Task: Find an Airbnb in Jaboticabal, Brazil for 7 guests from 10th to 15th July, with a price range of ₹10,000 to ₹15,000, self check-in, Wifi, Free parking, TV, and English-speaking host.
Action: Mouse moved to (583, 109)
Screenshot: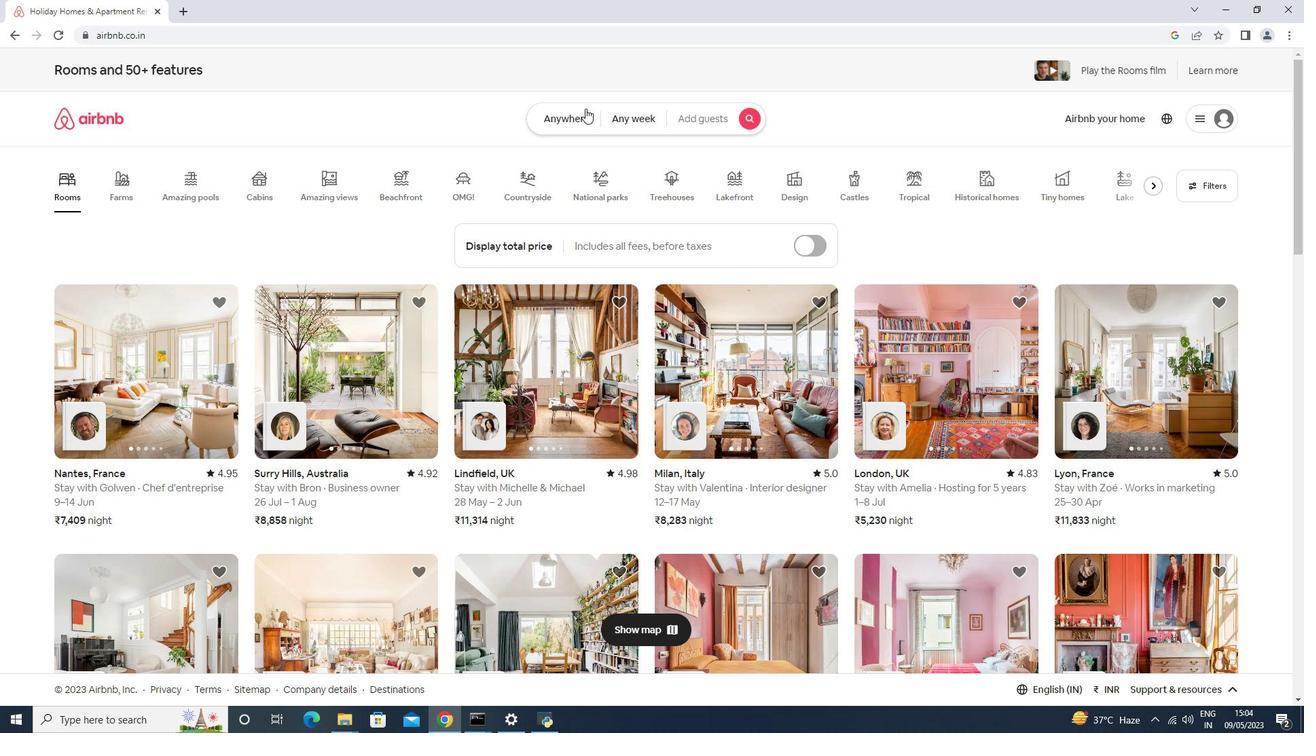 
Action: Mouse pressed left at (583, 109)
Screenshot: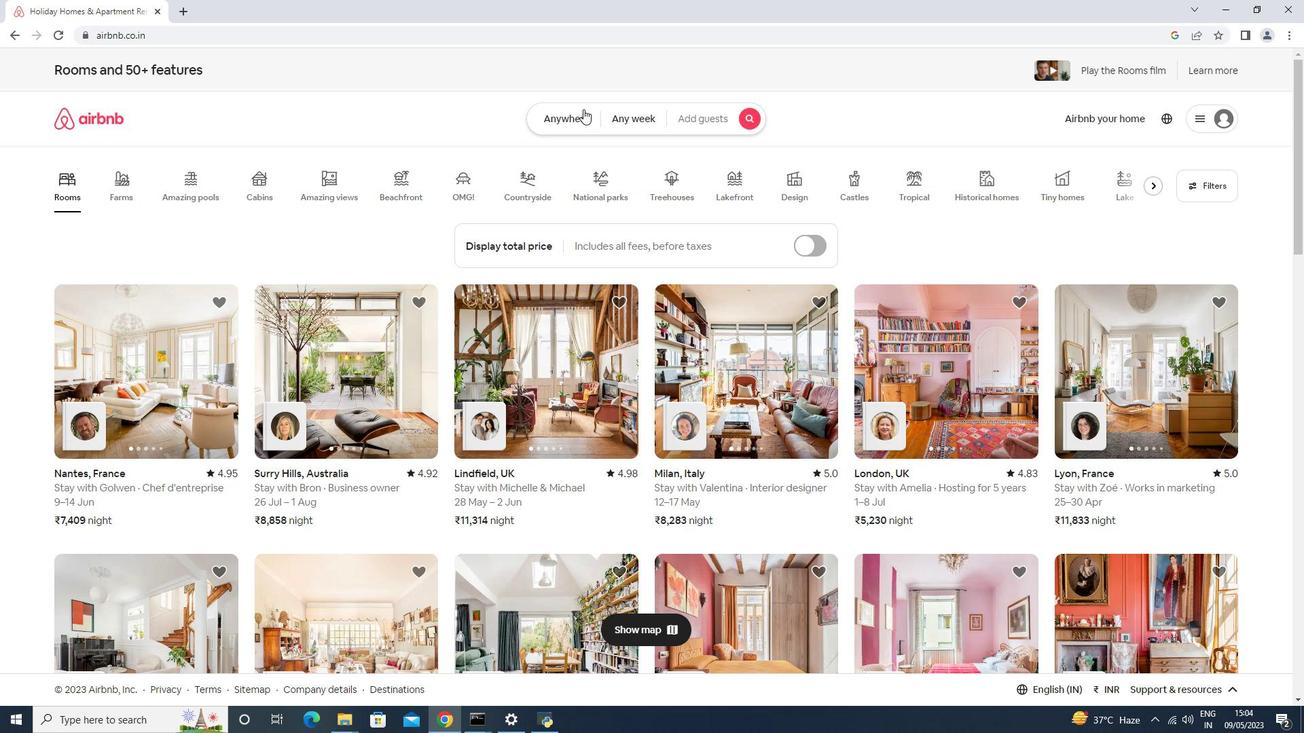 
Action: Mouse moved to (486, 179)
Screenshot: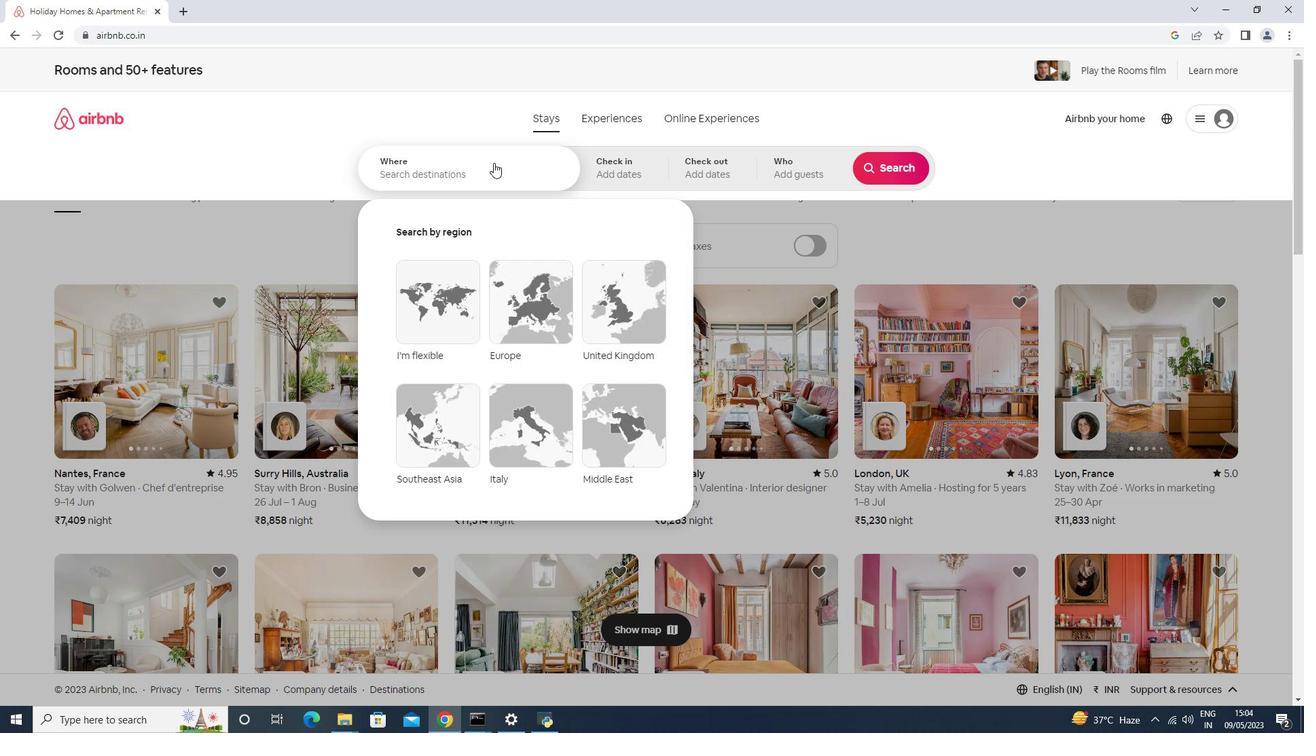 
Action: Mouse pressed left at (486, 179)
Screenshot: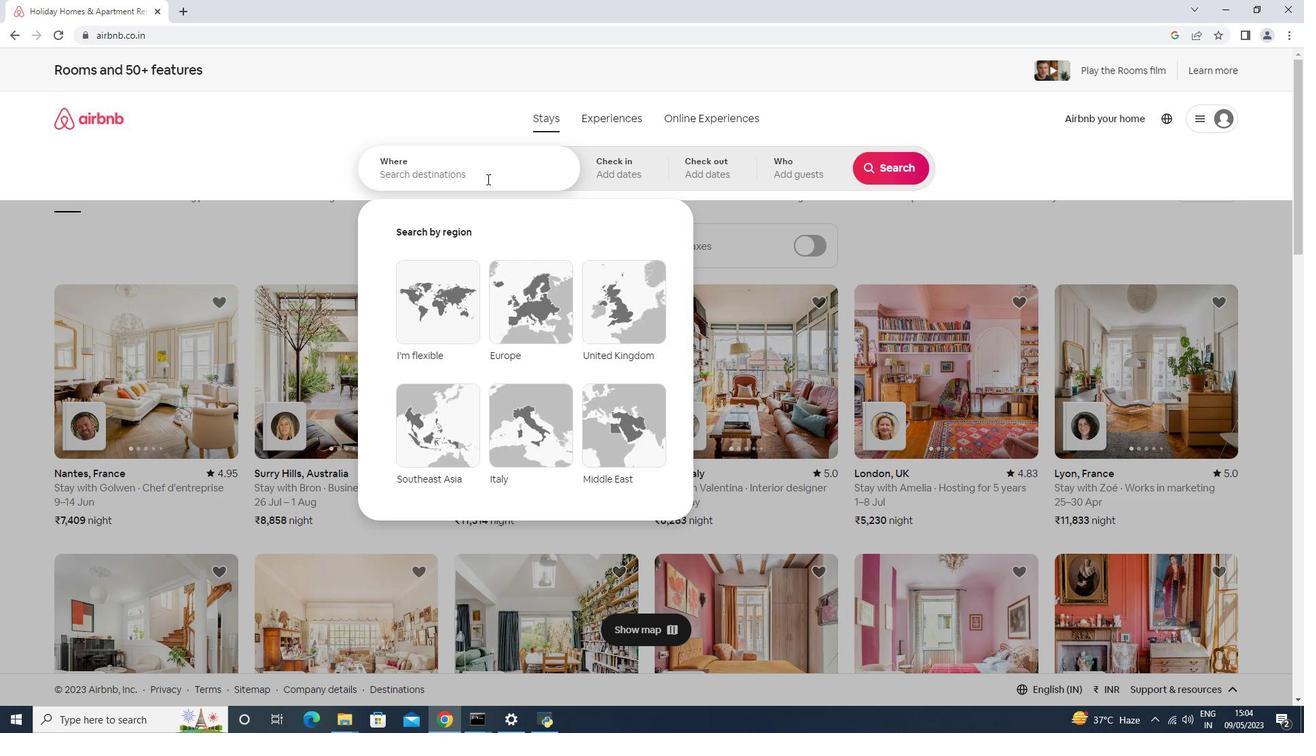 
Action: Key pressed <Key.shift>Jabotical,<Key.space><Key.shift>Brazil<Key.enter>
Screenshot: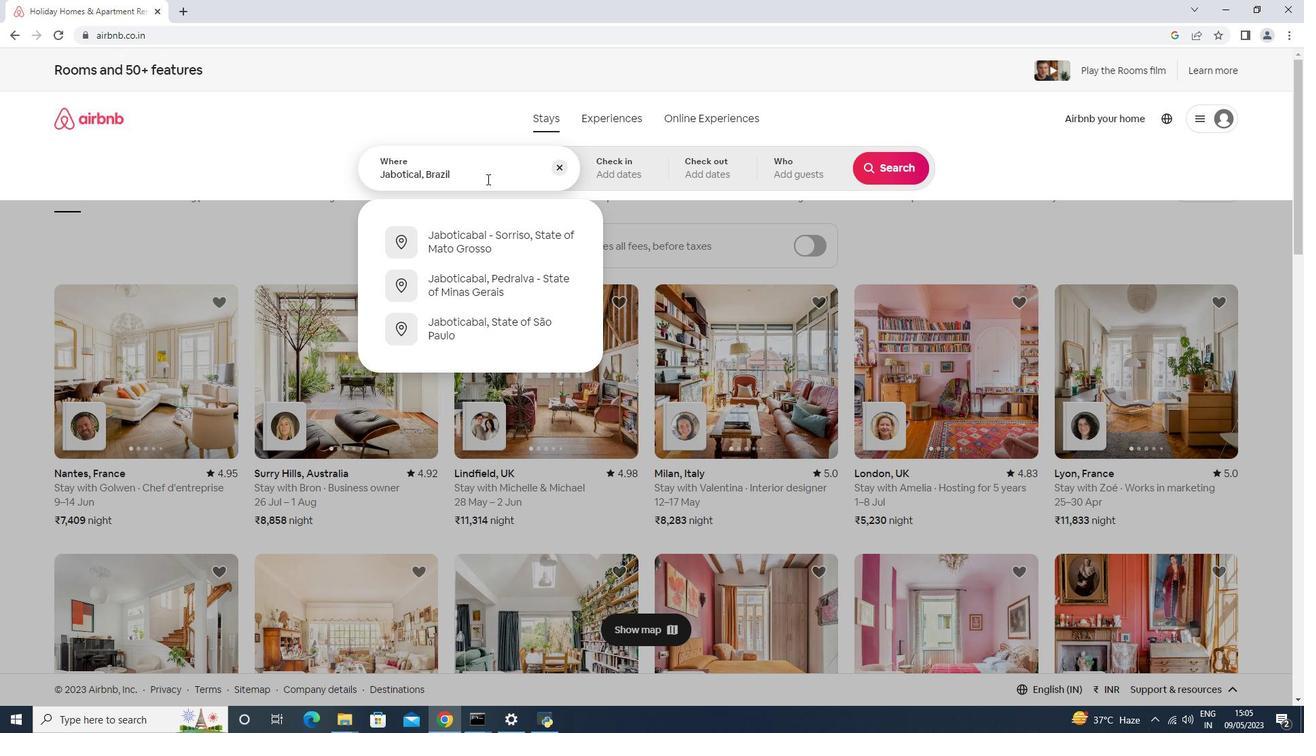 
Action: Mouse moved to (884, 272)
Screenshot: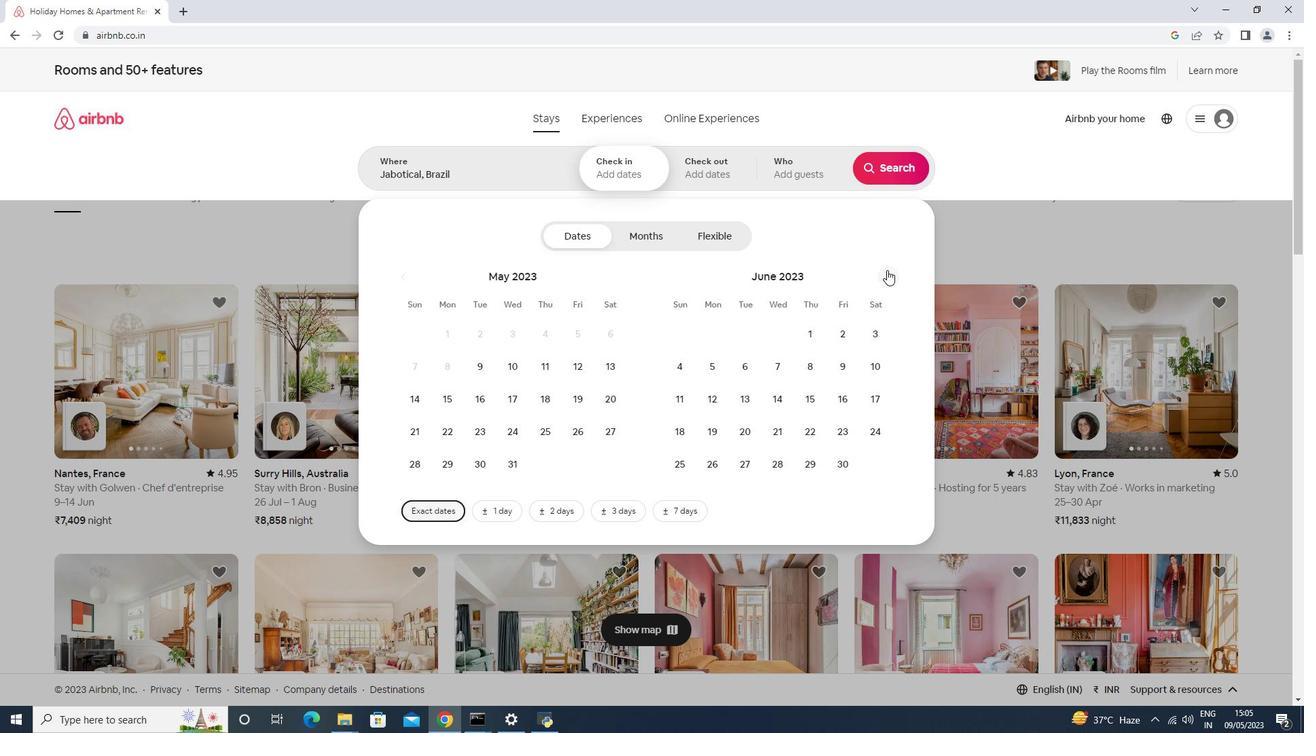 
Action: Mouse pressed left at (884, 272)
Screenshot: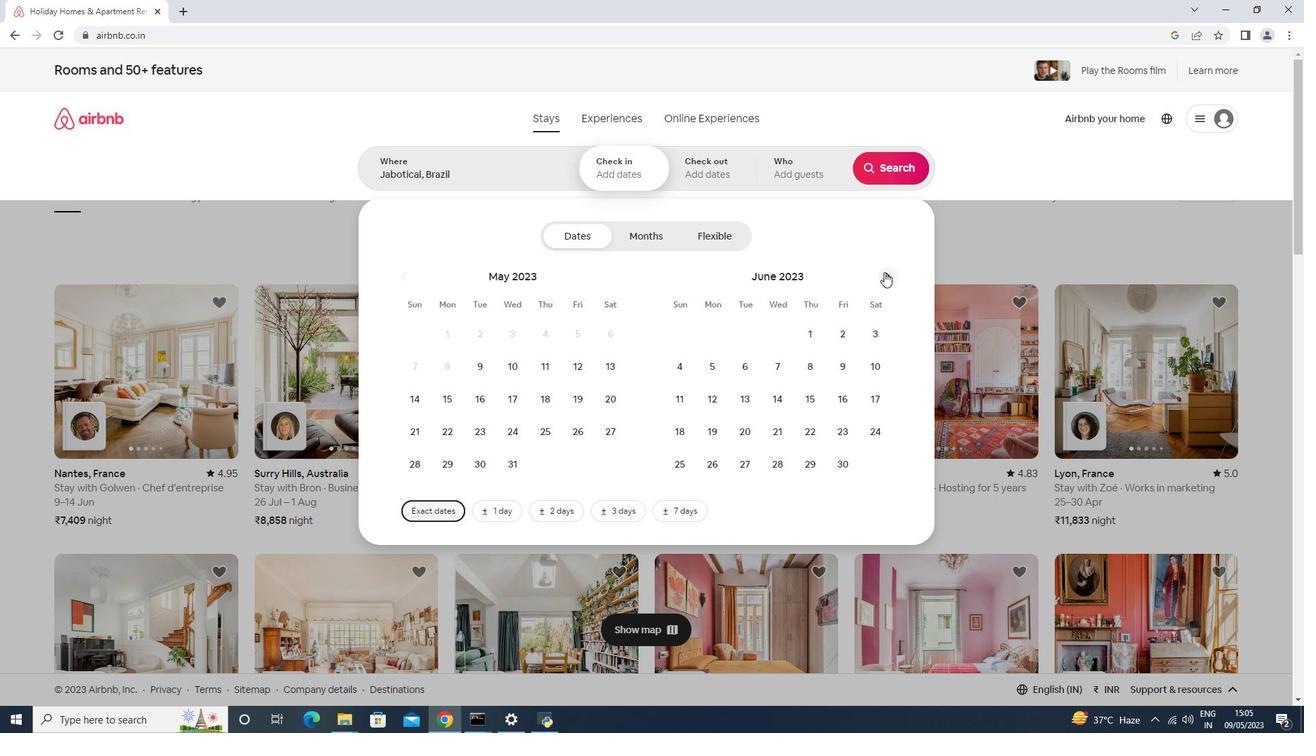 
Action: Mouse moved to (713, 394)
Screenshot: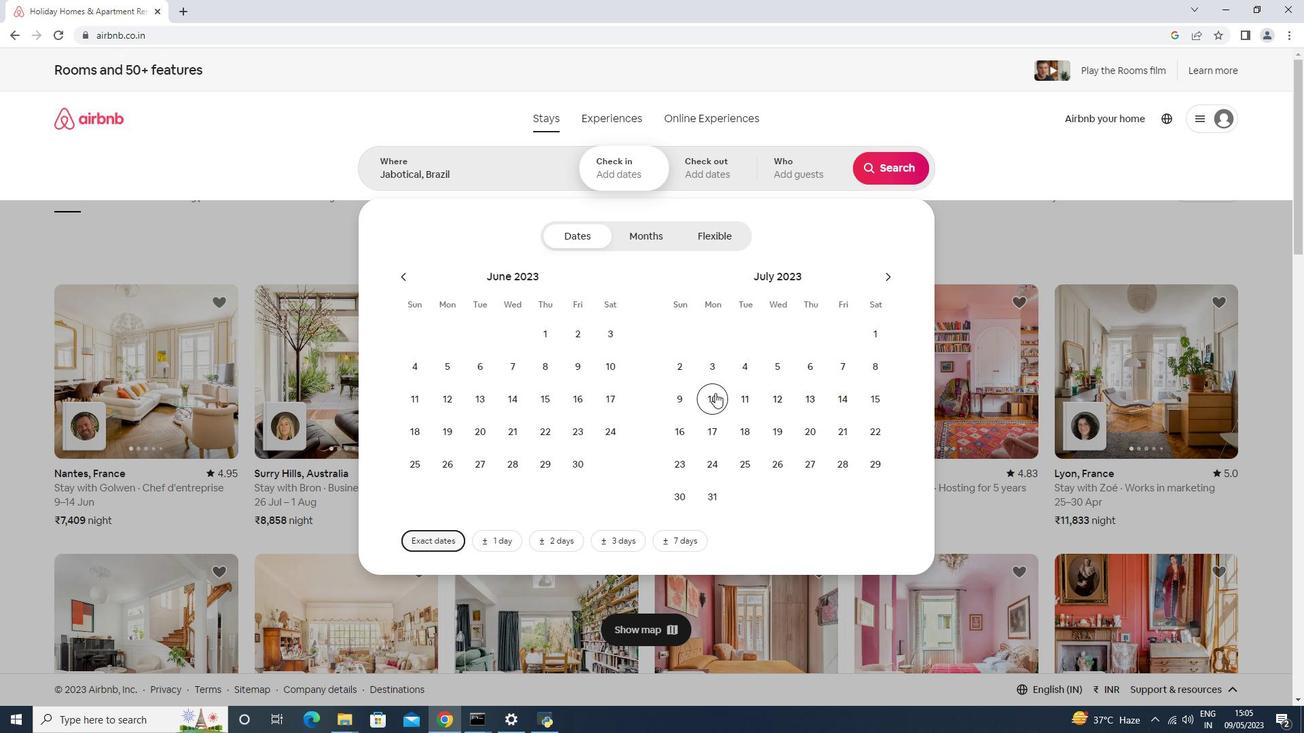 
Action: Mouse pressed left at (713, 394)
Screenshot: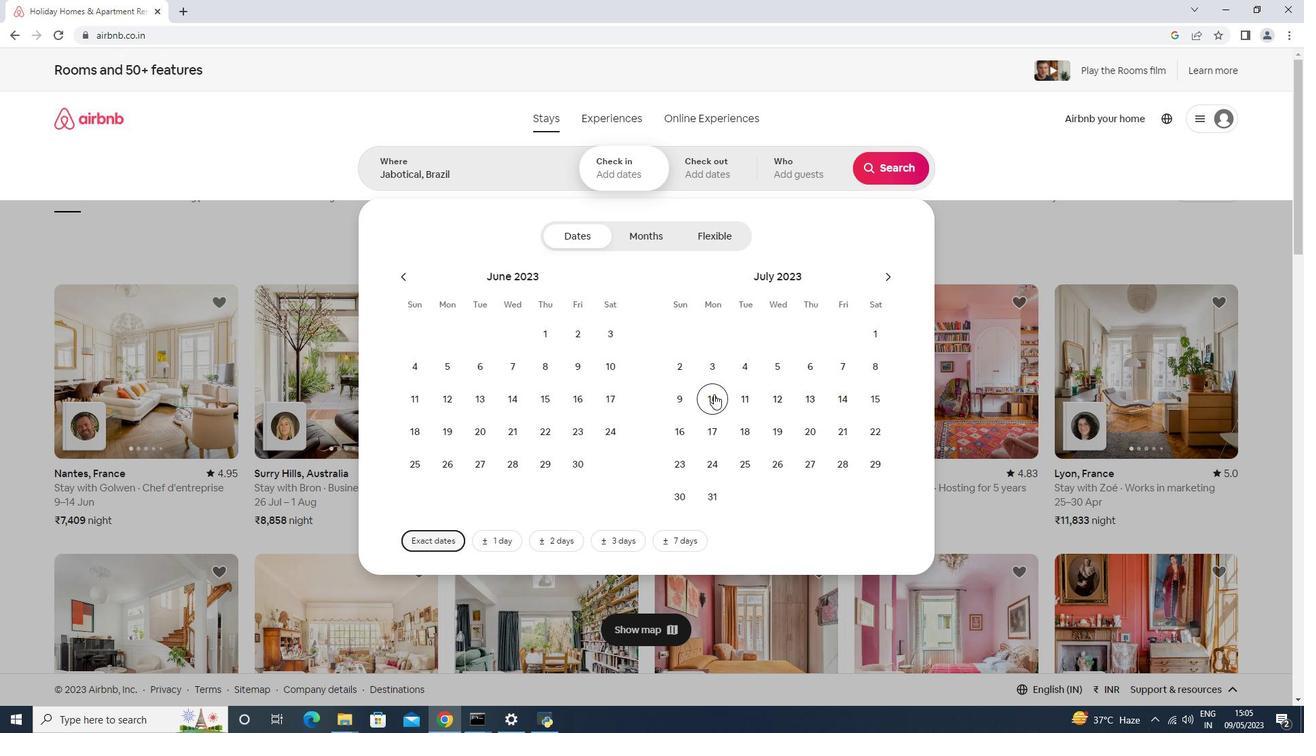 
Action: Mouse moved to (869, 404)
Screenshot: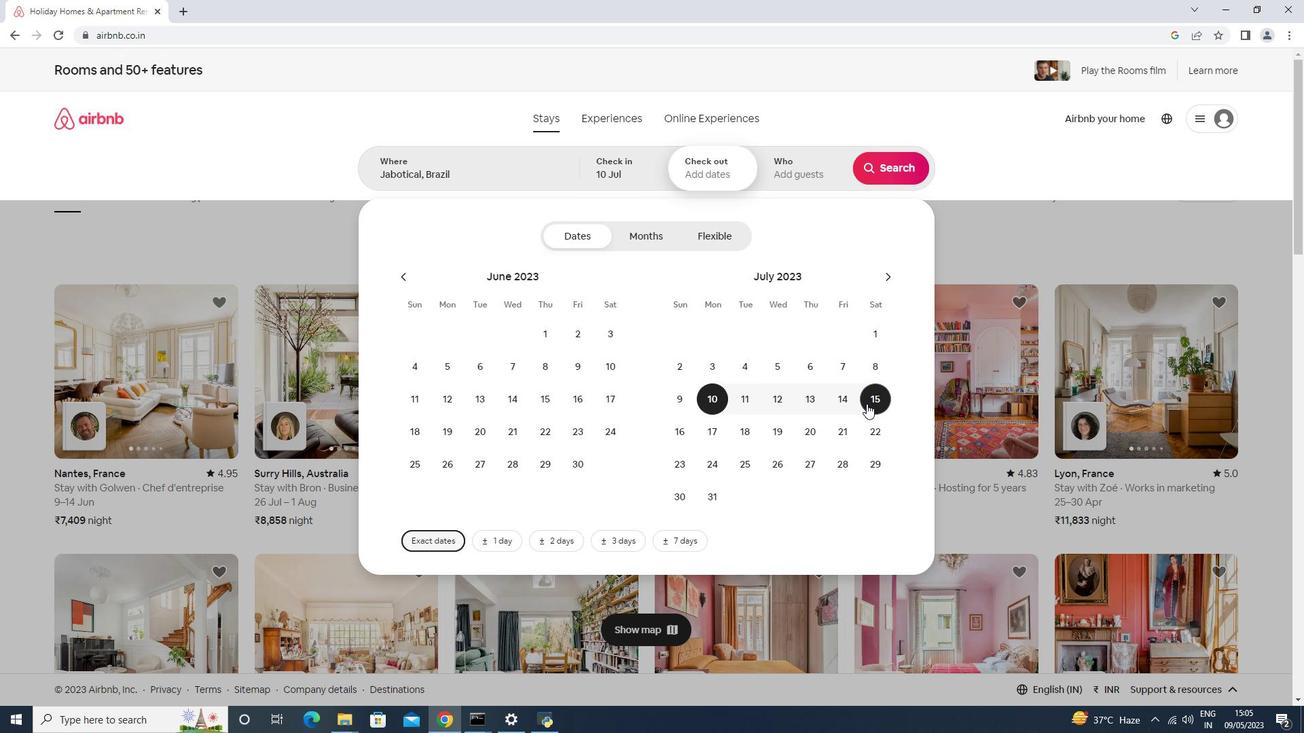 
Action: Mouse pressed left at (869, 404)
Screenshot: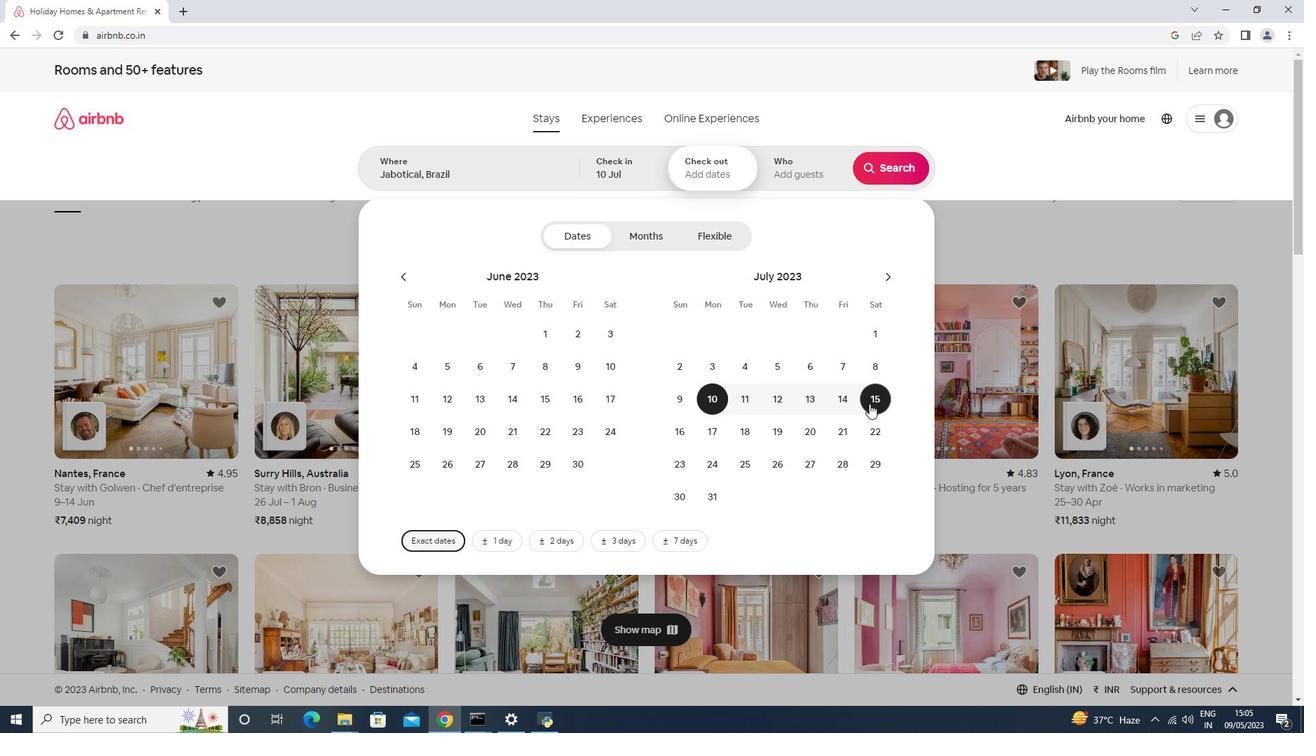 
Action: Mouse moved to (810, 184)
Screenshot: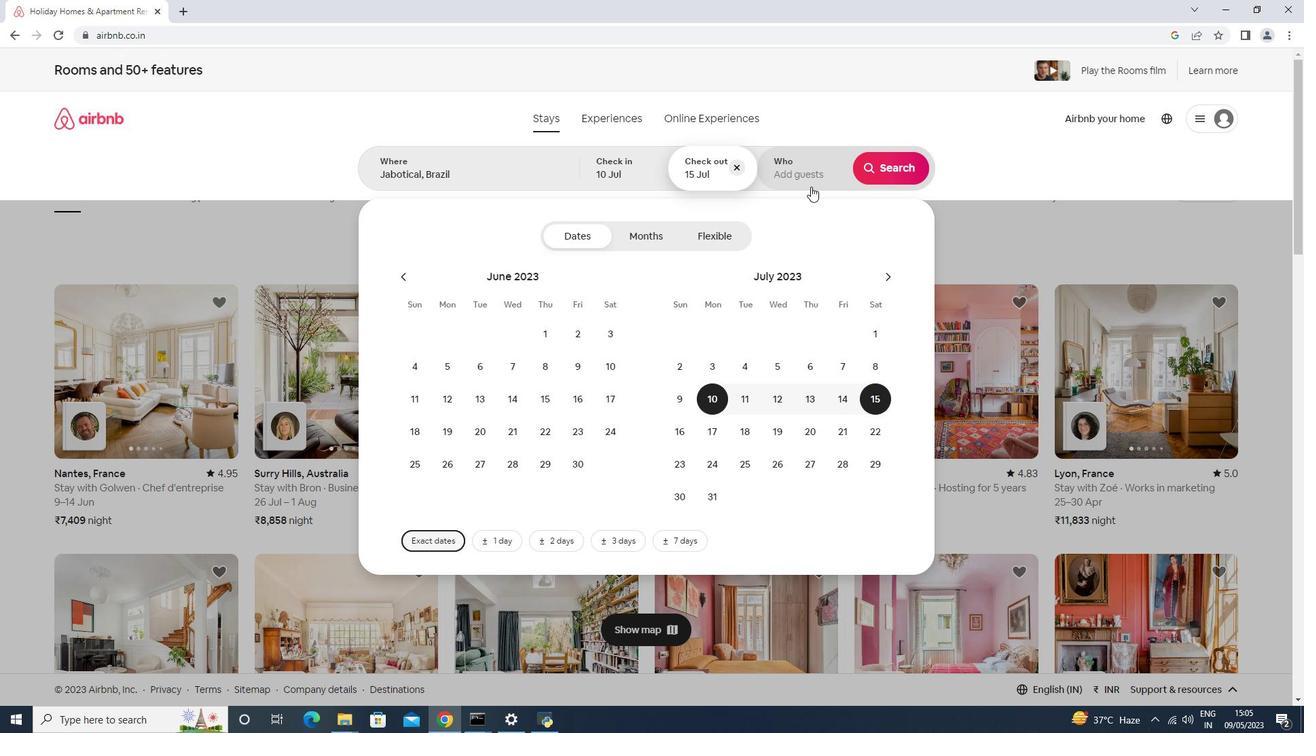 
Action: Mouse pressed left at (810, 184)
Screenshot: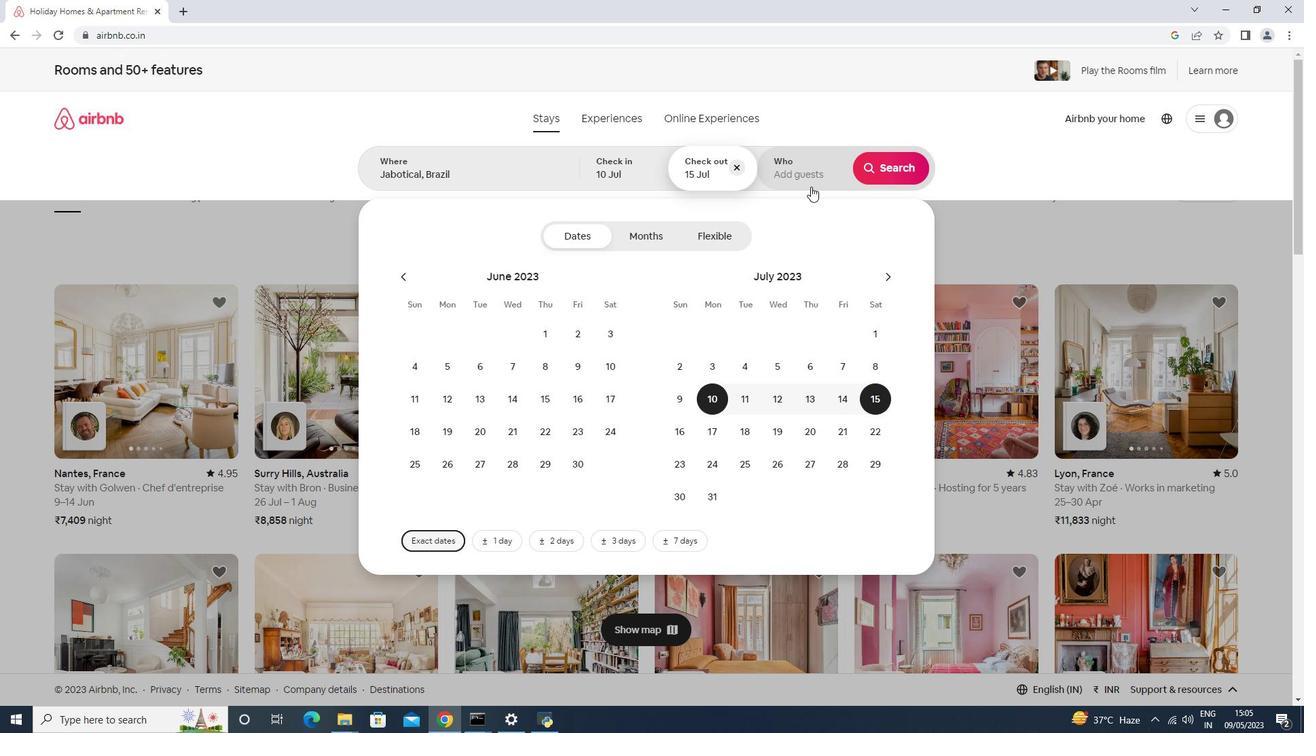 
Action: Mouse moved to (895, 237)
Screenshot: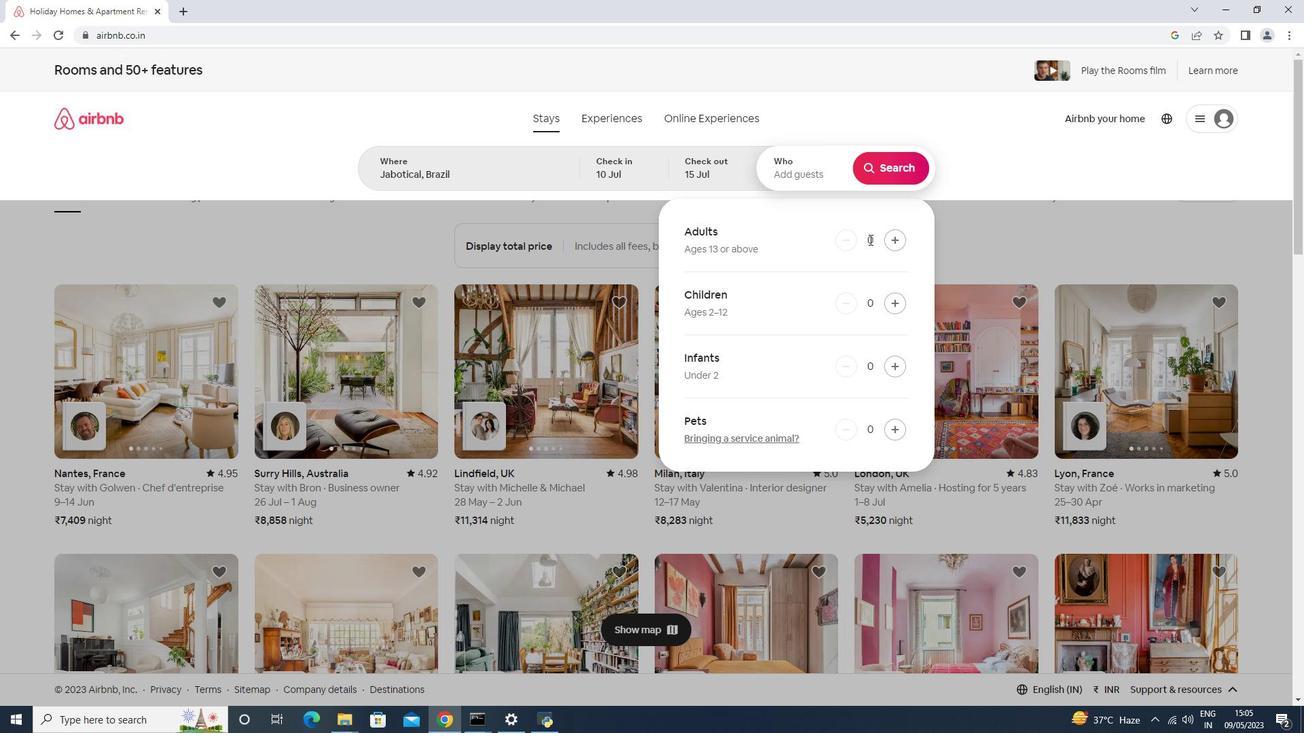 
Action: Mouse pressed left at (901, 237)
Screenshot: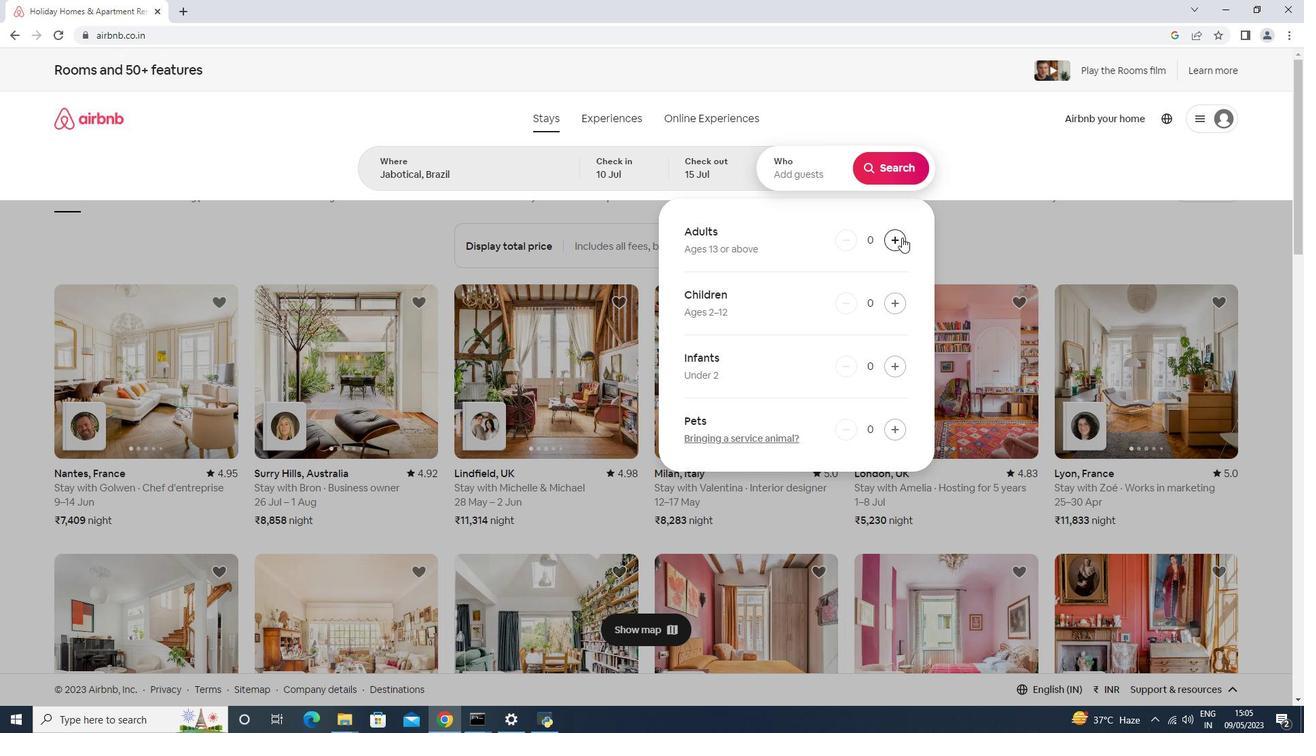 
Action: Mouse pressed left at (901, 237)
Screenshot: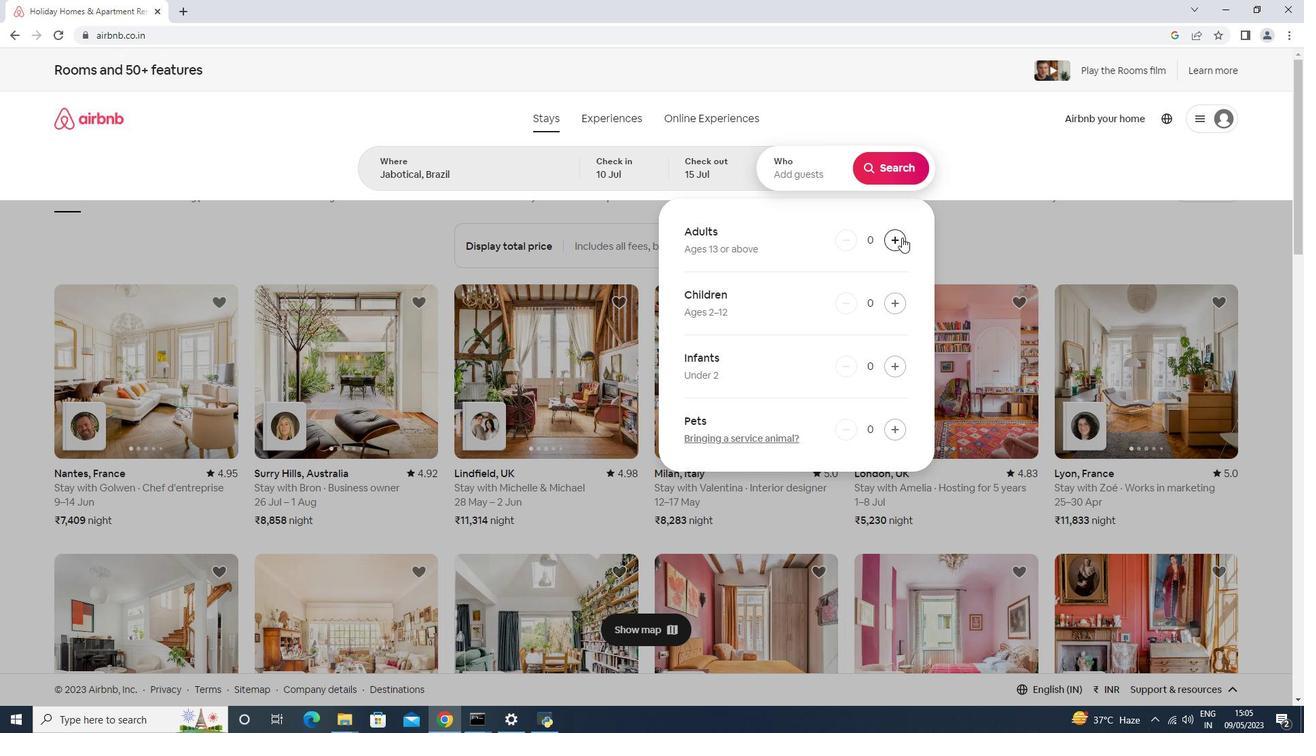 
Action: Mouse pressed left at (901, 237)
Screenshot: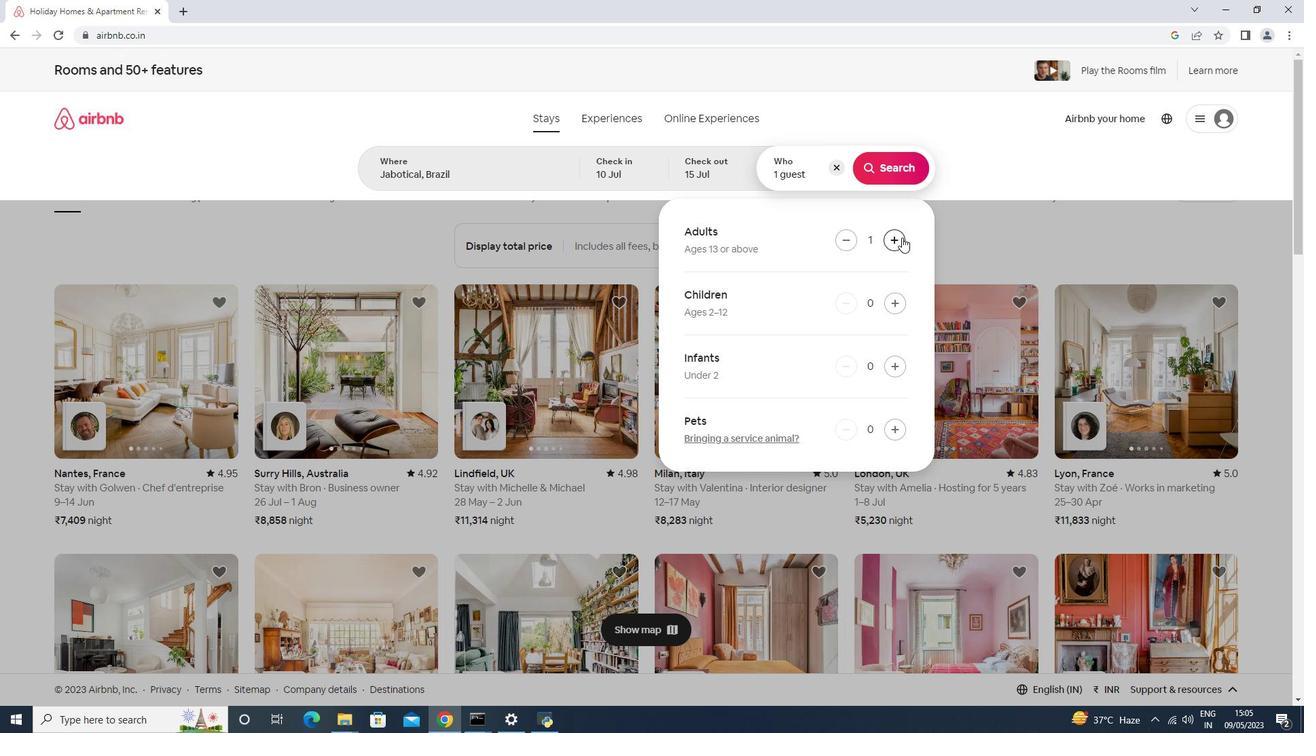 
Action: Mouse pressed left at (901, 237)
Screenshot: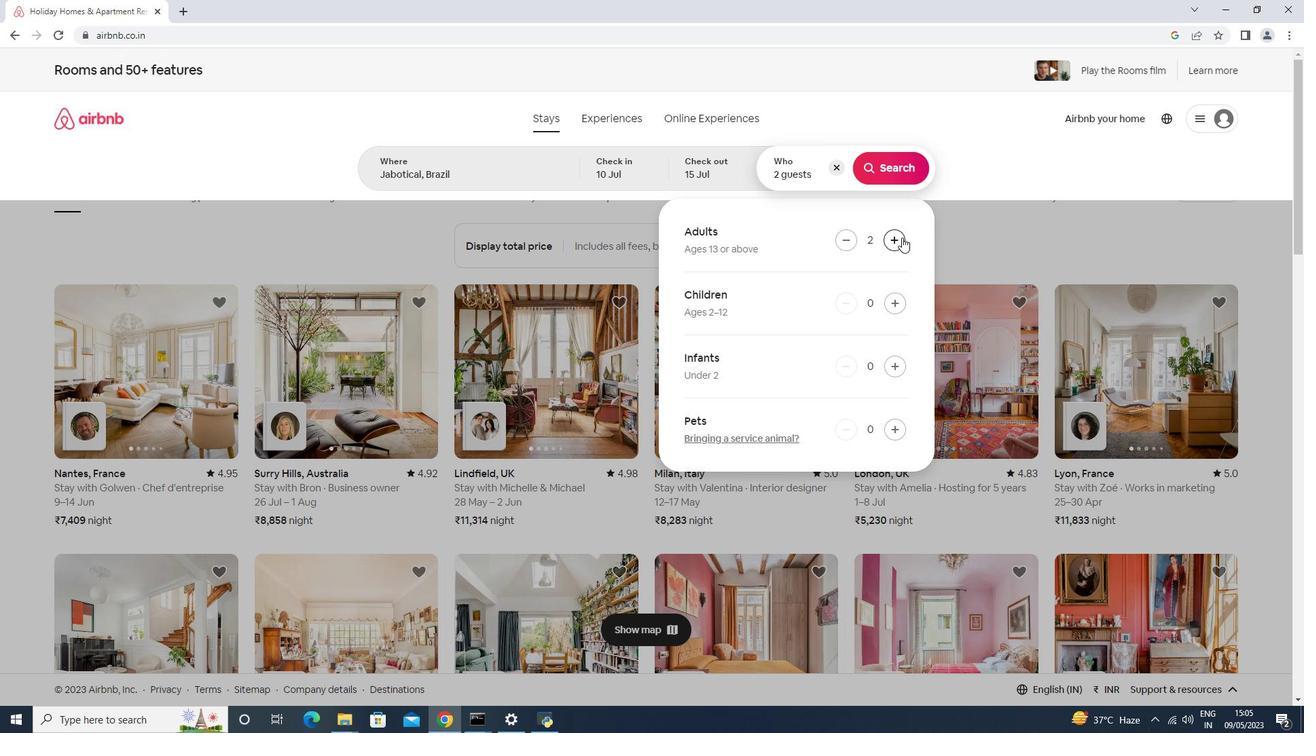 
Action: Mouse pressed left at (901, 237)
Screenshot: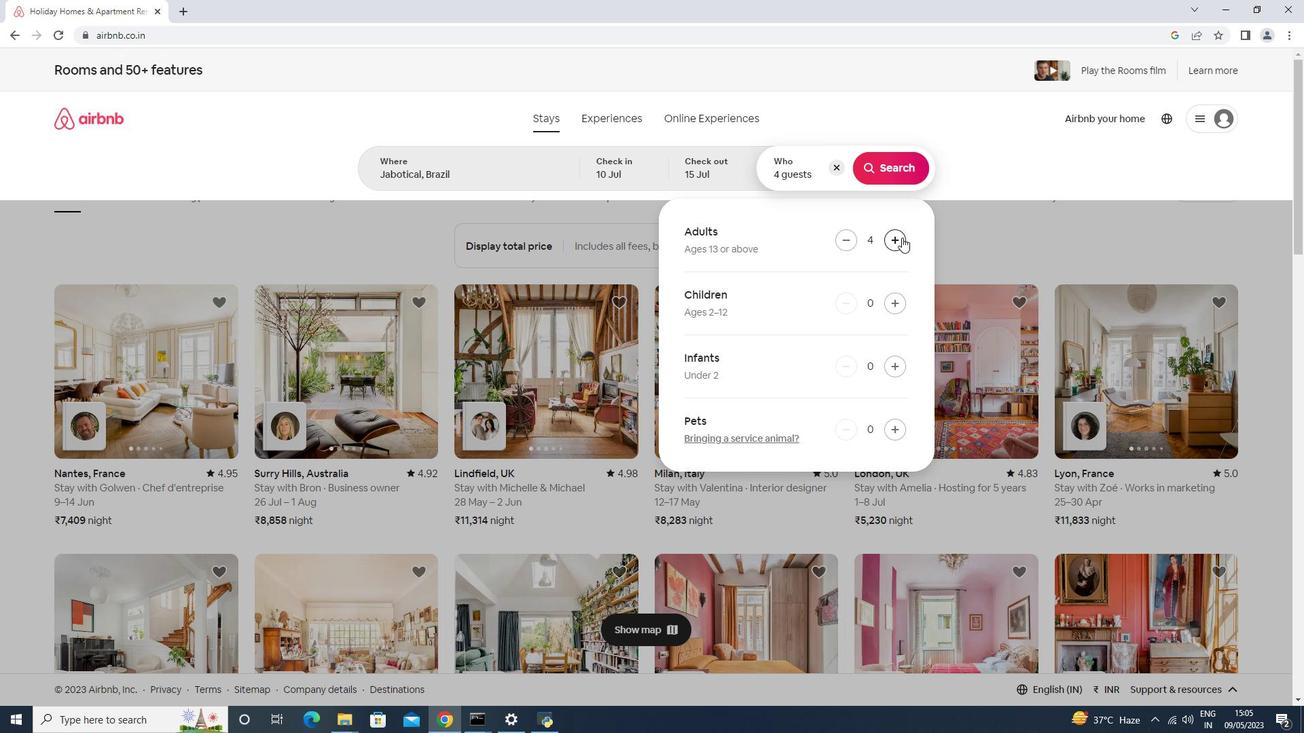 
Action: Mouse pressed left at (901, 237)
Screenshot: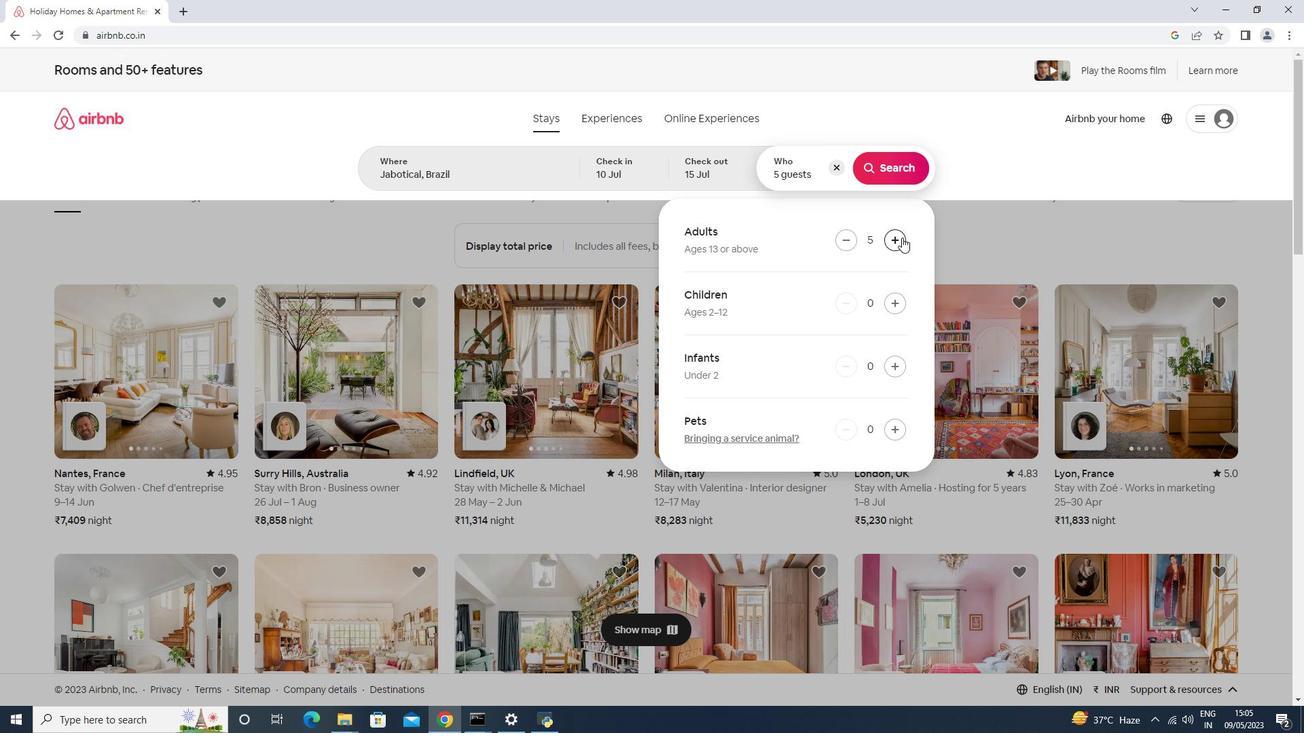 
Action: Mouse pressed left at (901, 237)
Screenshot: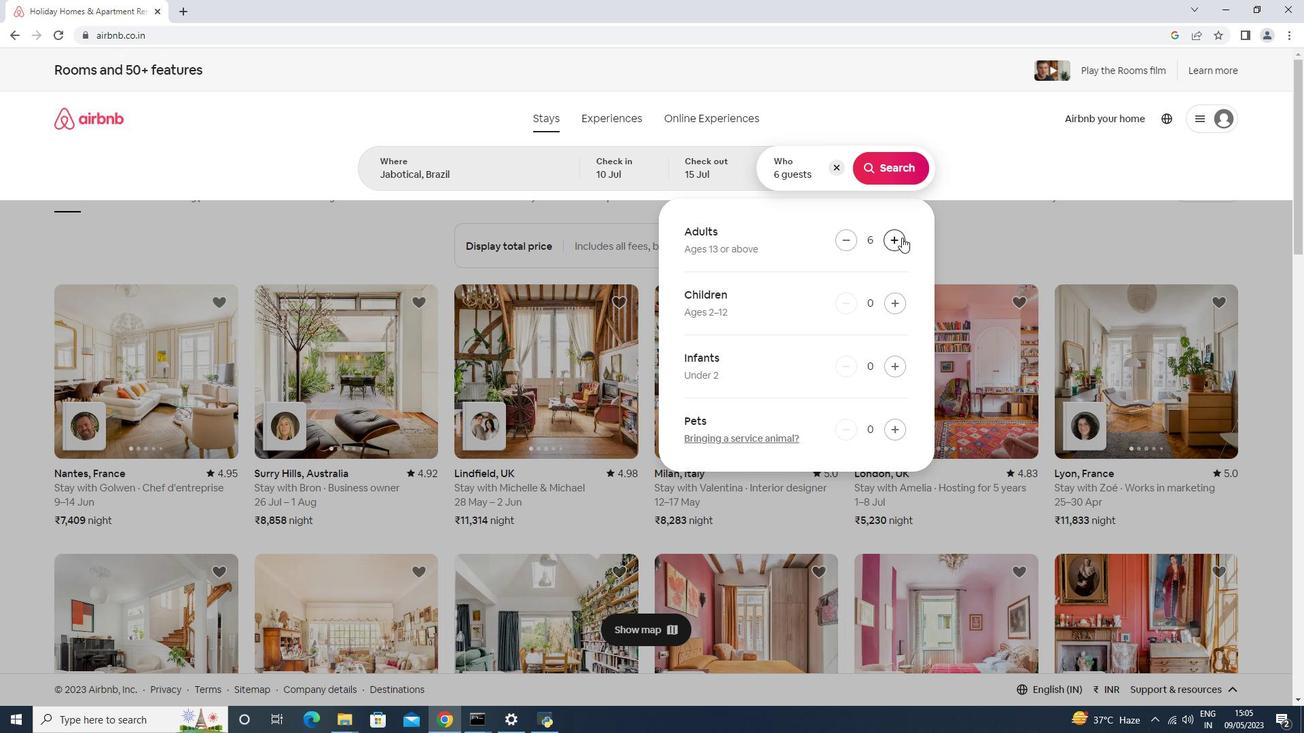 
Action: Mouse moved to (894, 152)
Screenshot: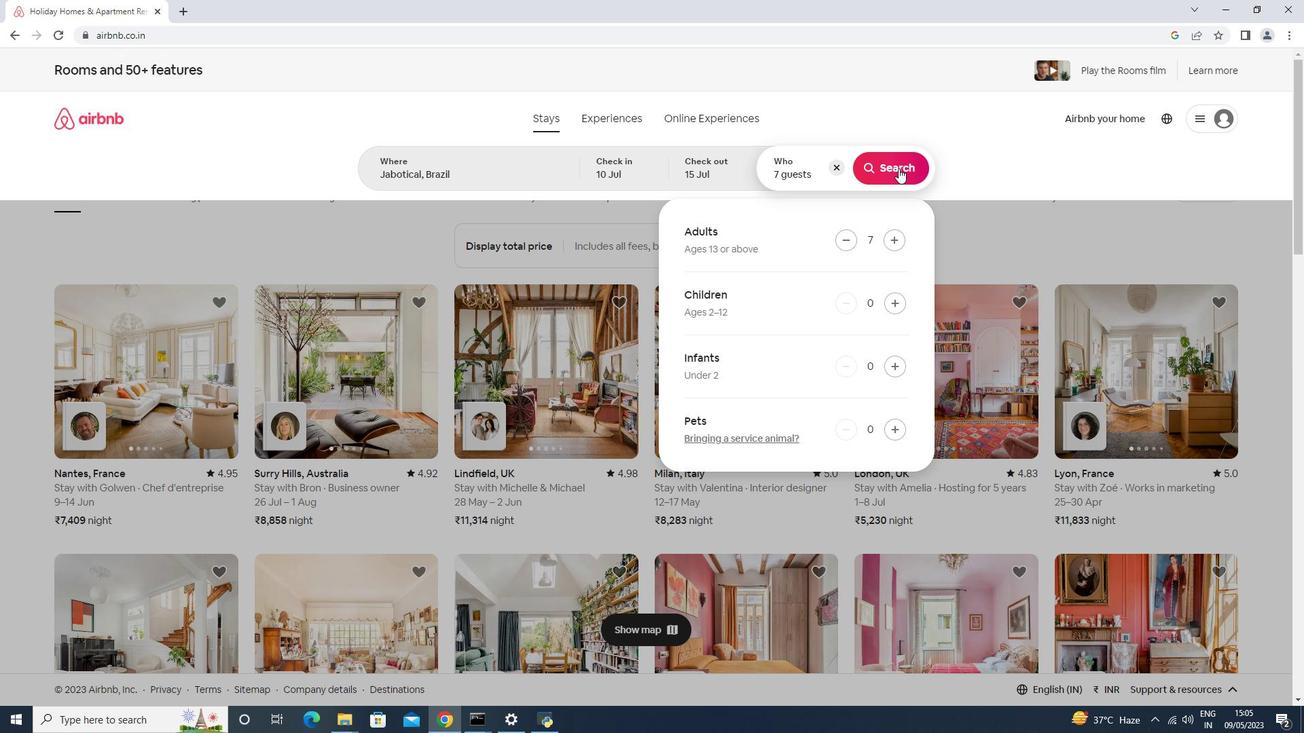 
Action: Mouse pressed left at (894, 152)
Screenshot: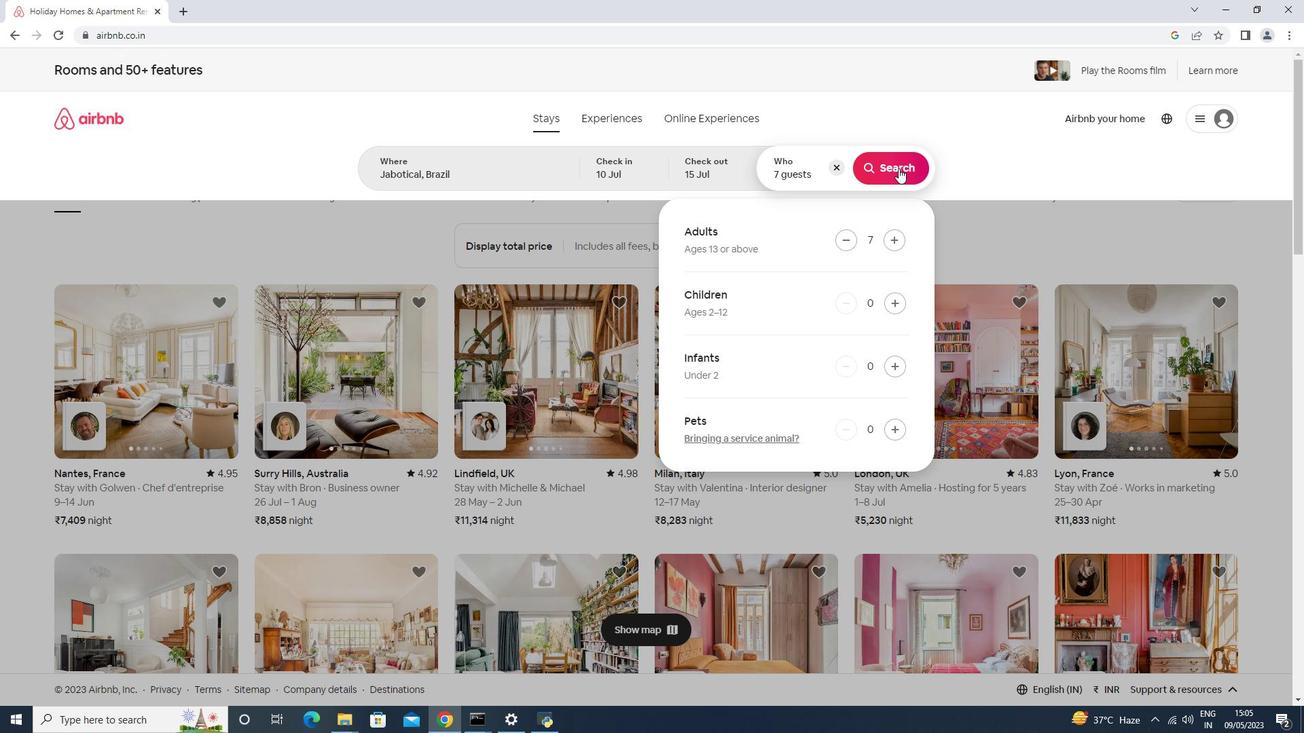
Action: Mouse moved to (563, 457)
Screenshot: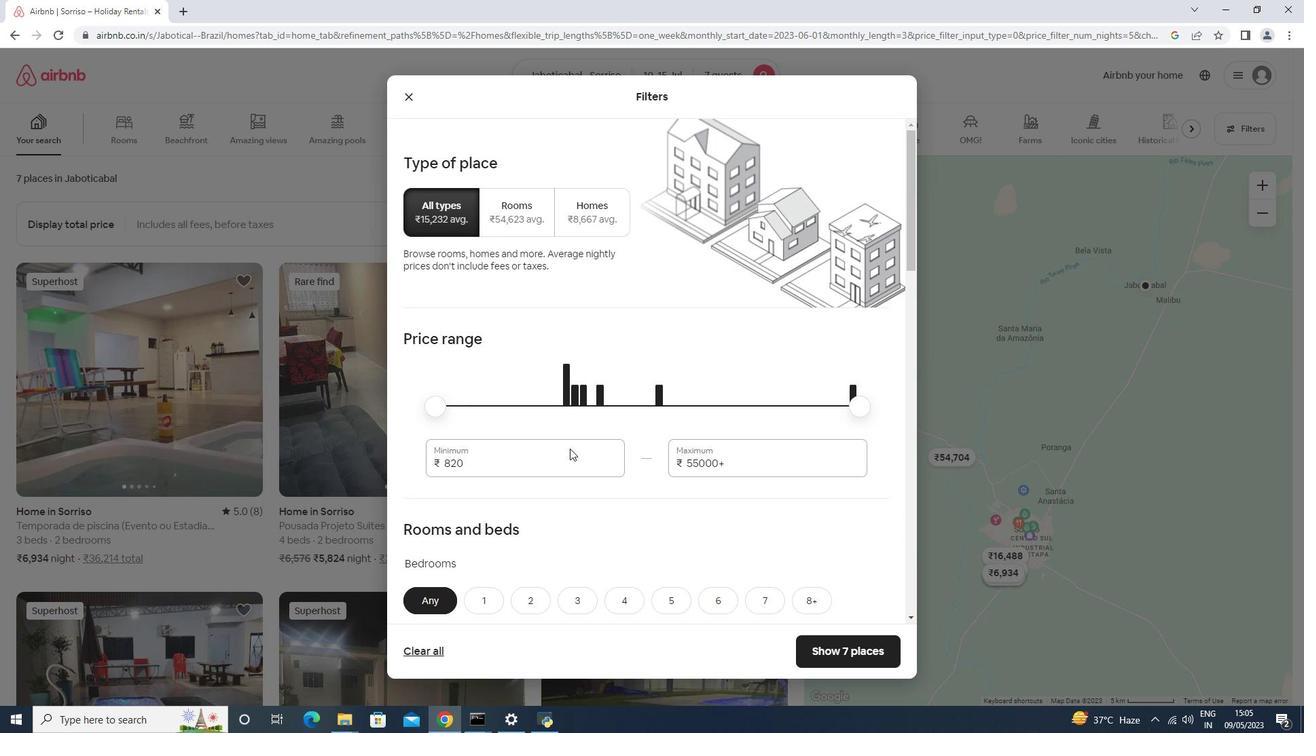 
Action: Mouse pressed left at (563, 457)
Screenshot: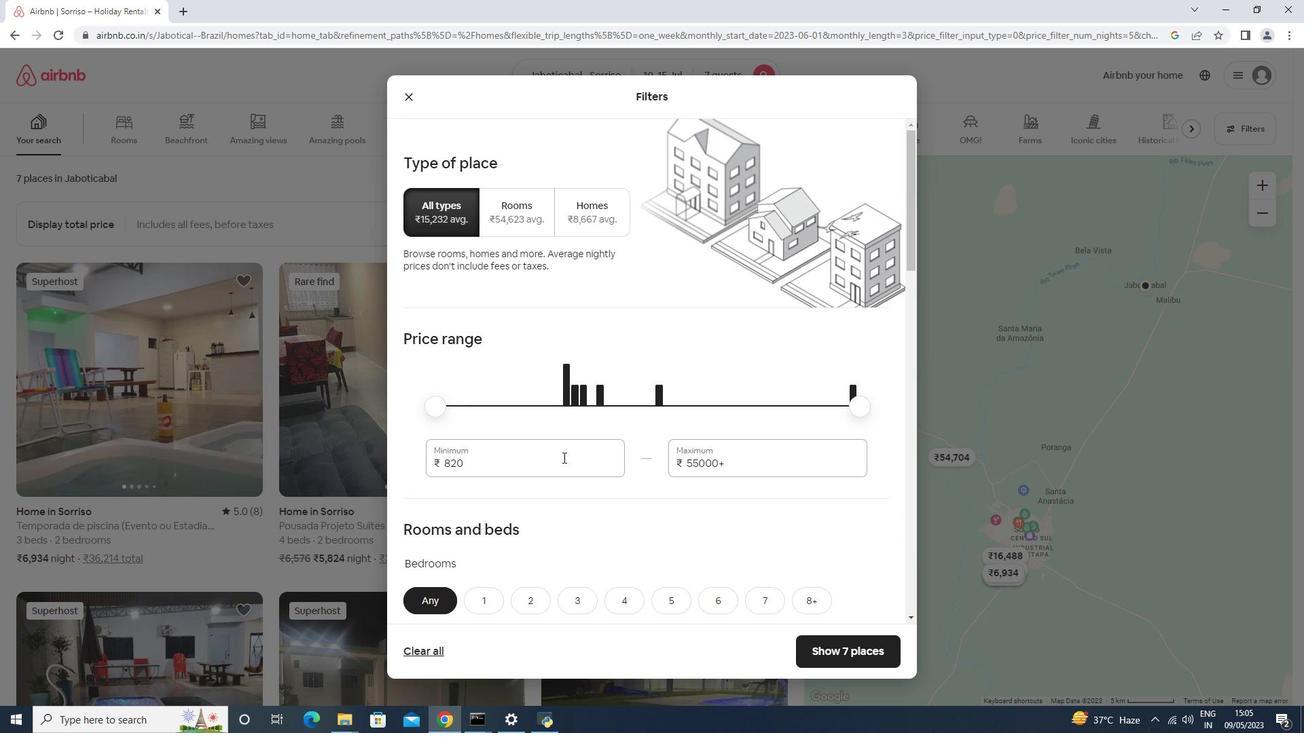 
Action: Key pressed <Key.backspace><Key.backspace><Key.backspace><Key.backspace>10000<Key.tab>15000
Screenshot: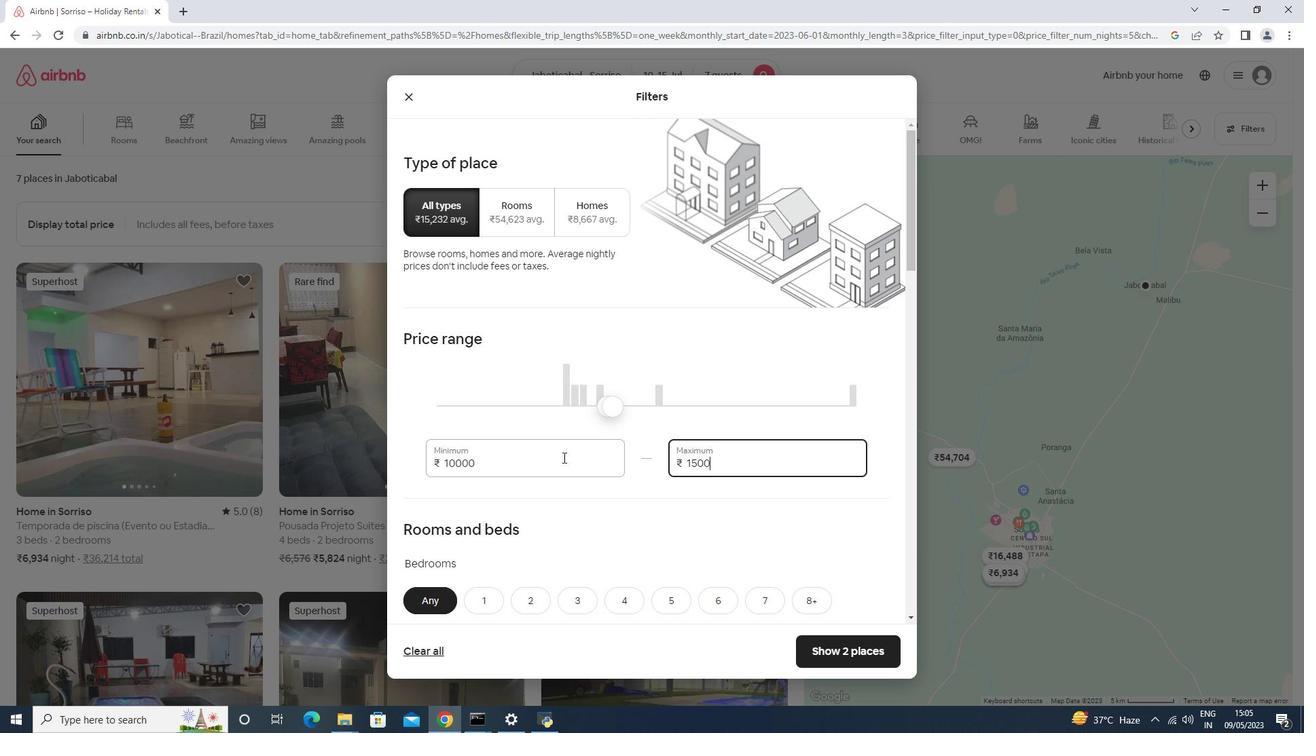 
Action: Mouse scrolled (563, 457) with delta (0, 0)
Screenshot: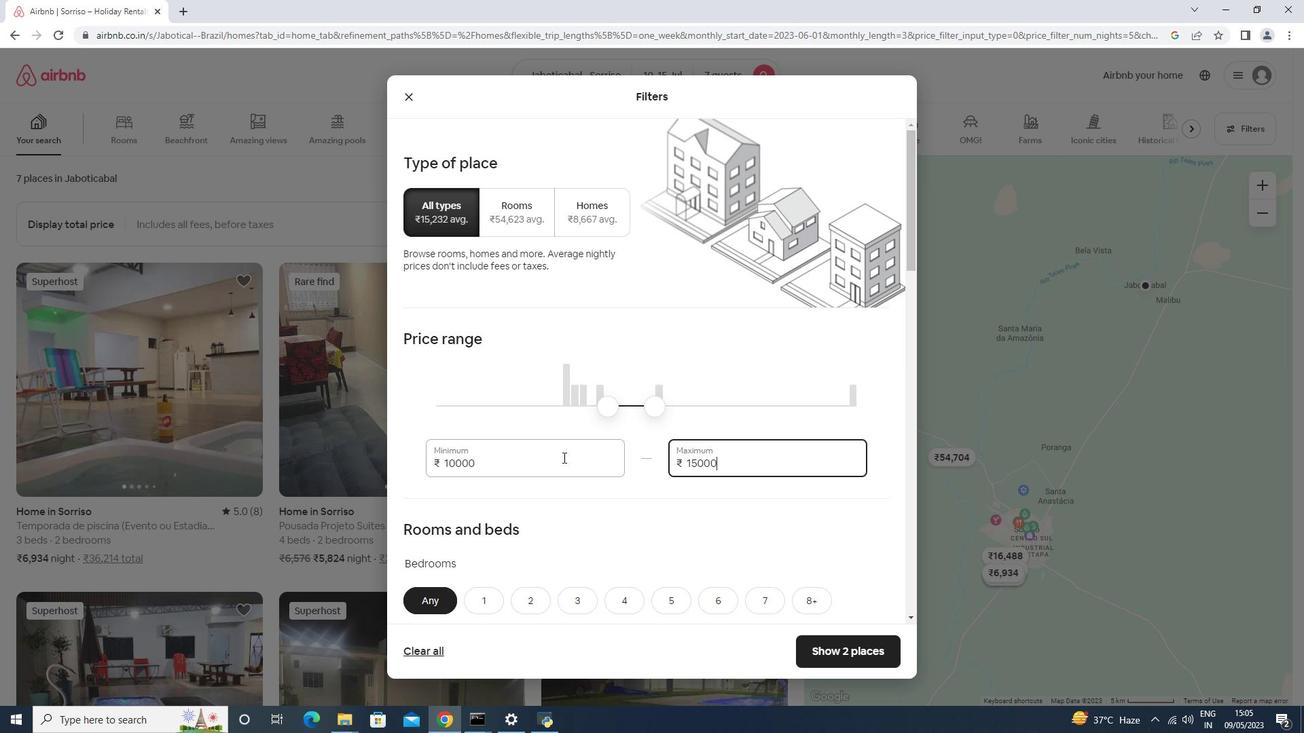 
Action: Mouse scrolled (563, 457) with delta (0, 0)
Screenshot: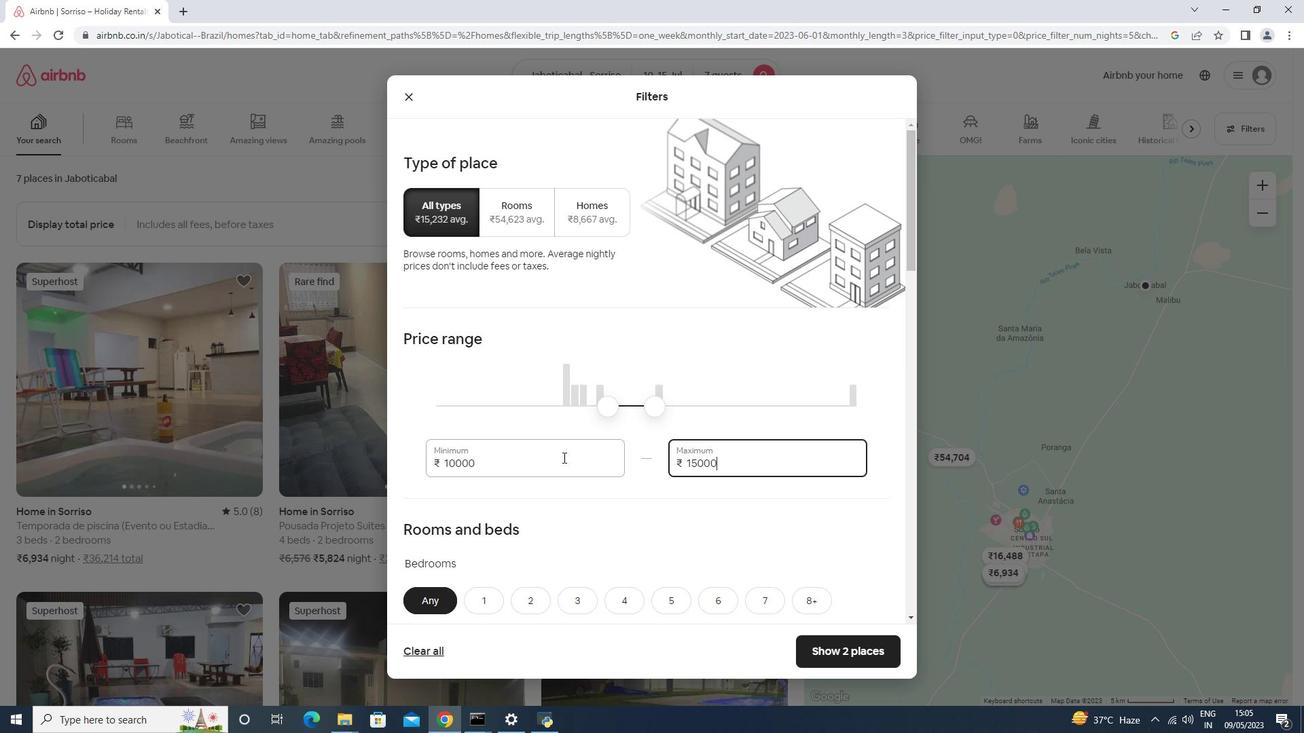 
Action: Mouse scrolled (563, 457) with delta (0, 0)
Screenshot: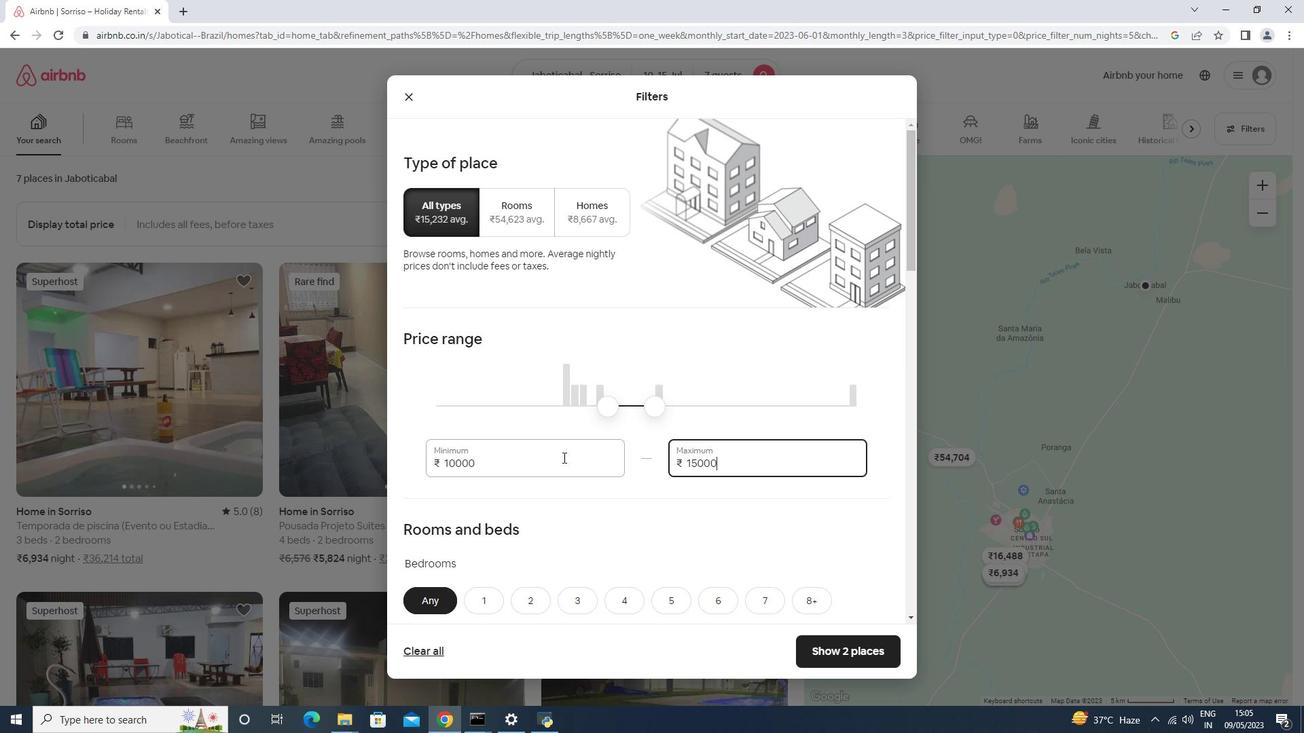 
Action: Mouse scrolled (563, 457) with delta (0, 0)
Screenshot: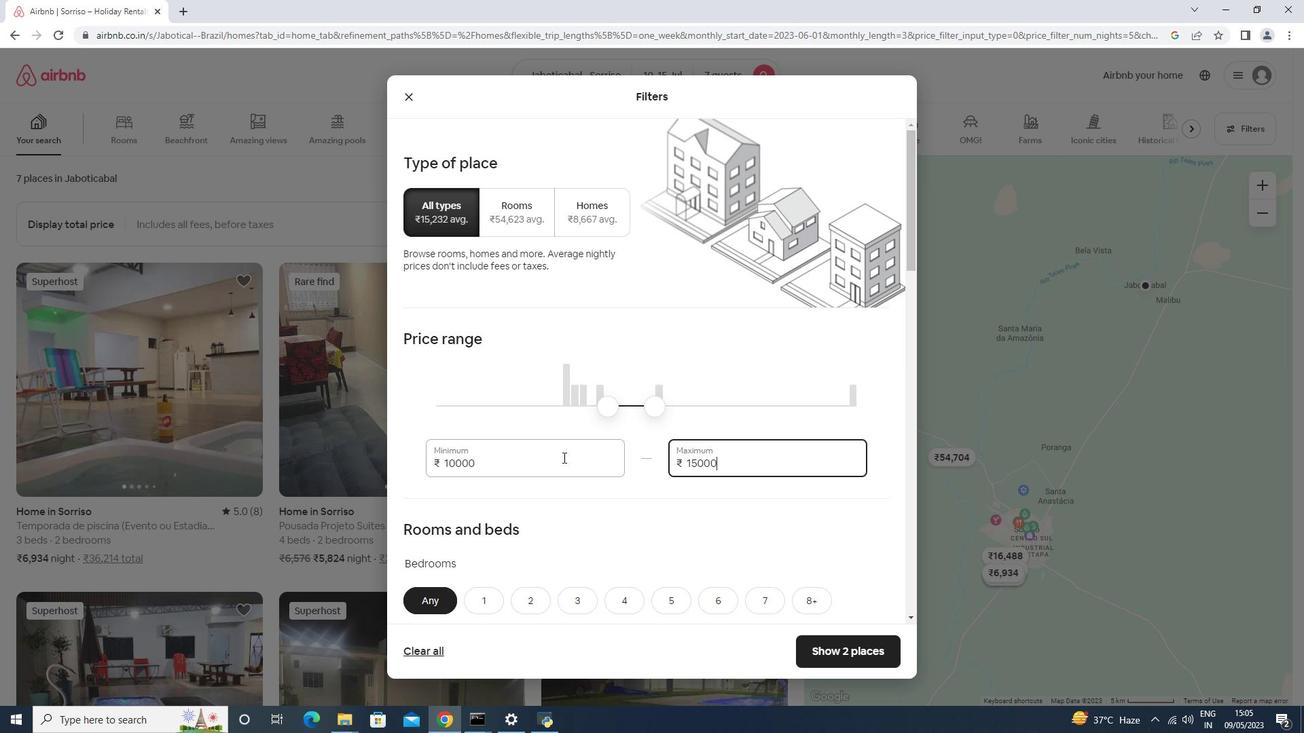 
Action: Mouse moved to (618, 332)
Screenshot: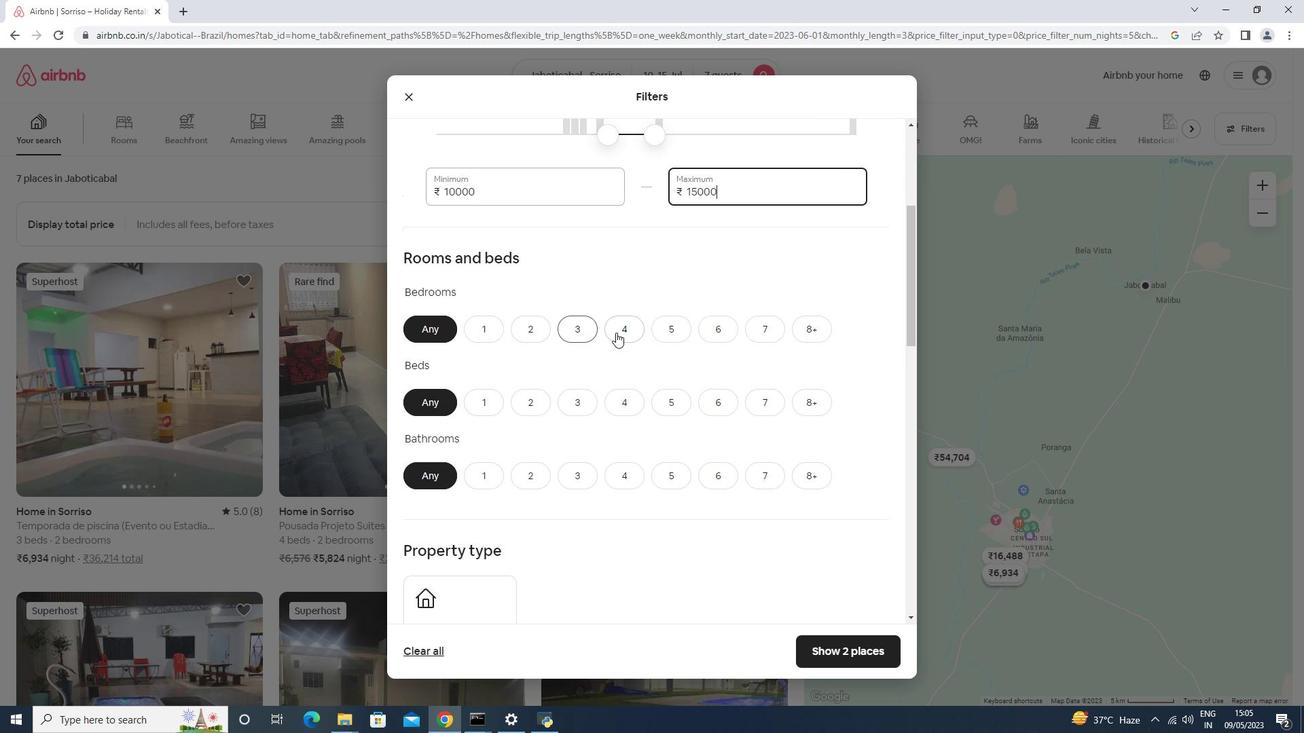 
Action: Mouse pressed left at (618, 332)
Screenshot: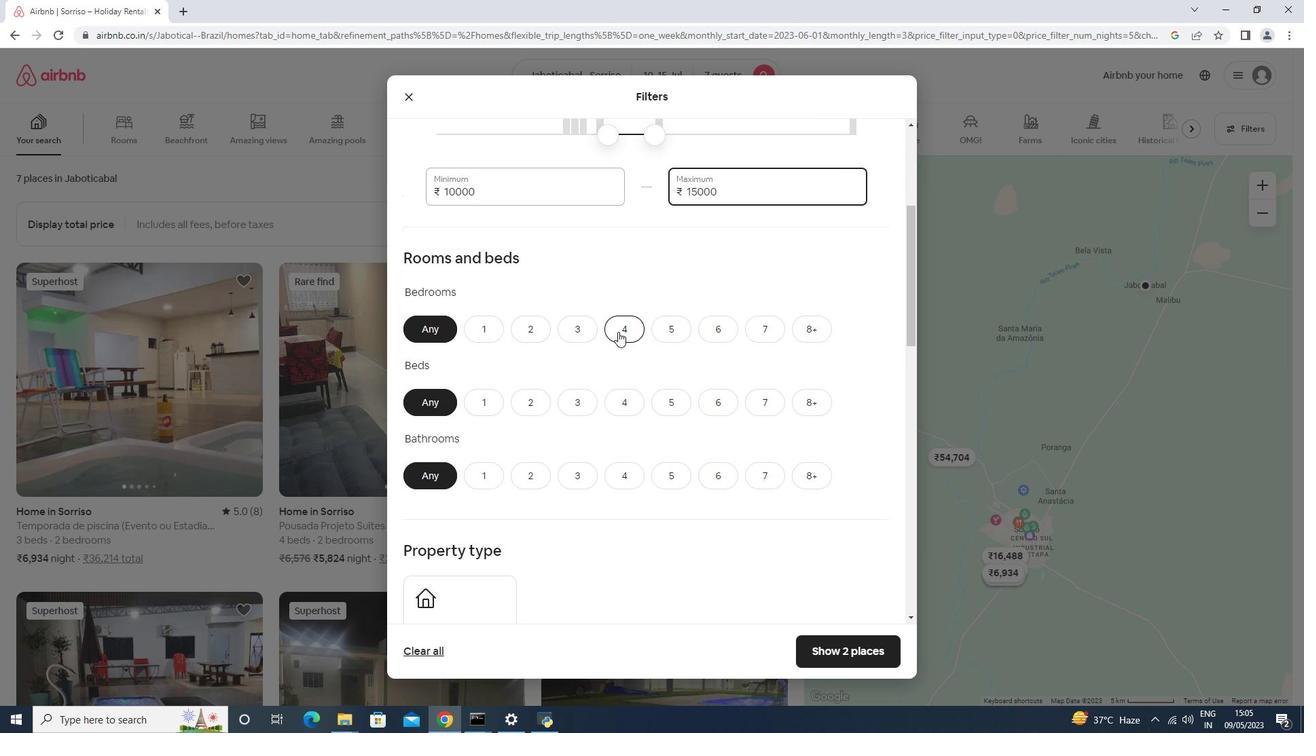 
Action: Mouse moved to (760, 404)
Screenshot: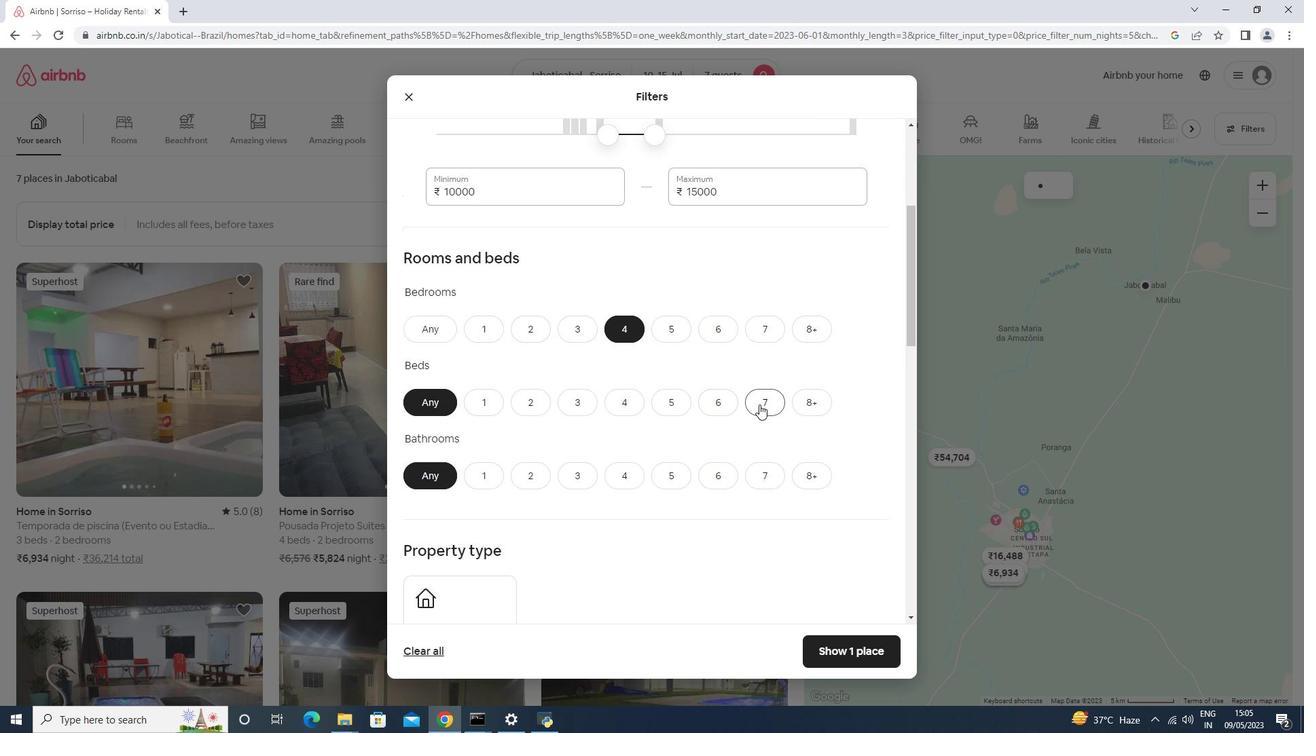 
Action: Mouse pressed left at (760, 404)
Screenshot: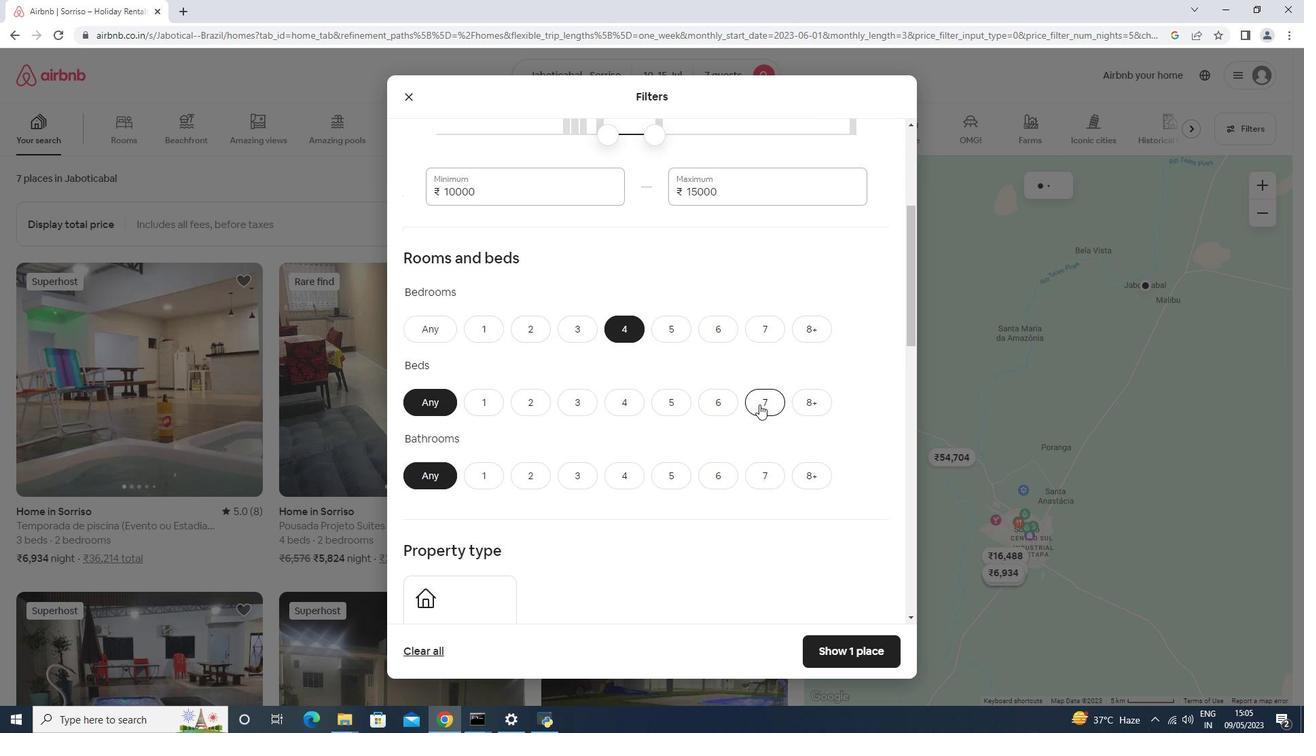 
Action: Mouse moved to (613, 475)
Screenshot: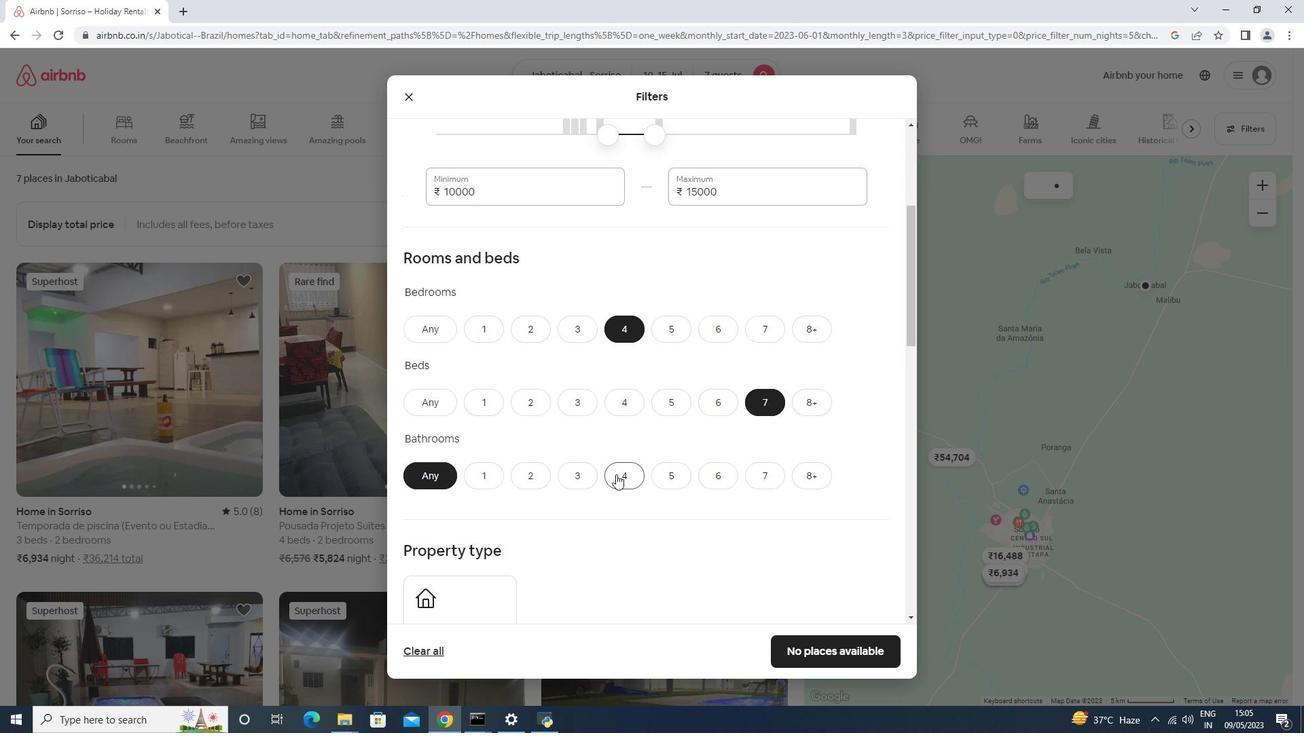 
Action: Mouse pressed left at (613, 475)
Screenshot: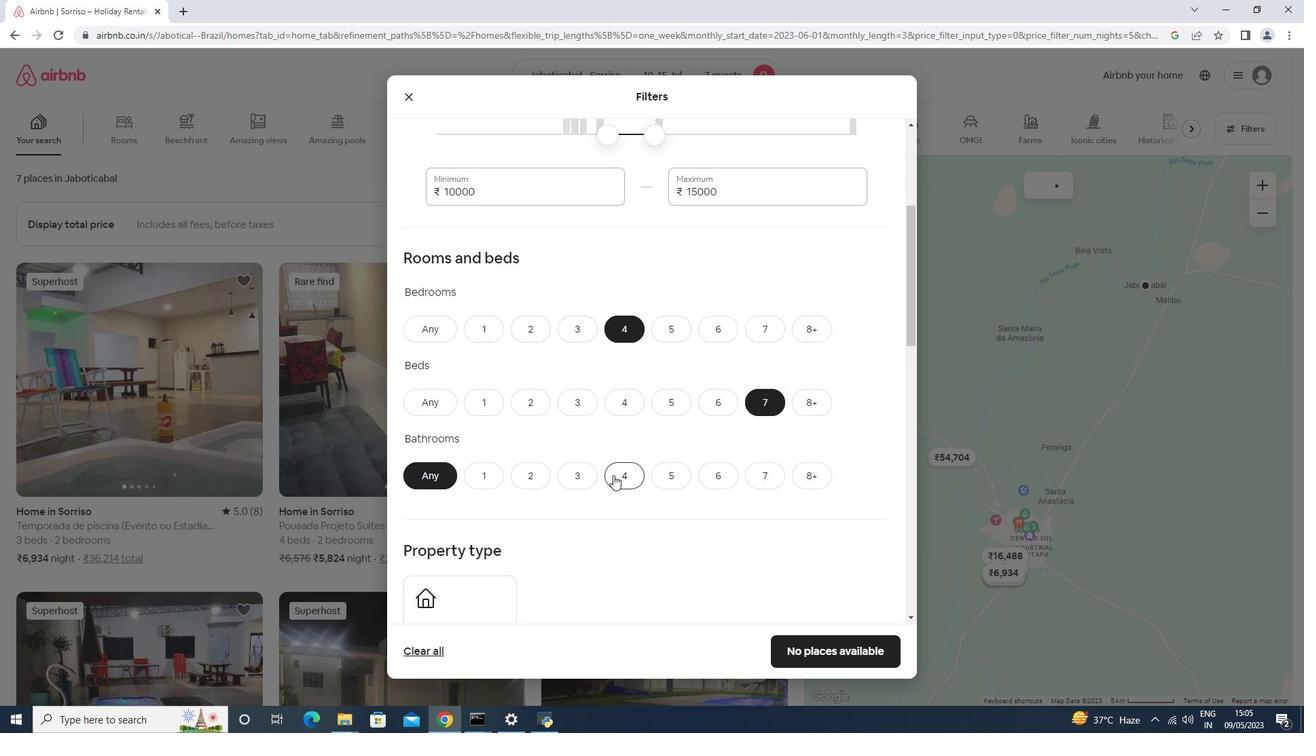 
Action: Mouse moved to (613, 475)
Screenshot: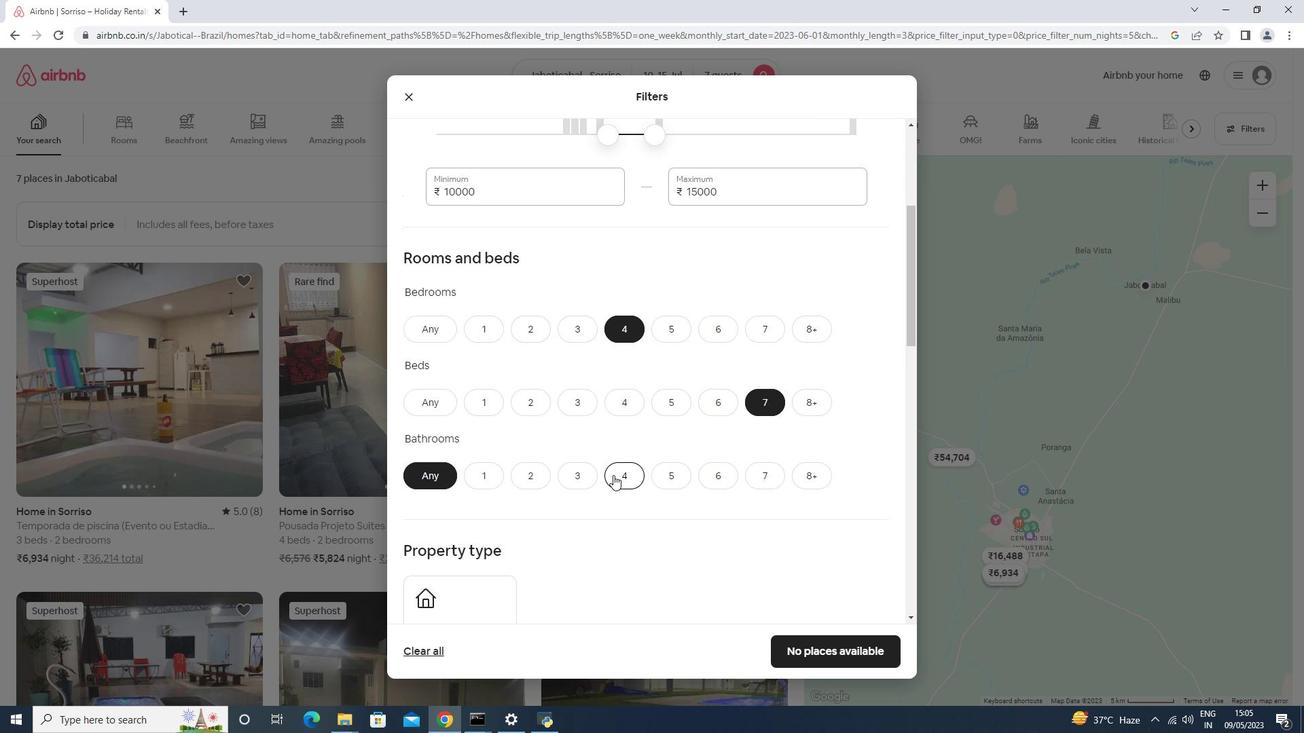 
Action: Mouse scrolled (613, 474) with delta (0, 0)
Screenshot: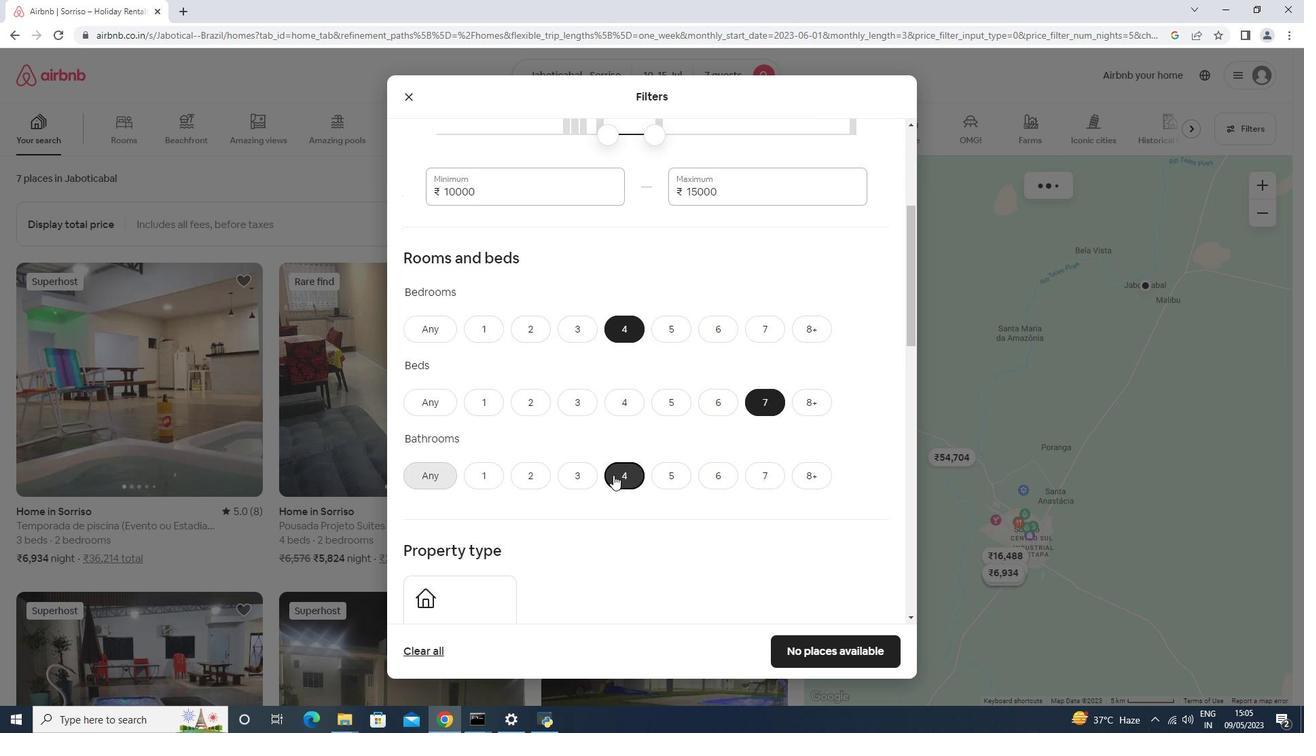 
Action: Mouse scrolled (613, 474) with delta (0, 0)
Screenshot: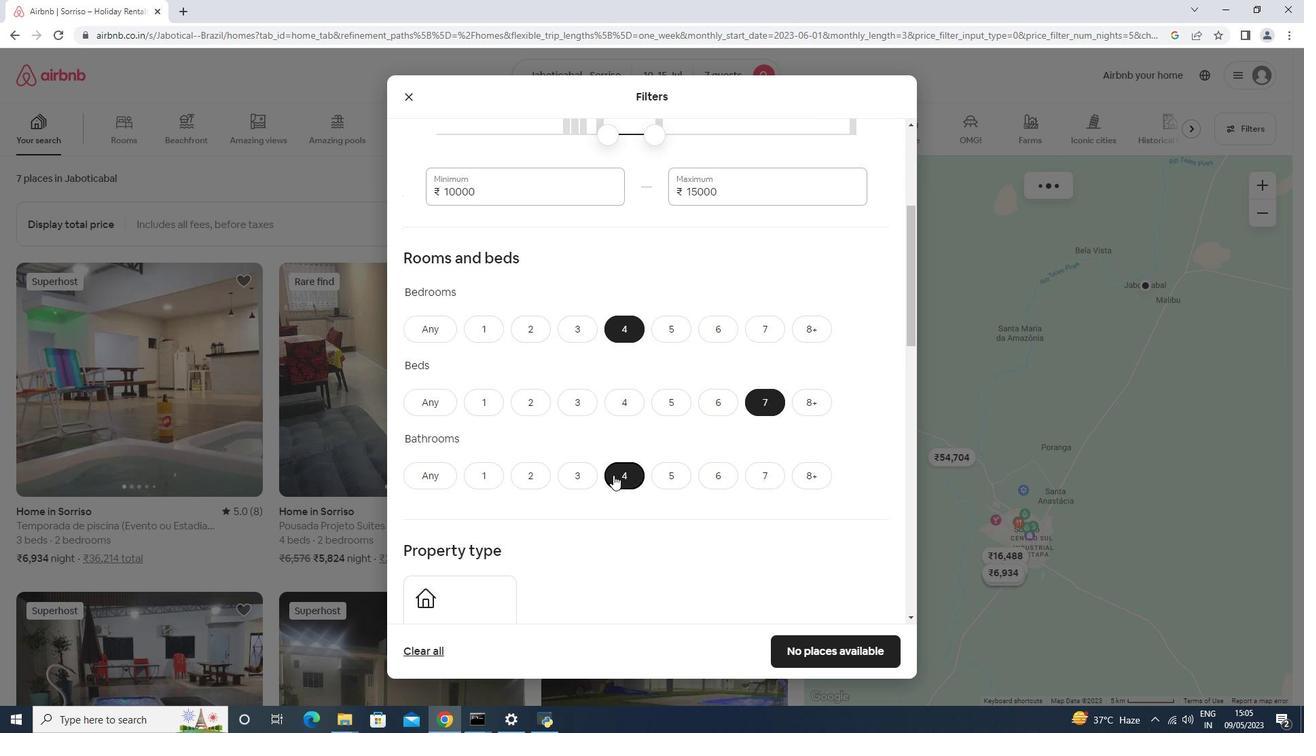 
Action: Mouse scrolled (613, 474) with delta (0, 0)
Screenshot: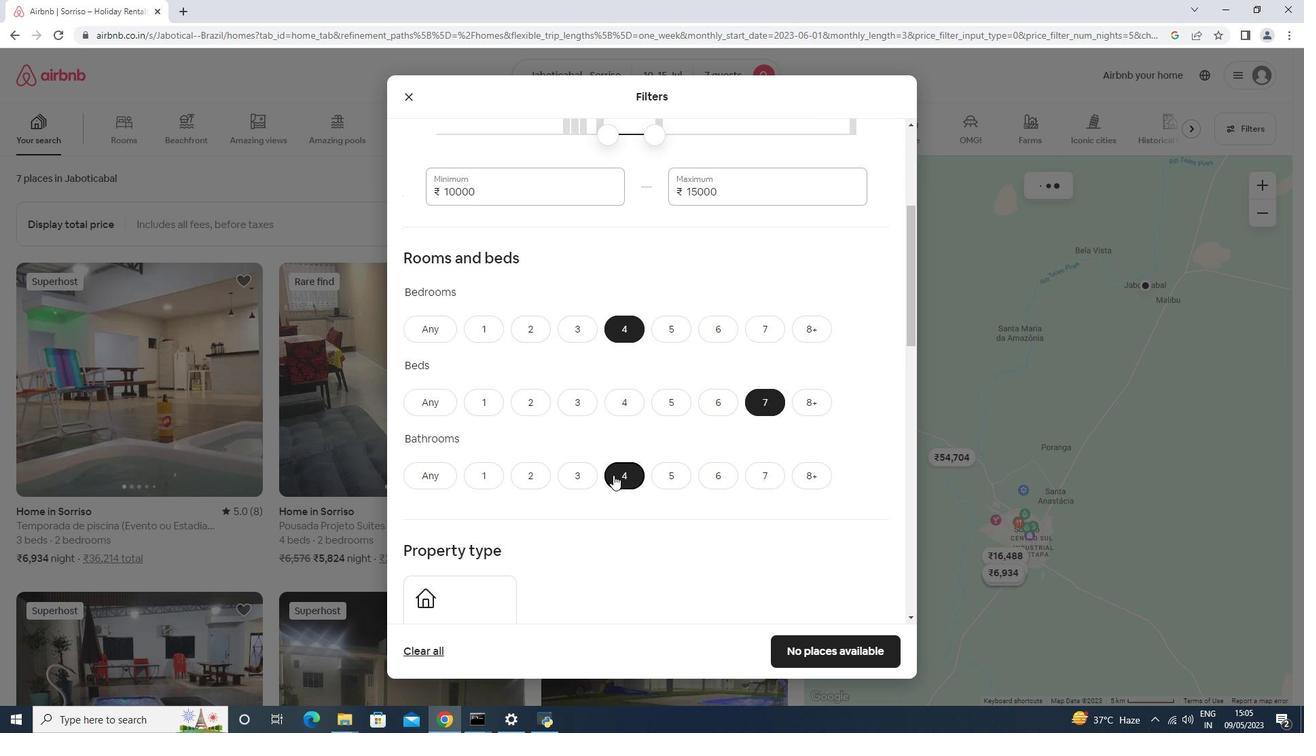
Action: Mouse moved to (491, 418)
Screenshot: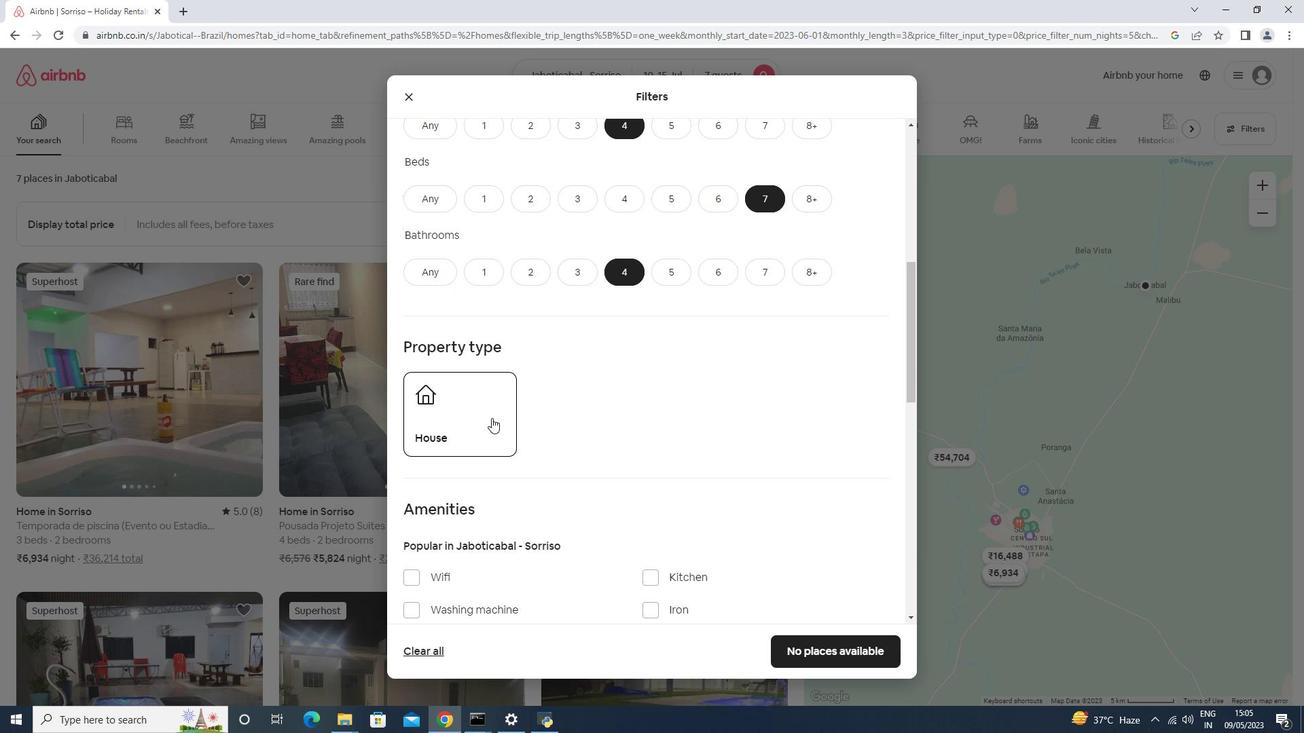 
Action: Mouse pressed left at (491, 418)
Screenshot: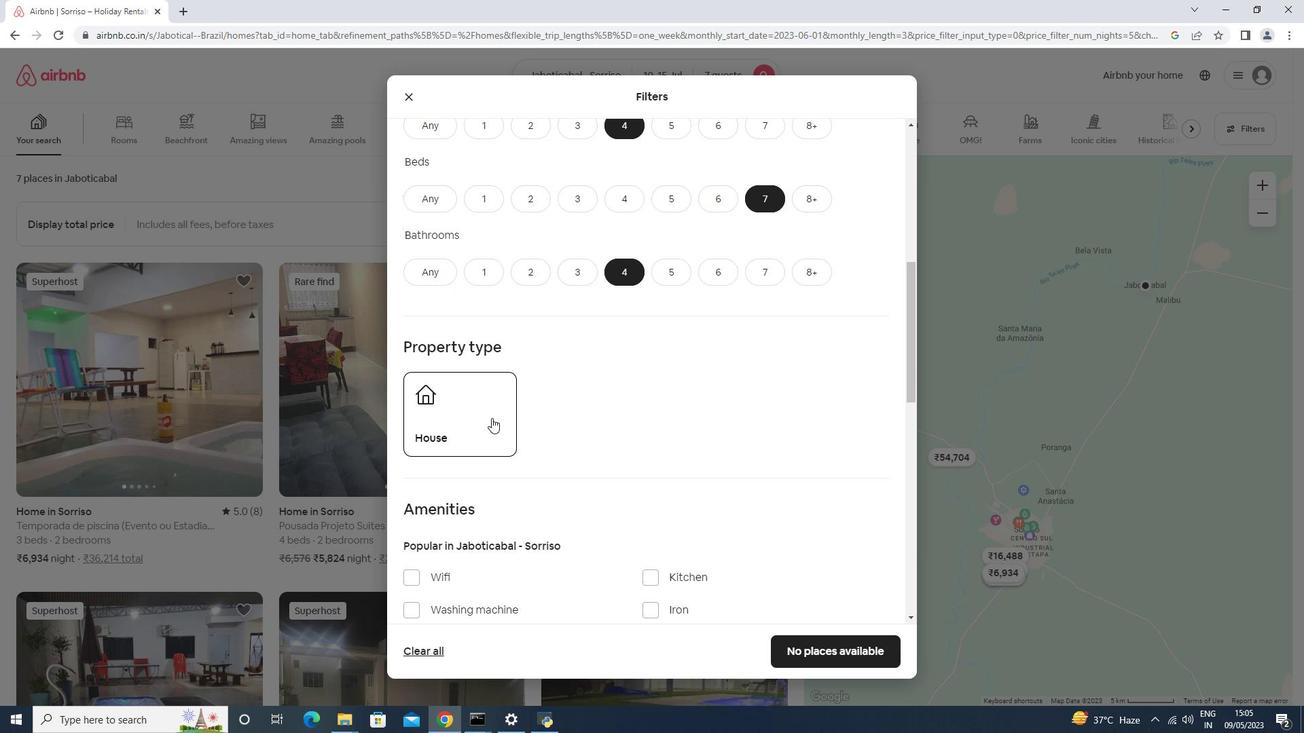 
Action: Mouse scrolled (491, 417) with delta (0, 0)
Screenshot: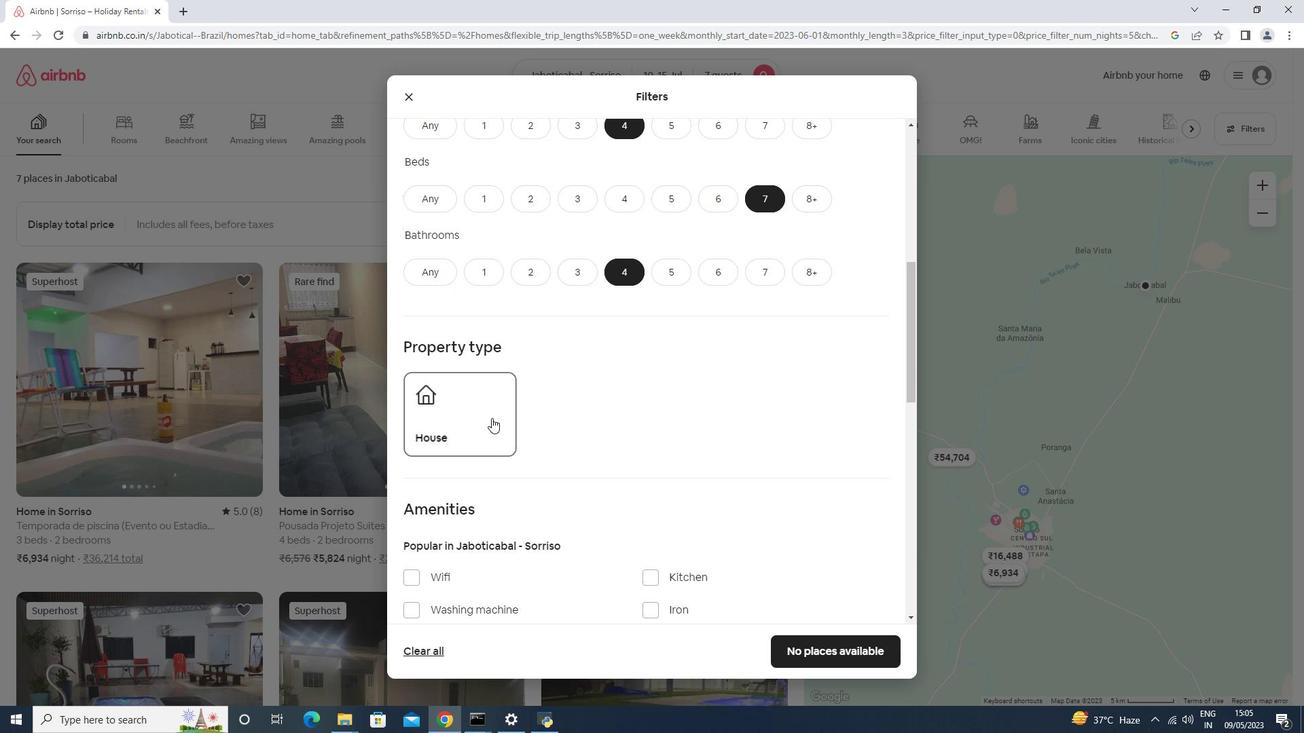 
Action: Mouse scrolled (491, 417) with delta (0, 0)
Screenshot: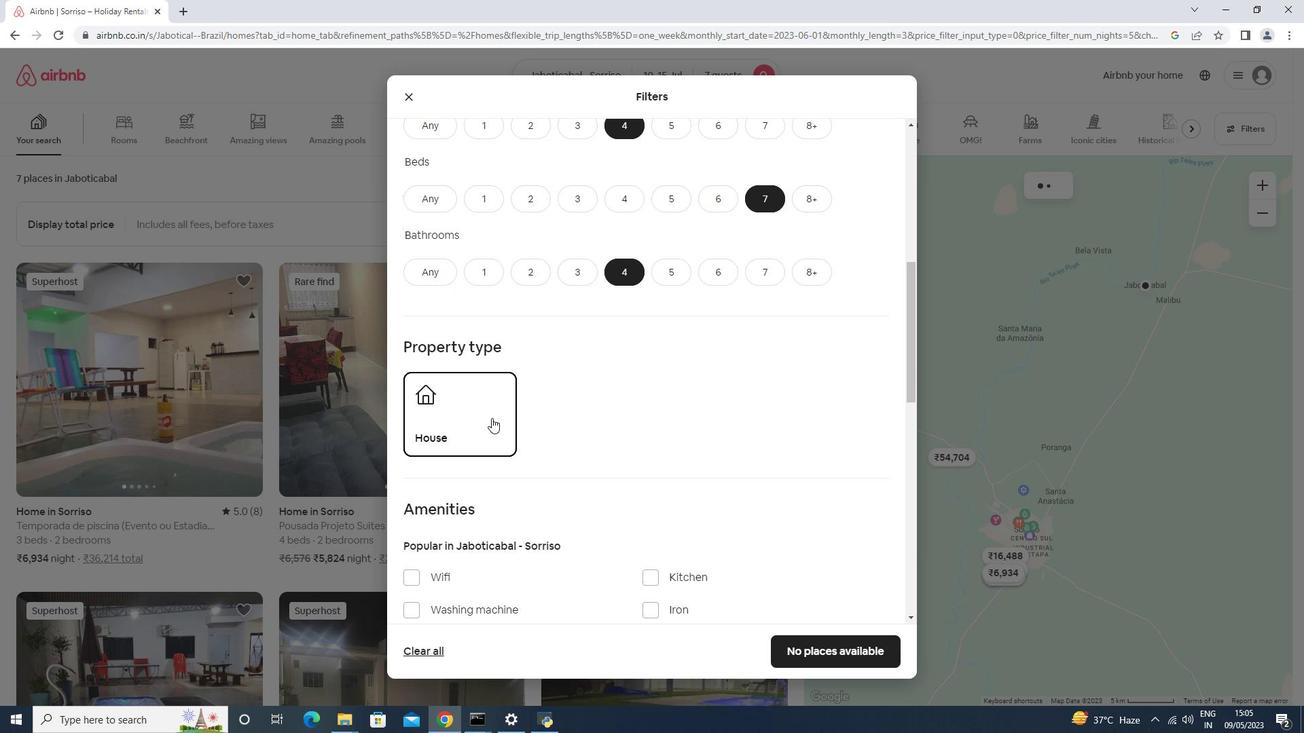 
Action: Mouse scrolled (491, 417) with delta (0, 0)
Screenshot: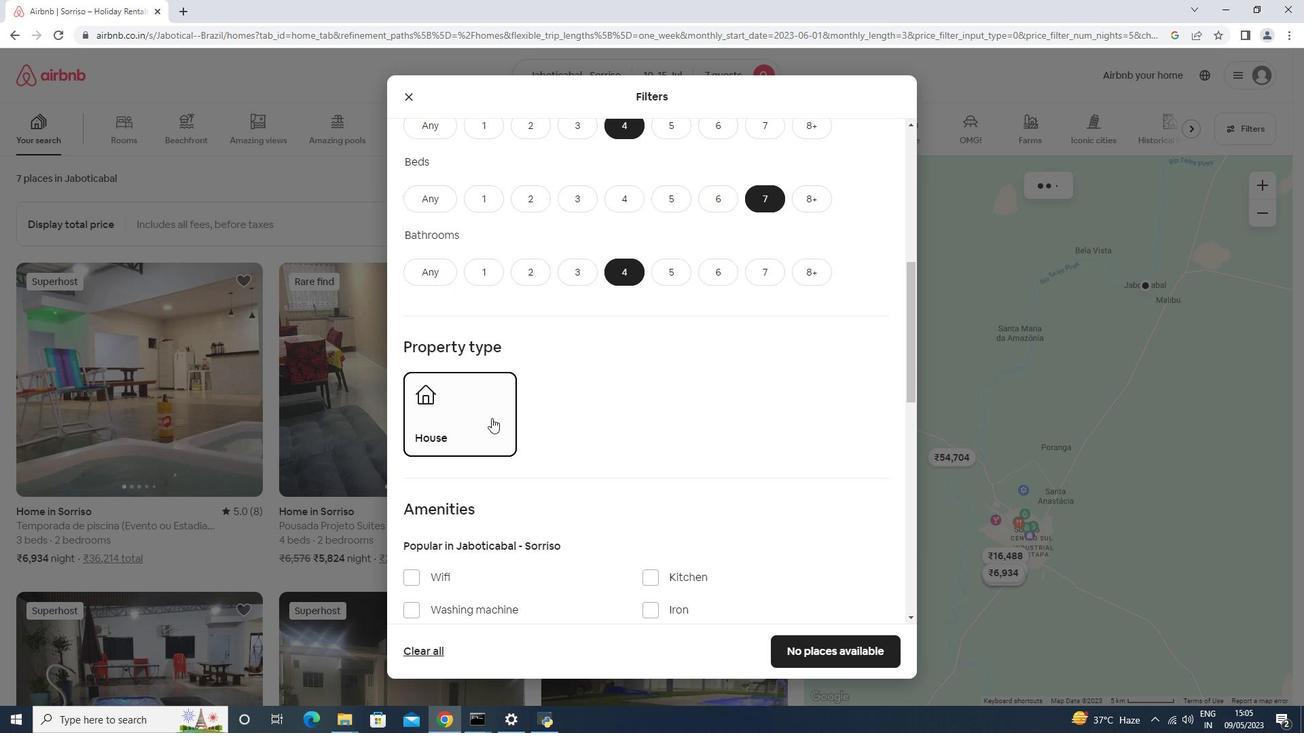 
Action: Mouse scrolled (491, 417) with delta (0, 0)
Screenshot: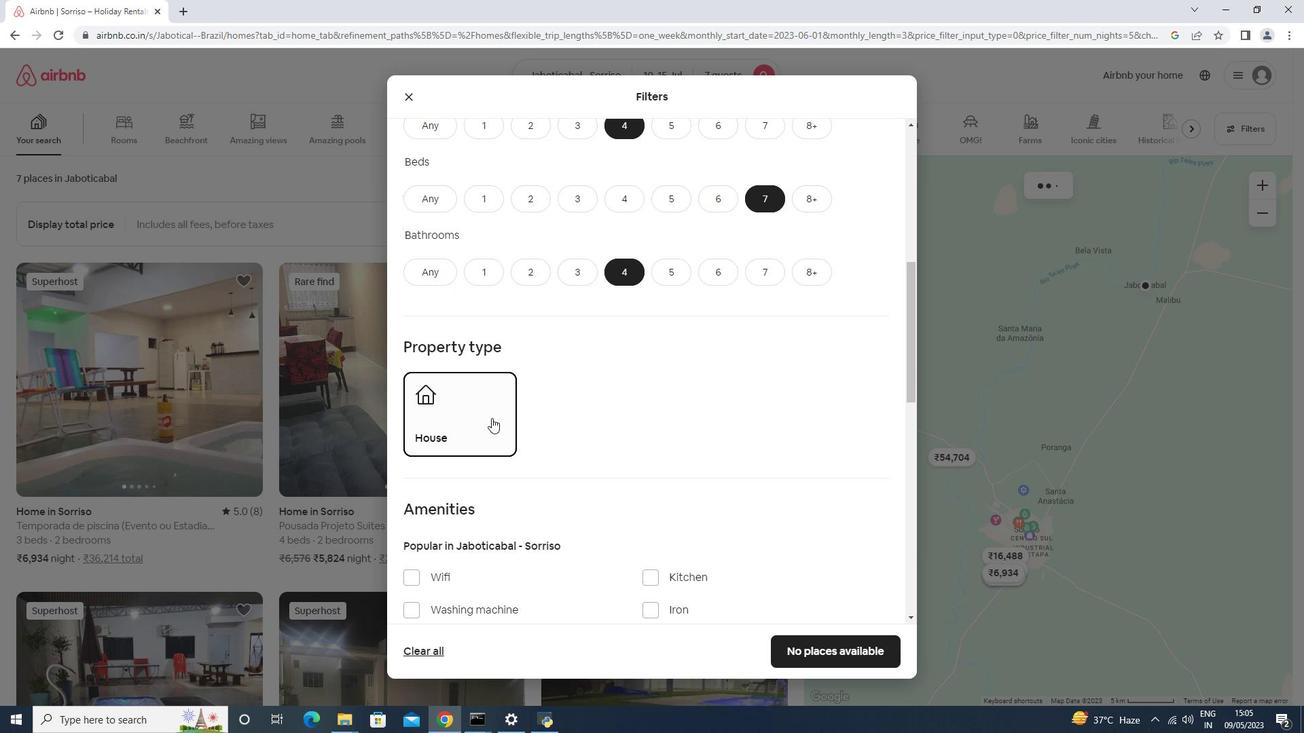 
Action: Mouse moved to (436, 388)
Screenshot: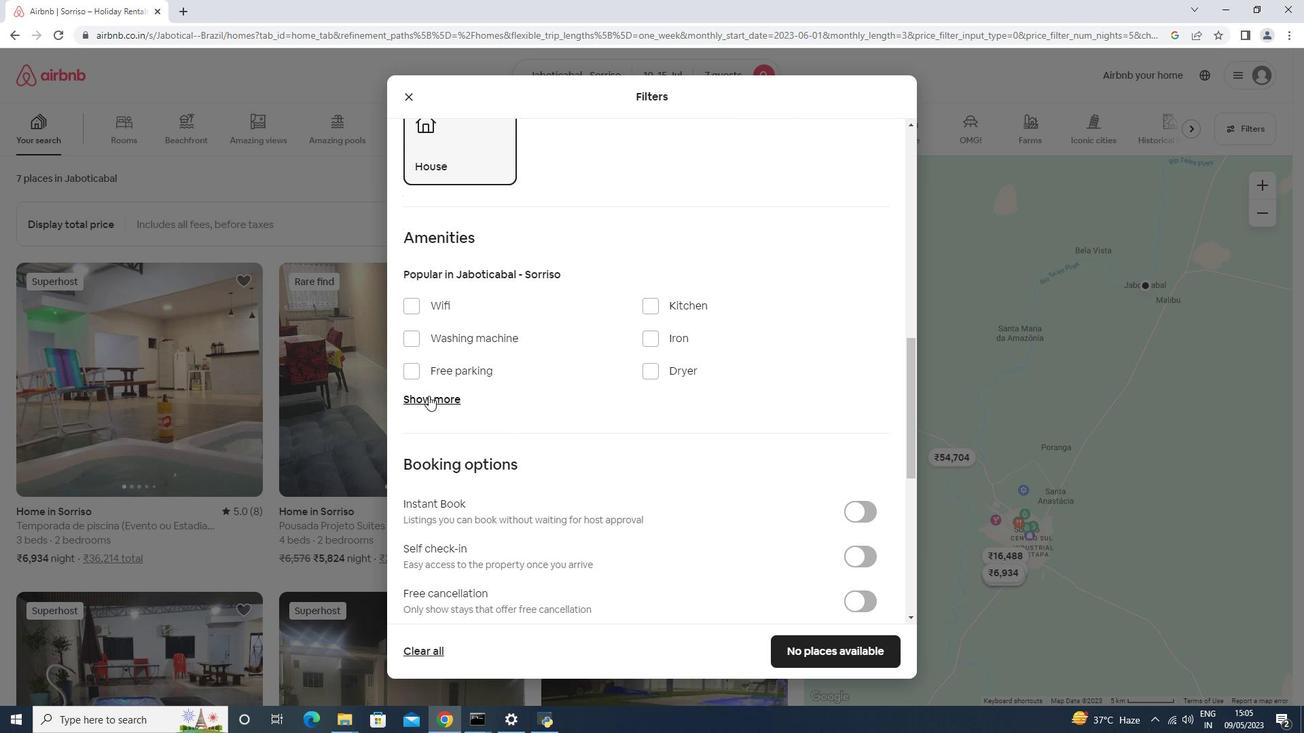 
Action: Mouse pressed left at (426, 398)
Screenshot: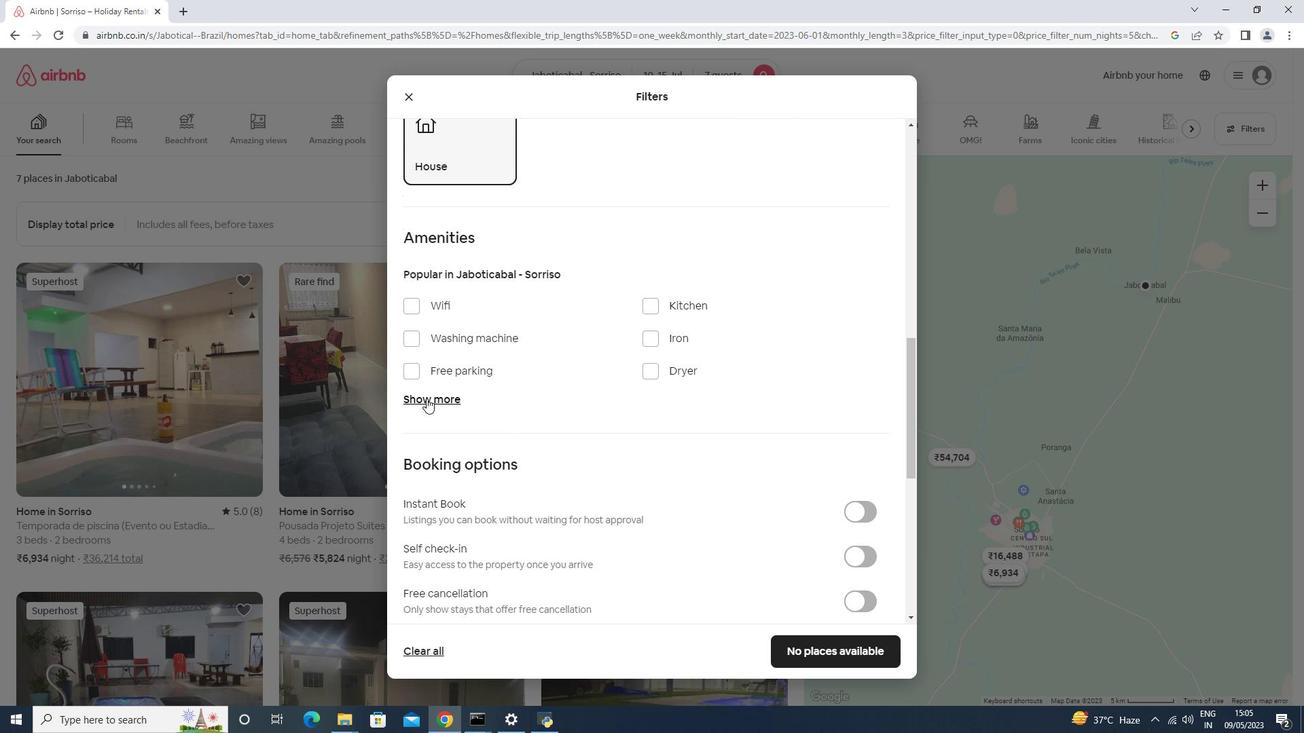 
Action: Mouse moved to (447, 374)
Screenshot: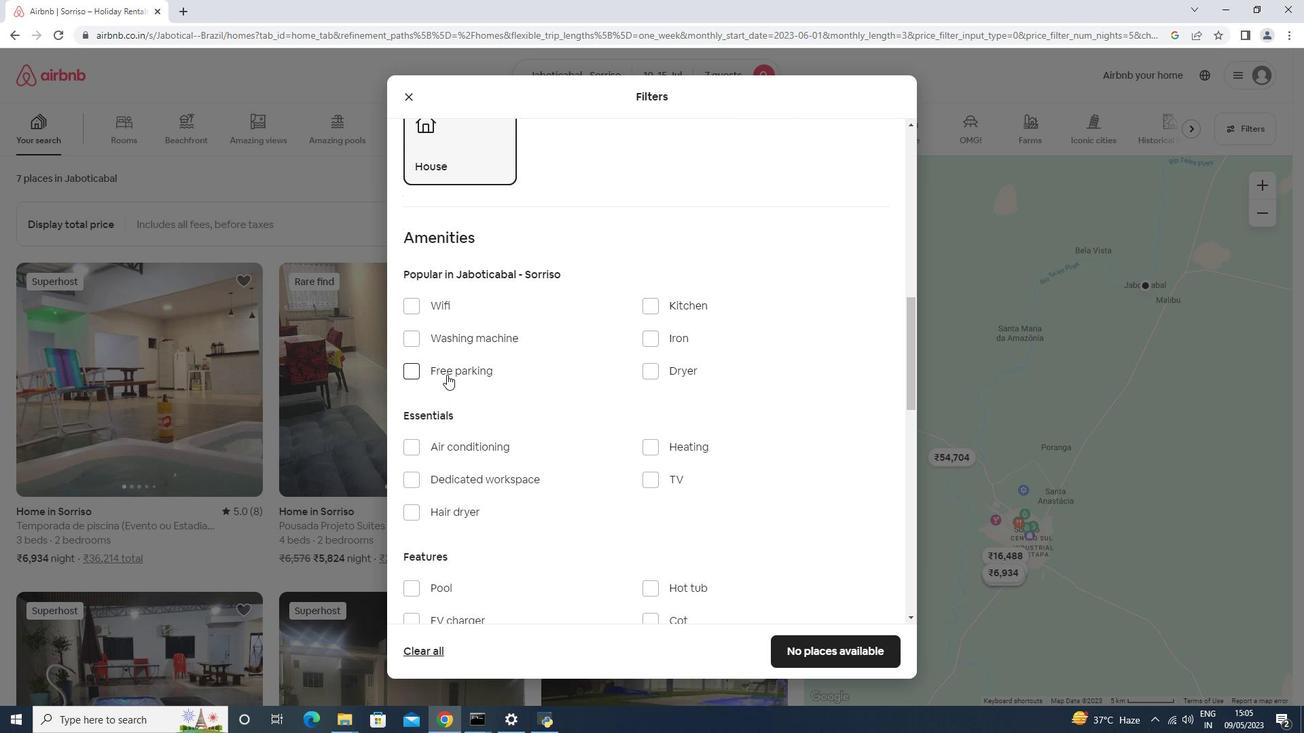 
Action: Mouse pressed left at (447, 374)
Screenshot: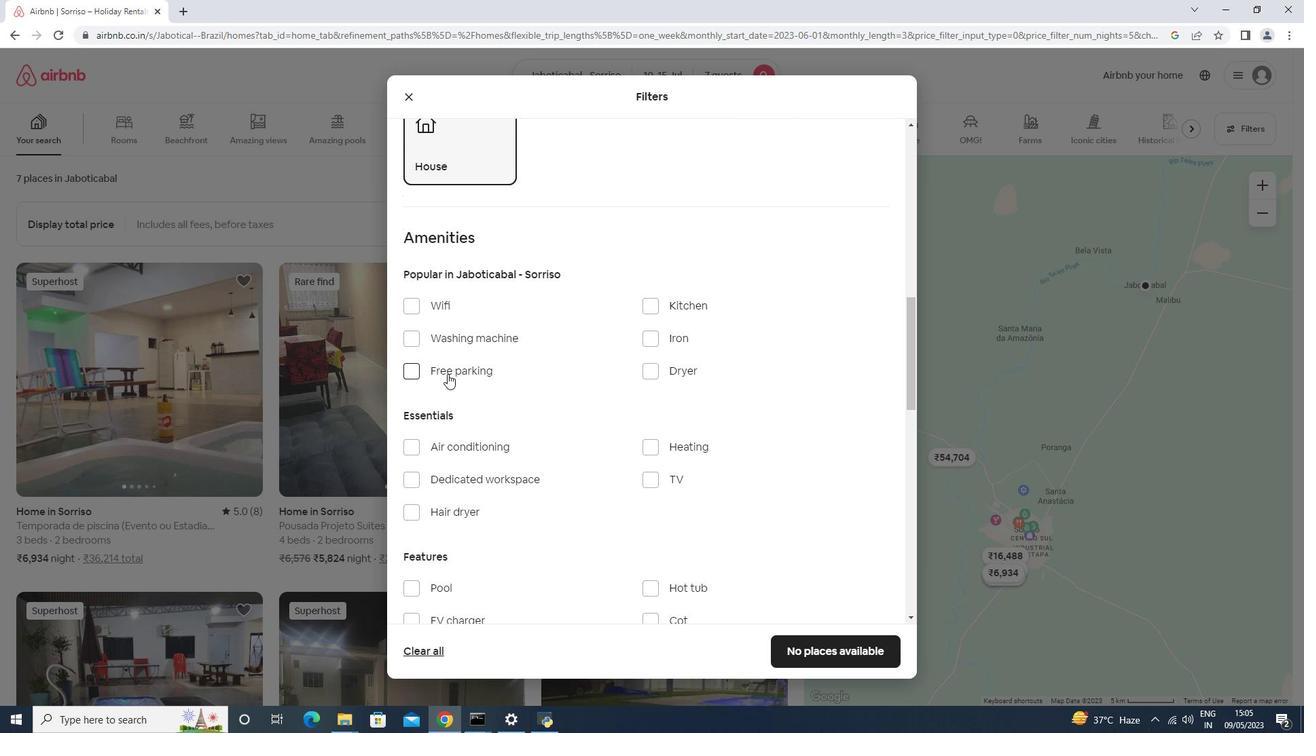 
Action: Mouse moved to (455, 292)
Screenshot: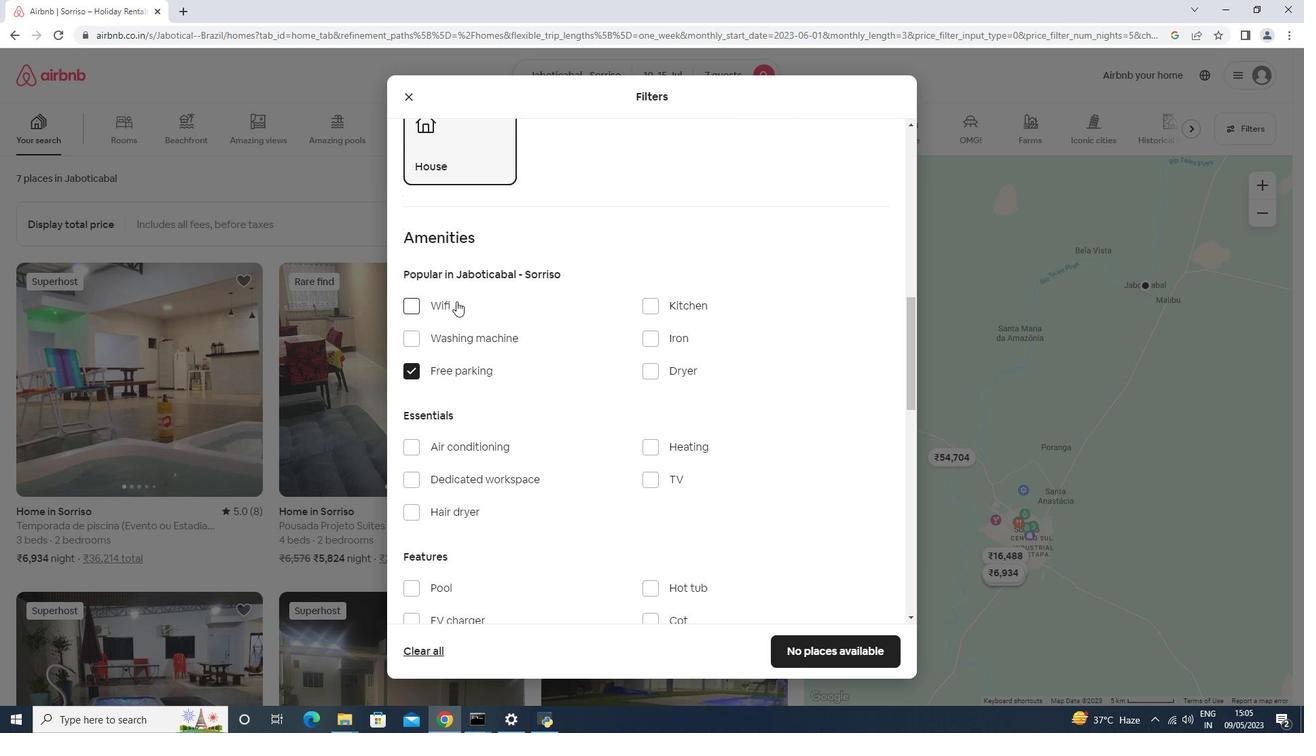 
Action: Mouse pressed left at (455, 292)
Screenshot: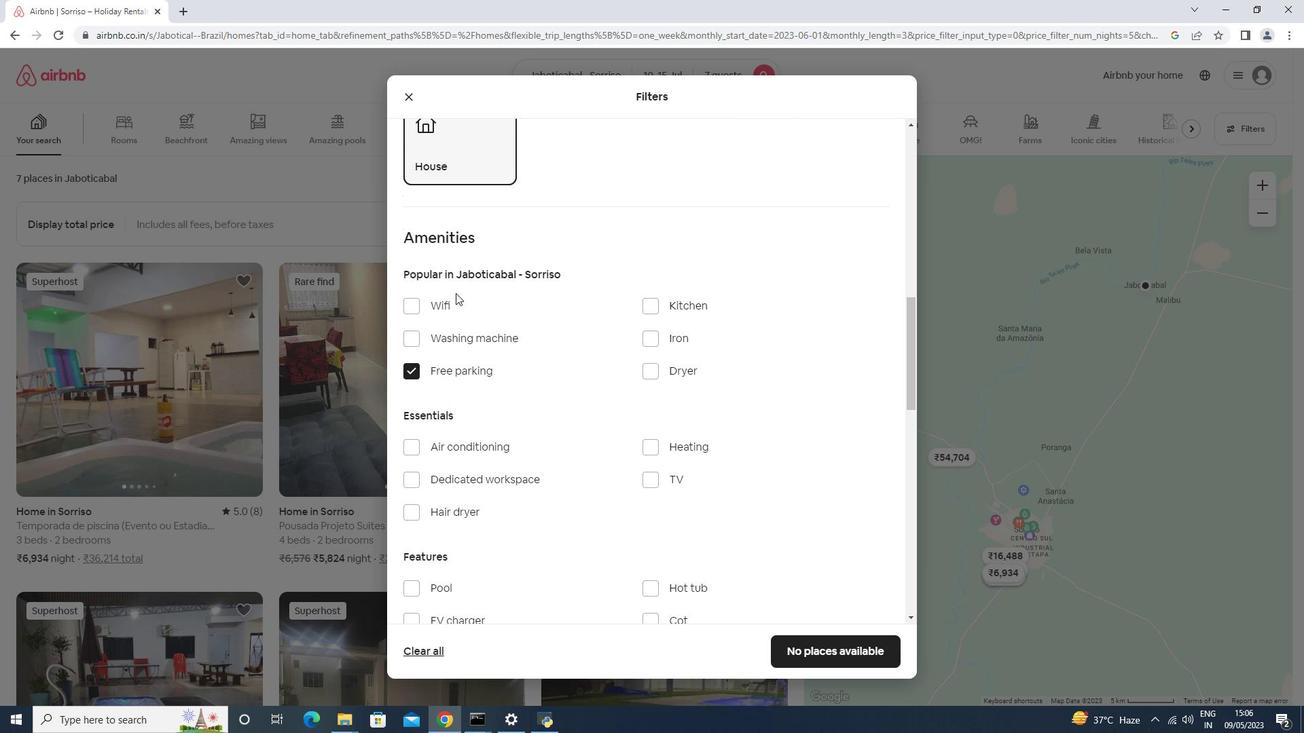 
Action: Mouse moved to (450, 302)
Screenshot: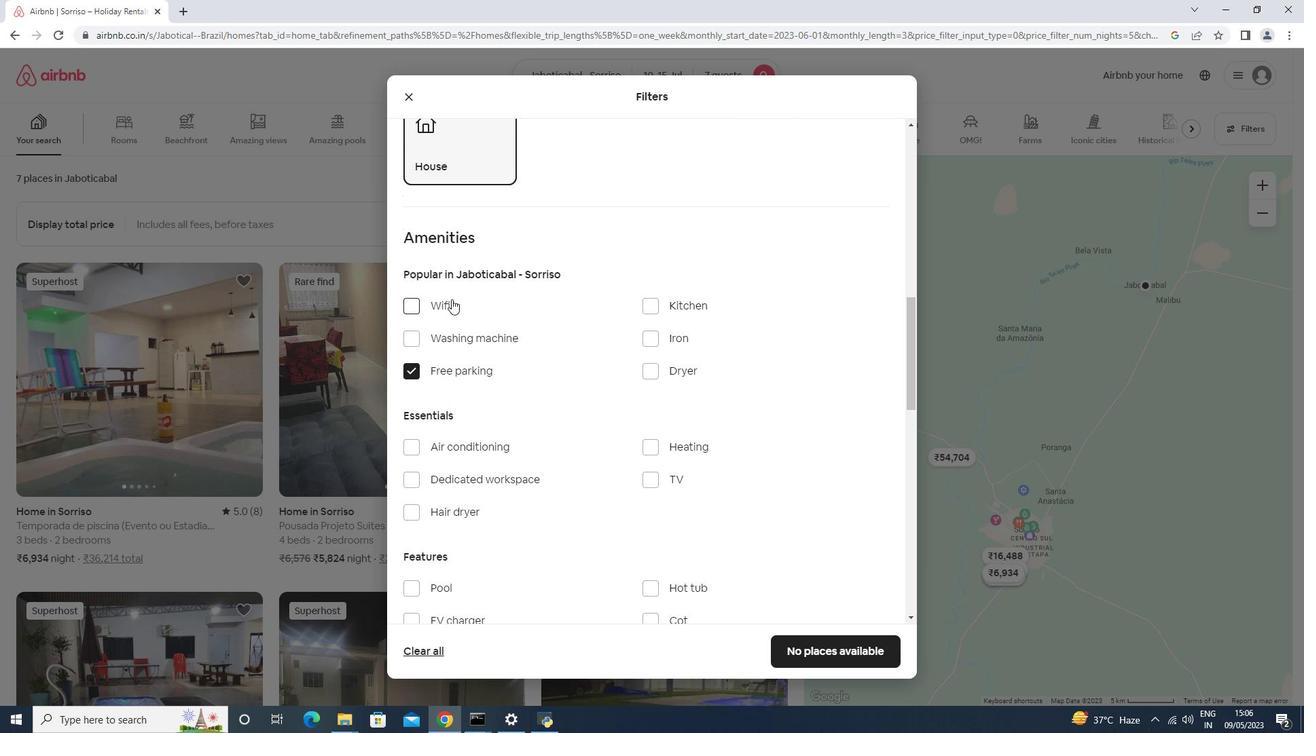 
Action: Mouse pressed left at (450, 302)
Screenshot: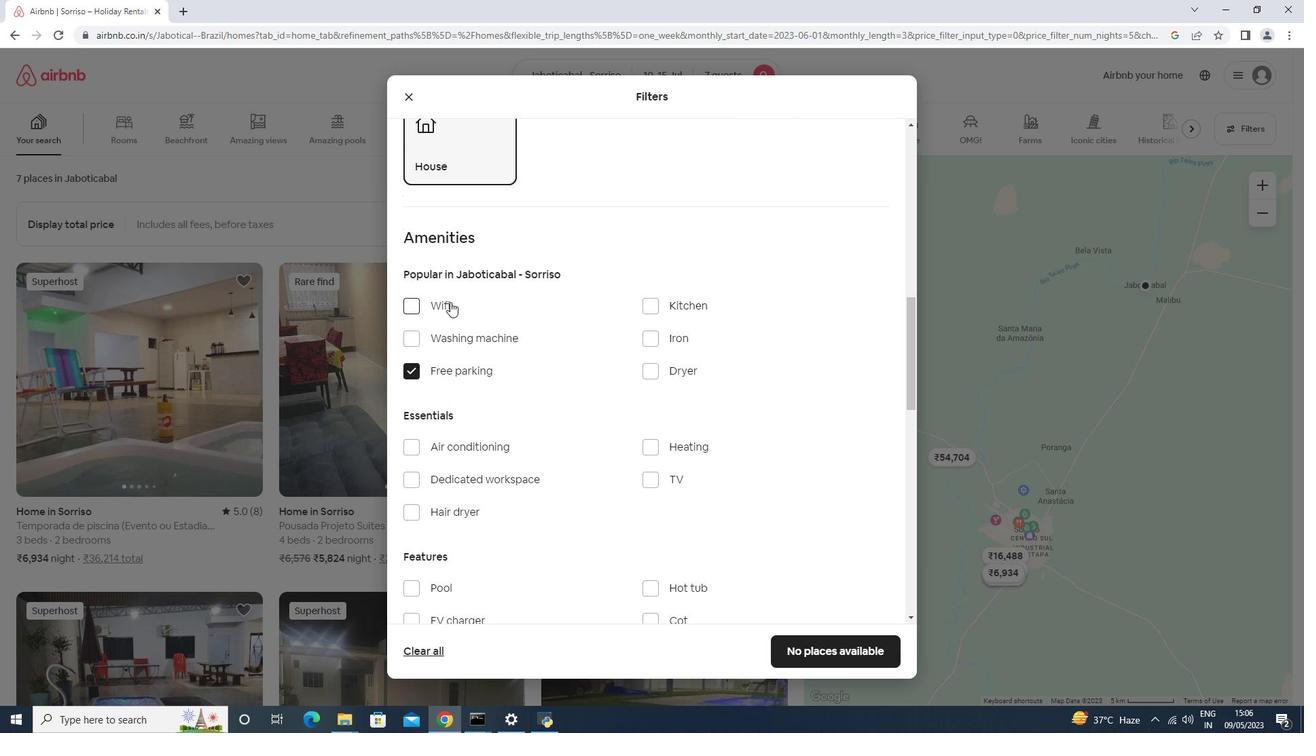 
Action: Mouse moved to (584, 419)
Screenshot: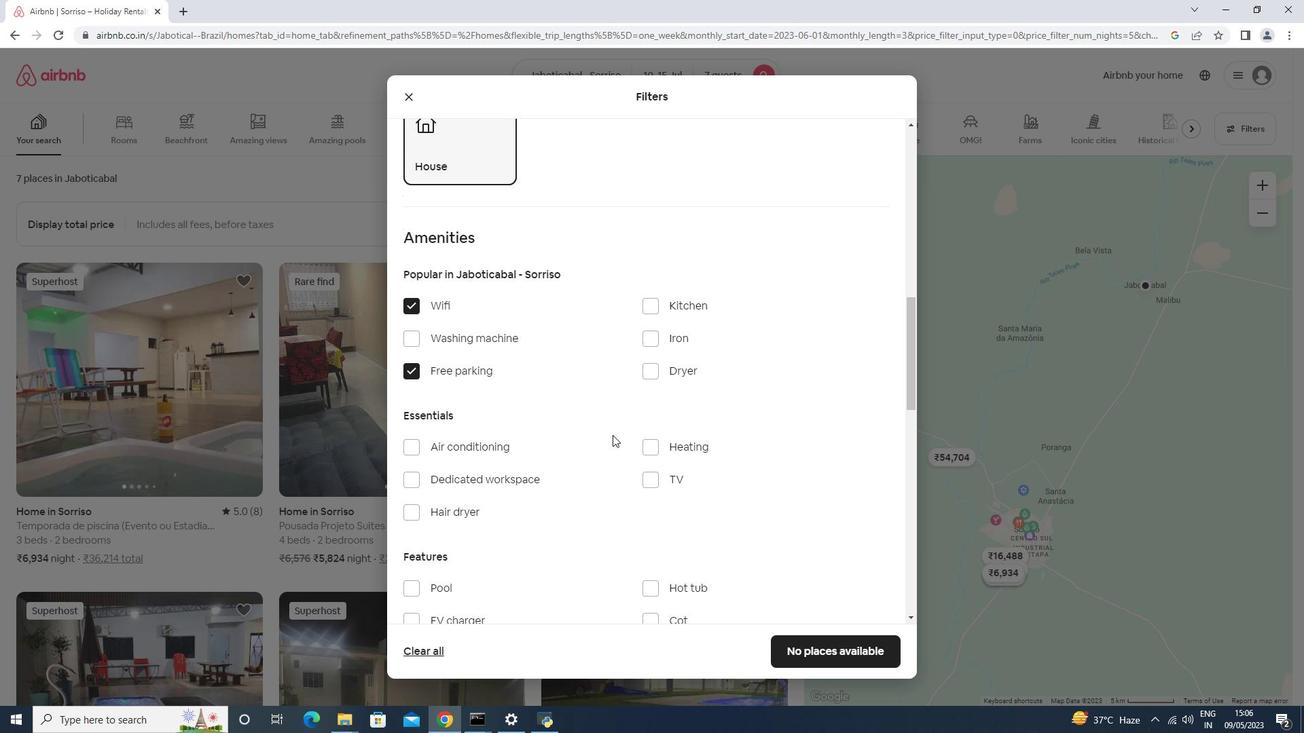 
Action: Mouse pressed left at (584, 419)
Screenshot: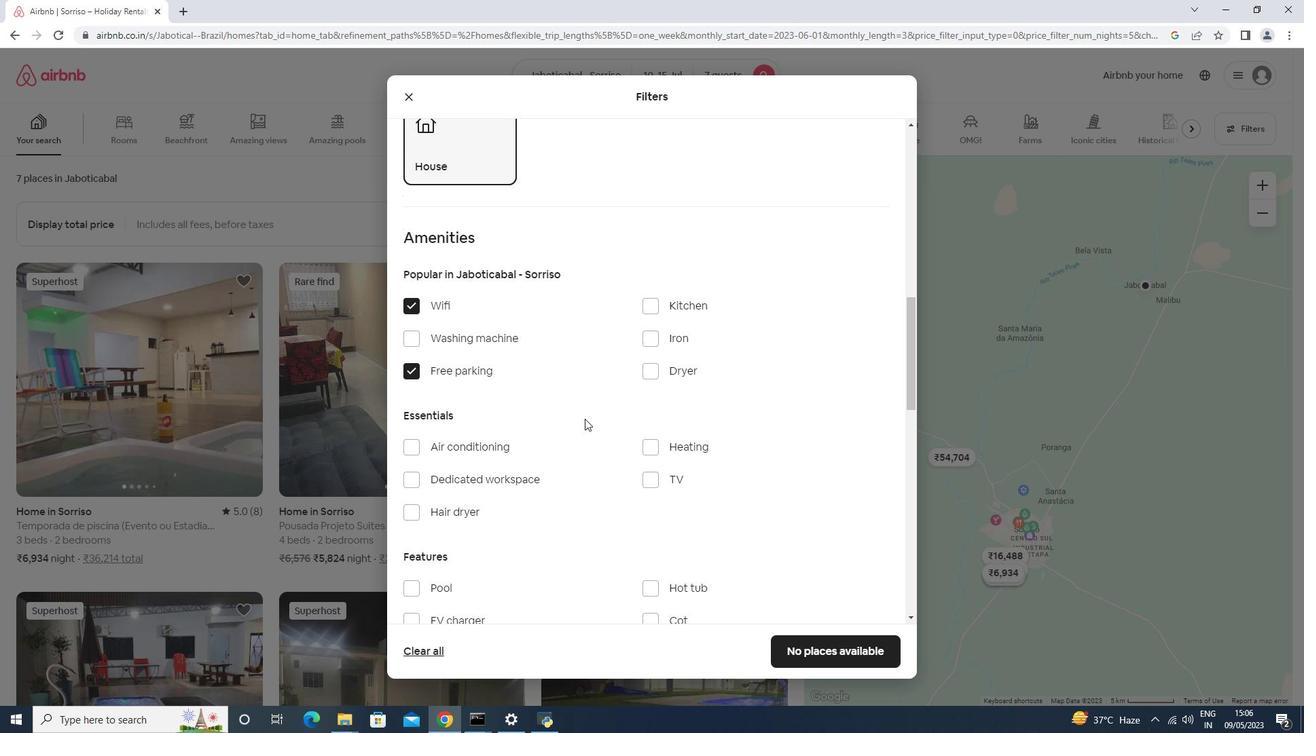
Action: Mouse moved to (669, 487)
Screenshot: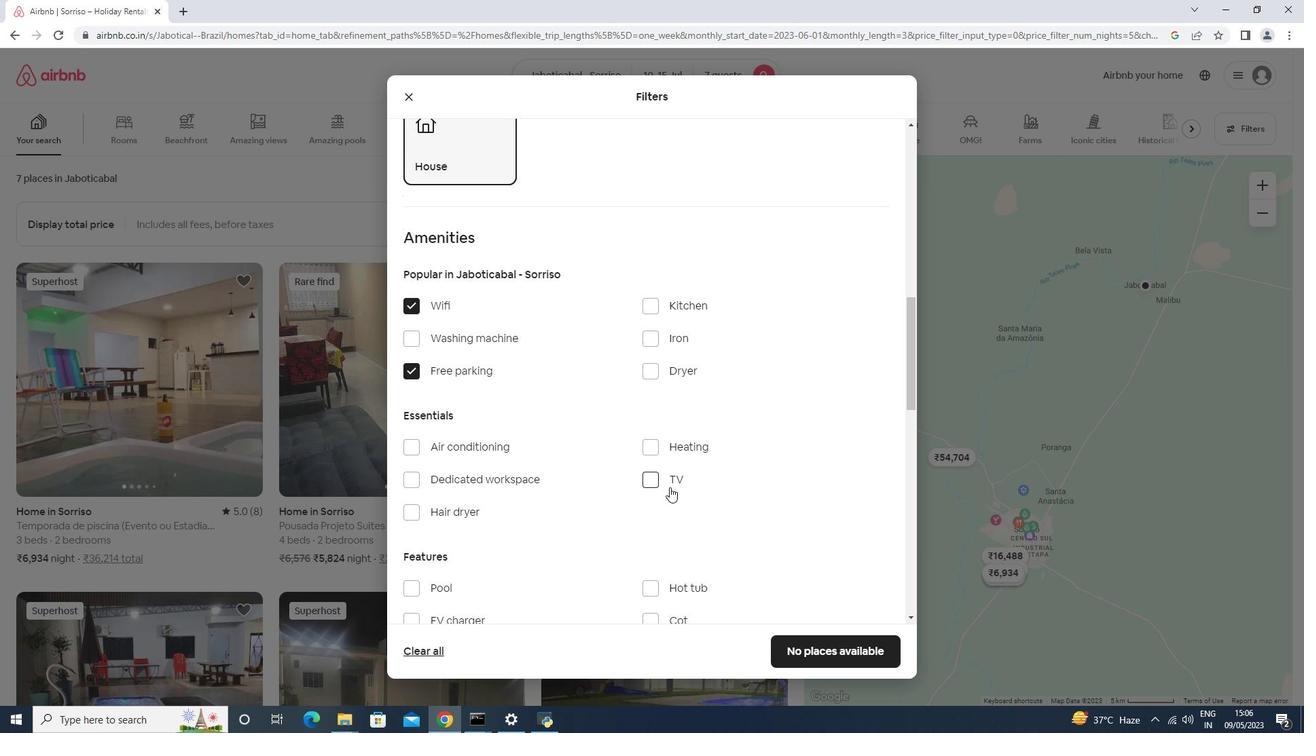 
Action: Mouse pressed left at (669, 487)
Screenshot: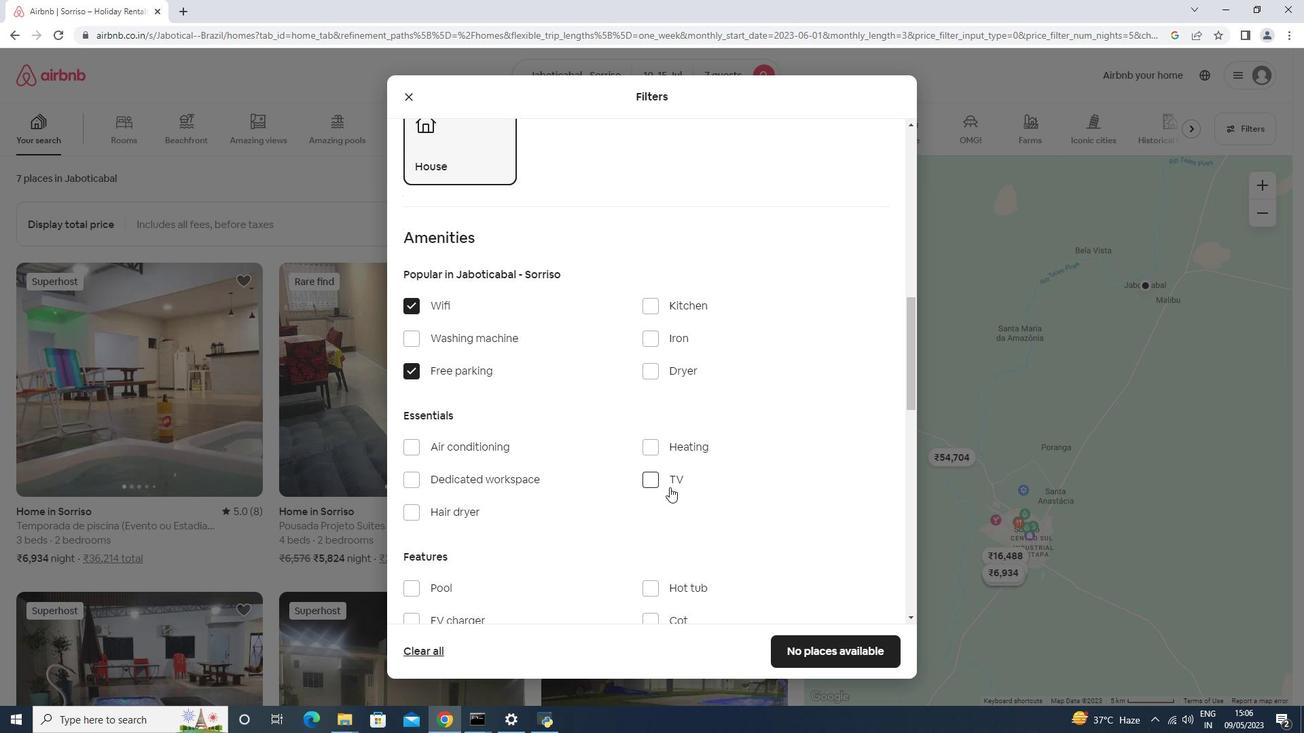
Action: Mouse moved to (668, 484)
Screenshot: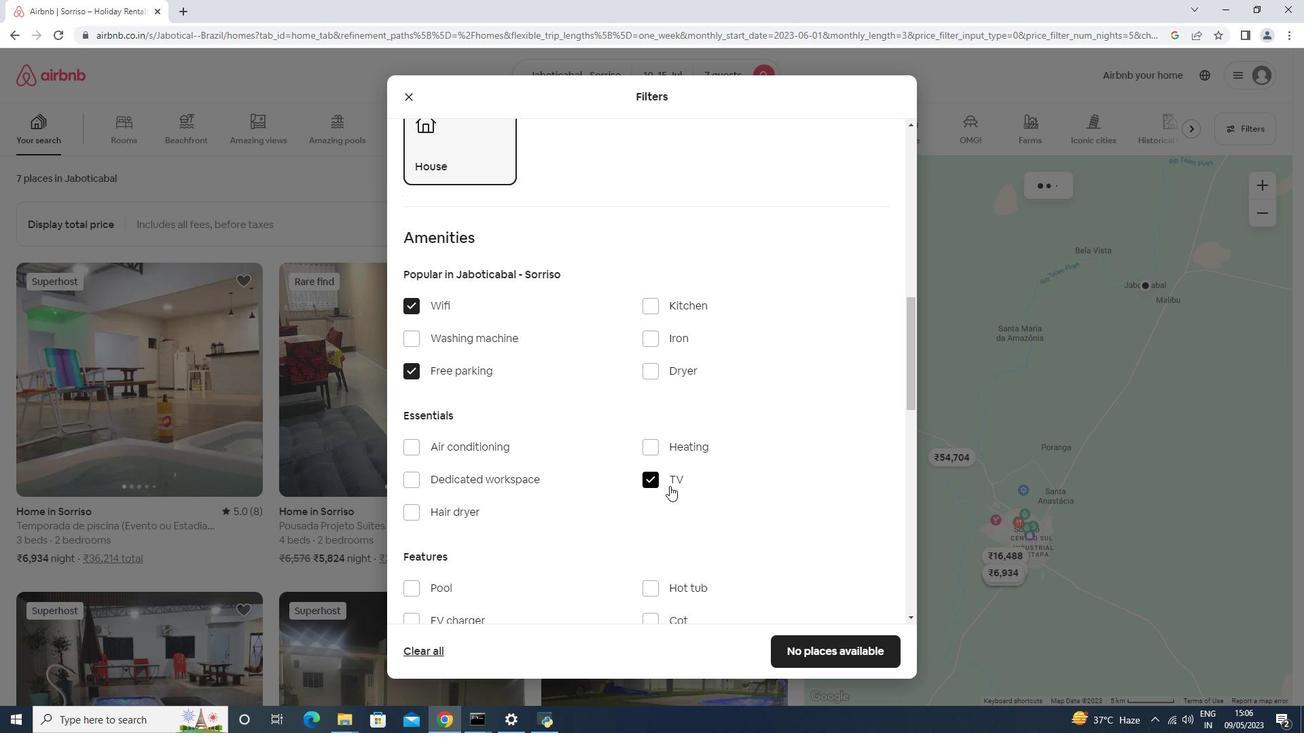 
Action: Mouse scrolled (668, 483) with delta (0, 0)
Screenshot: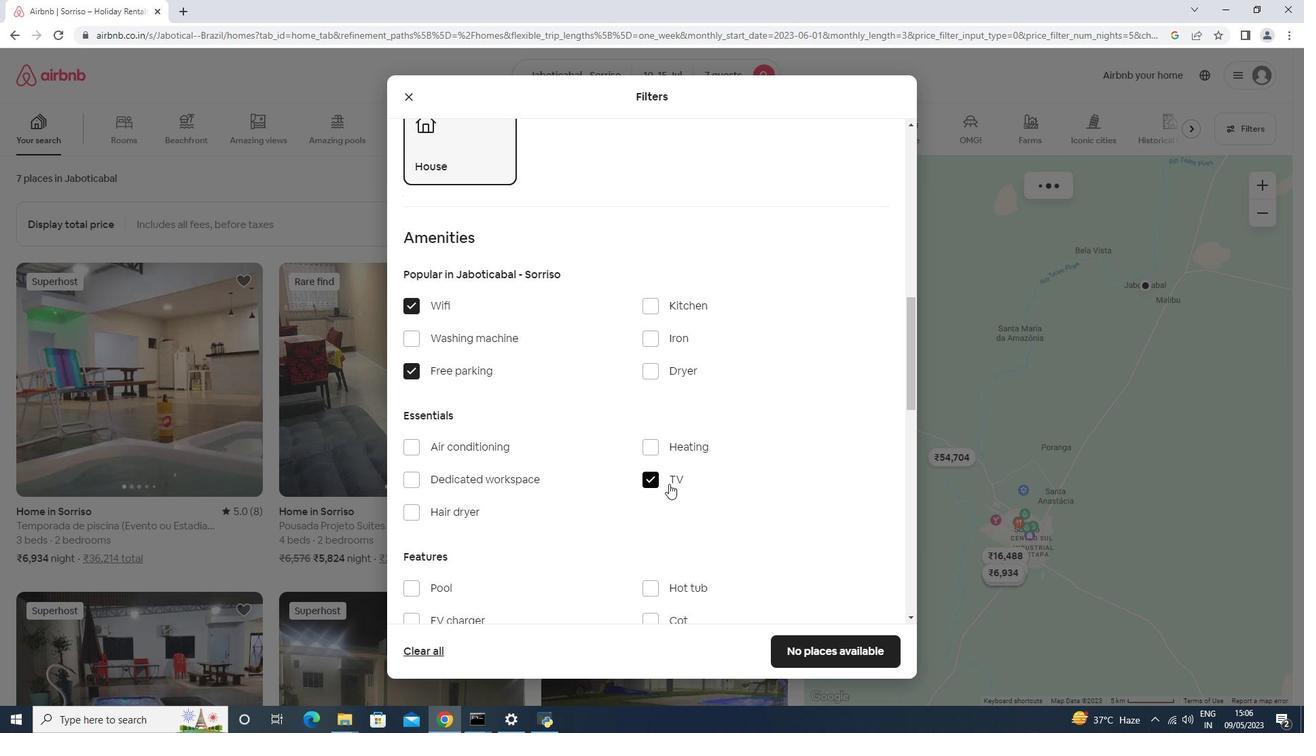 
Action: Mouse scrolled (668, 483) with delta (0, 0)
Screenshot: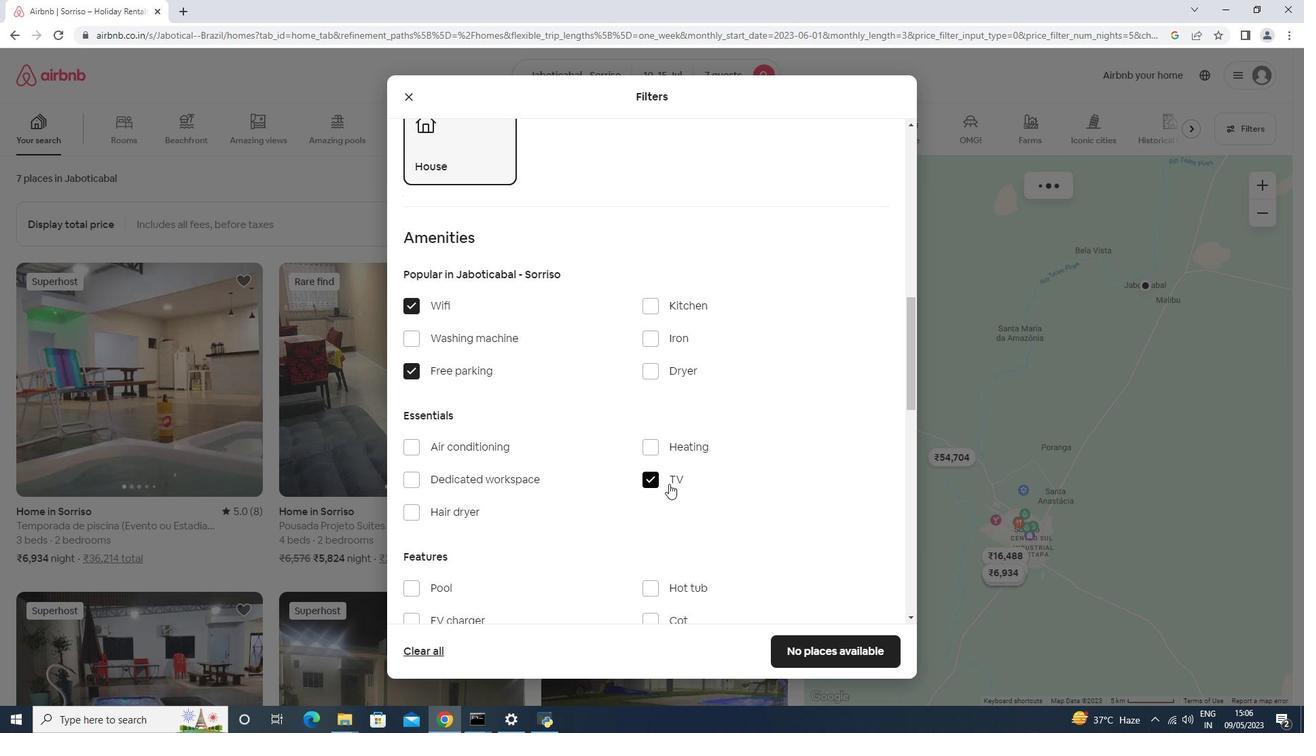 
Action: Mouse moved to (412, 387)
Screenshot: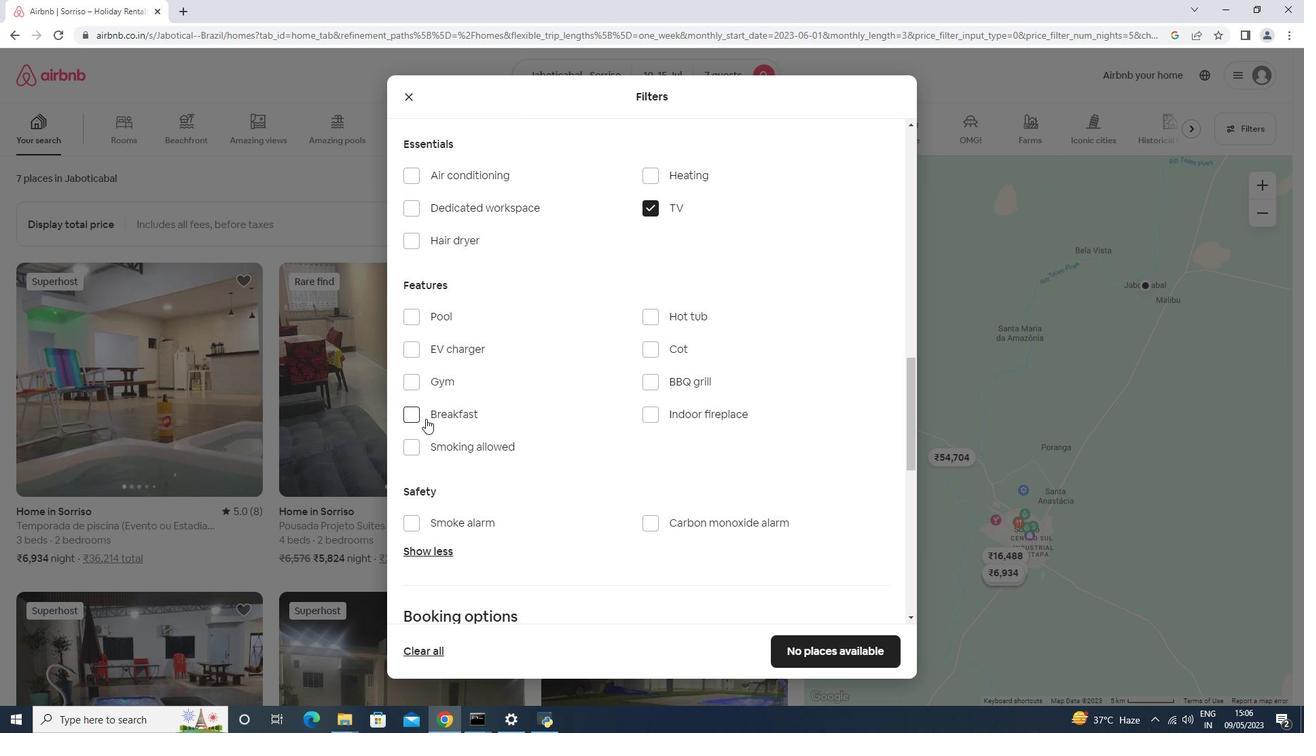 
Action: Mouse pressed left at (412, 387)
Screenshot: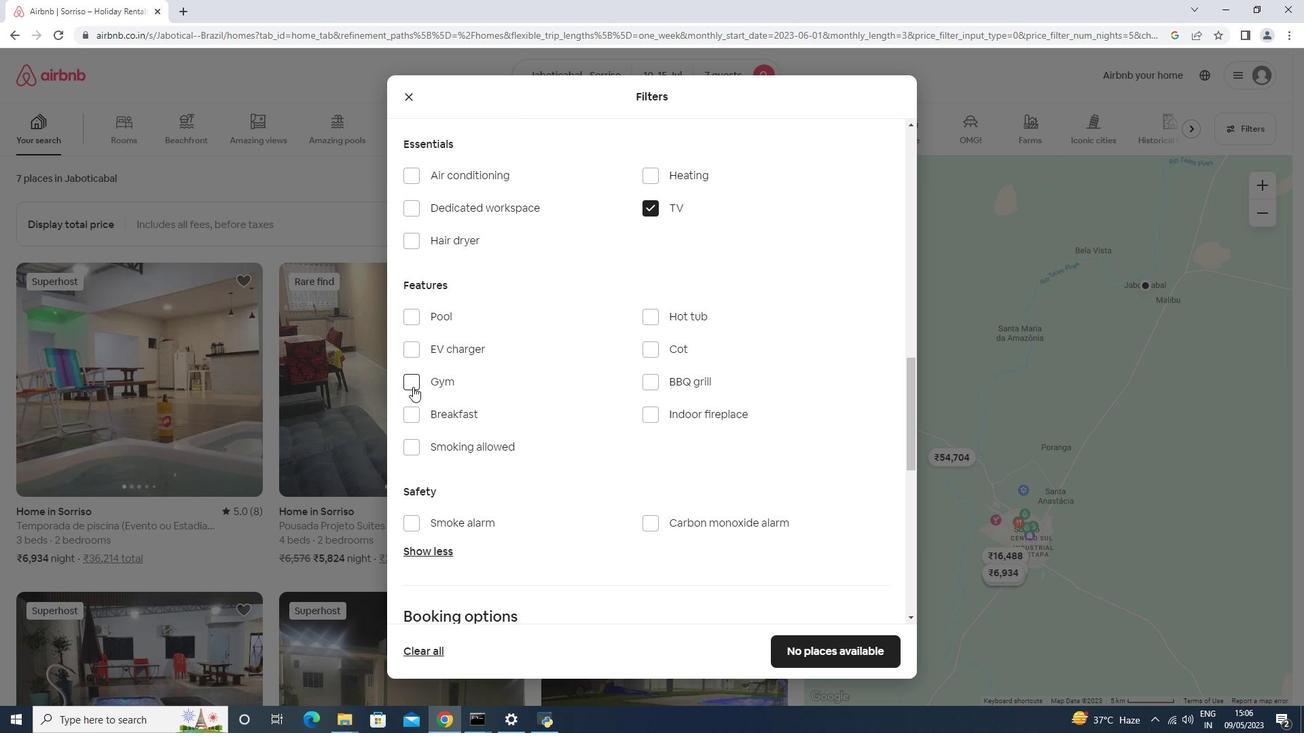 
Action: Mouse moved to (417, 407)
Screenshot: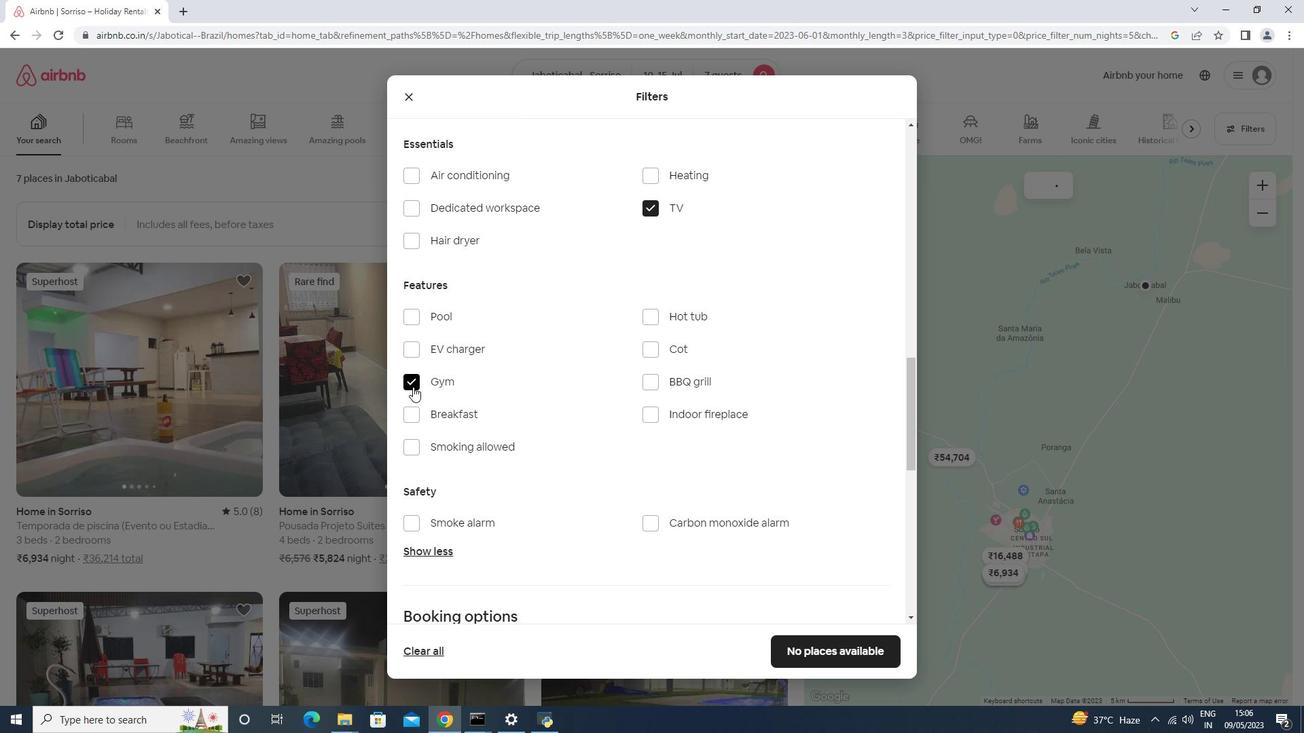 
Action: Mouse pressed left at (417, 407)
Screenshot: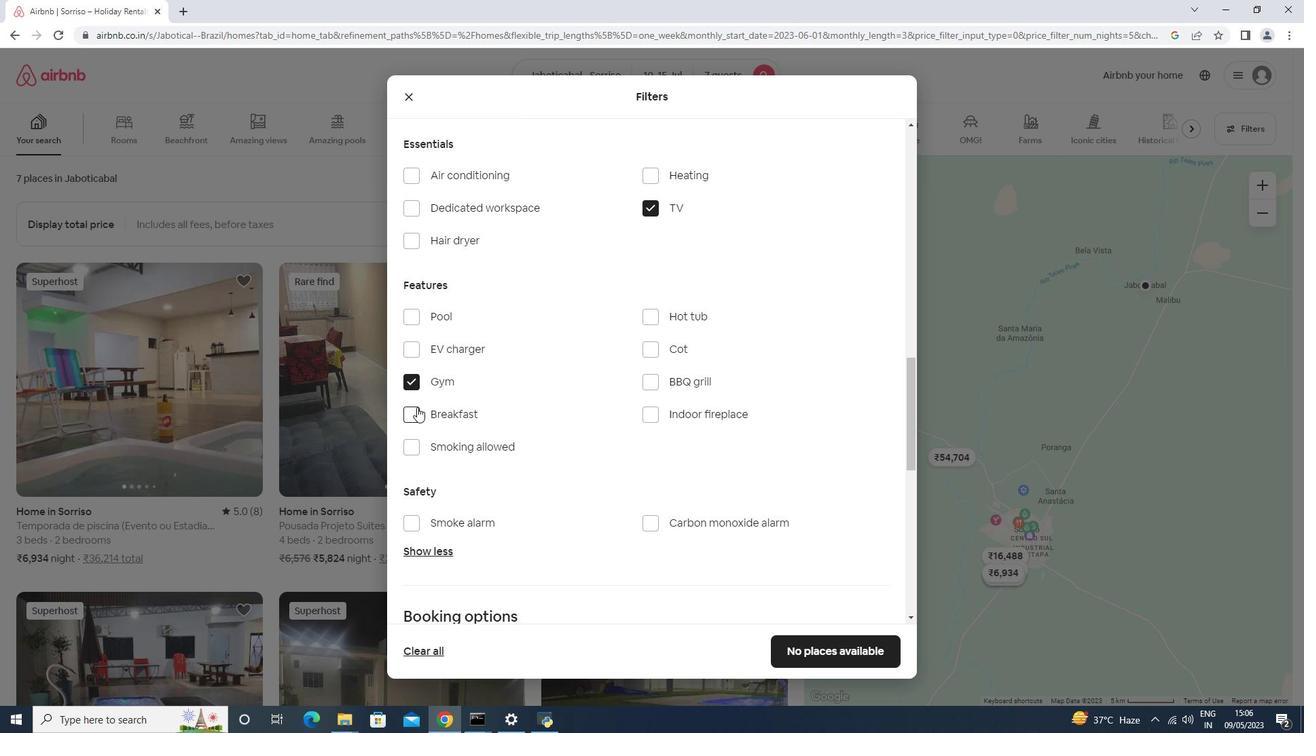 
Action: Mouse scrolled (419, 407) with delta (0, 0)
Screenshot: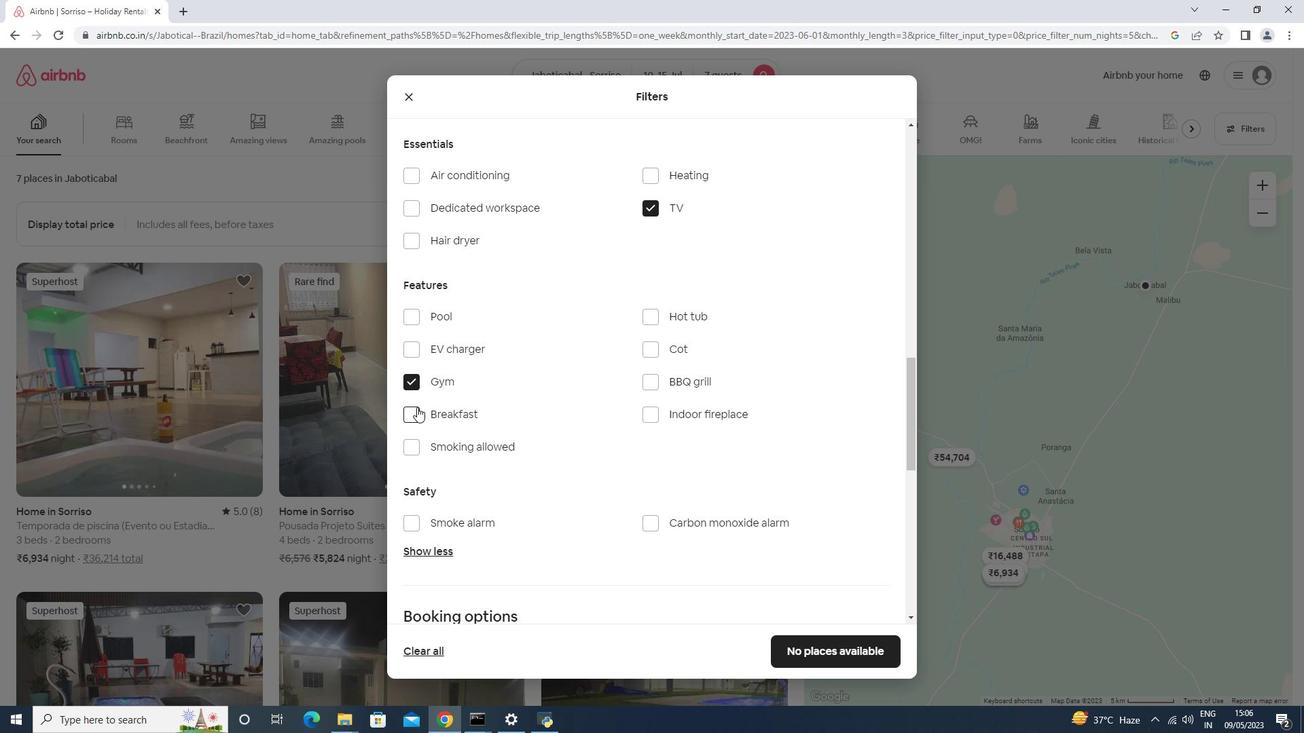 
Action: Mouse scrolled (419, 407) with delta (0, 0)
Screenshot: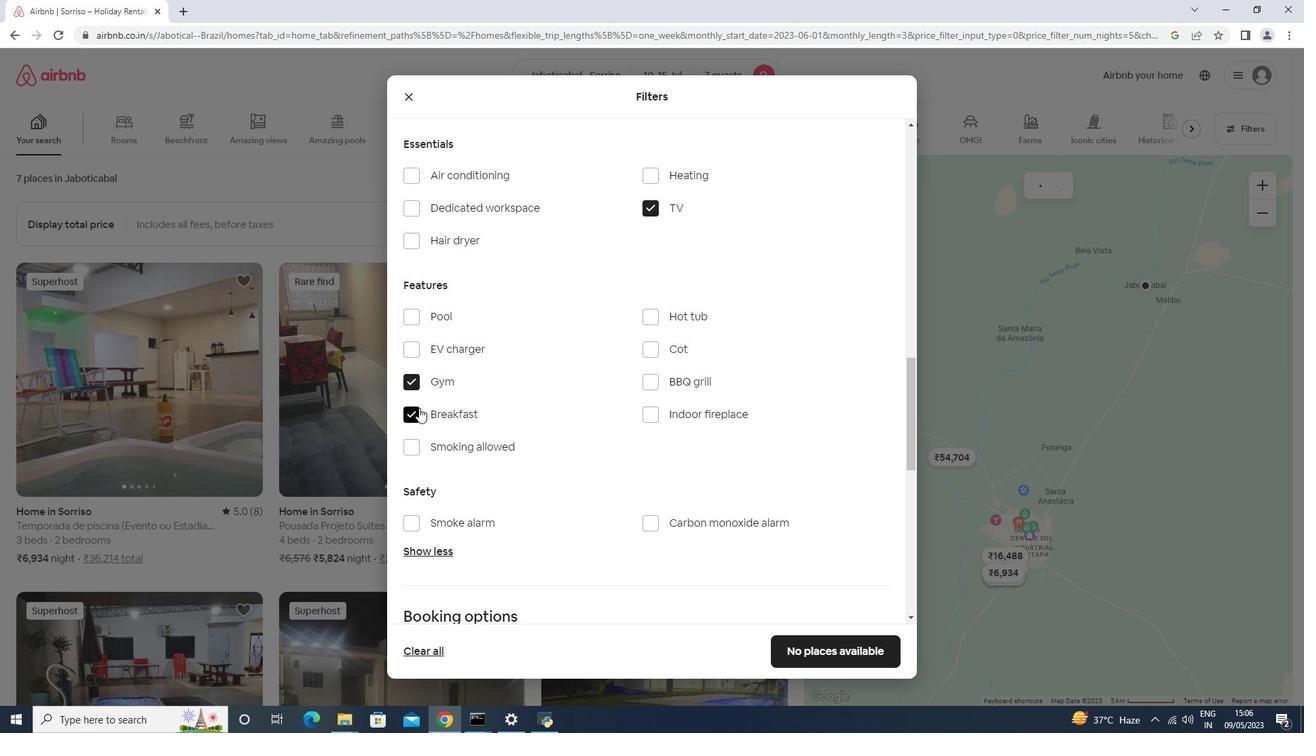 
Action: Mouse scrolled (419, 407) with delta (0, 0)
Screenshot: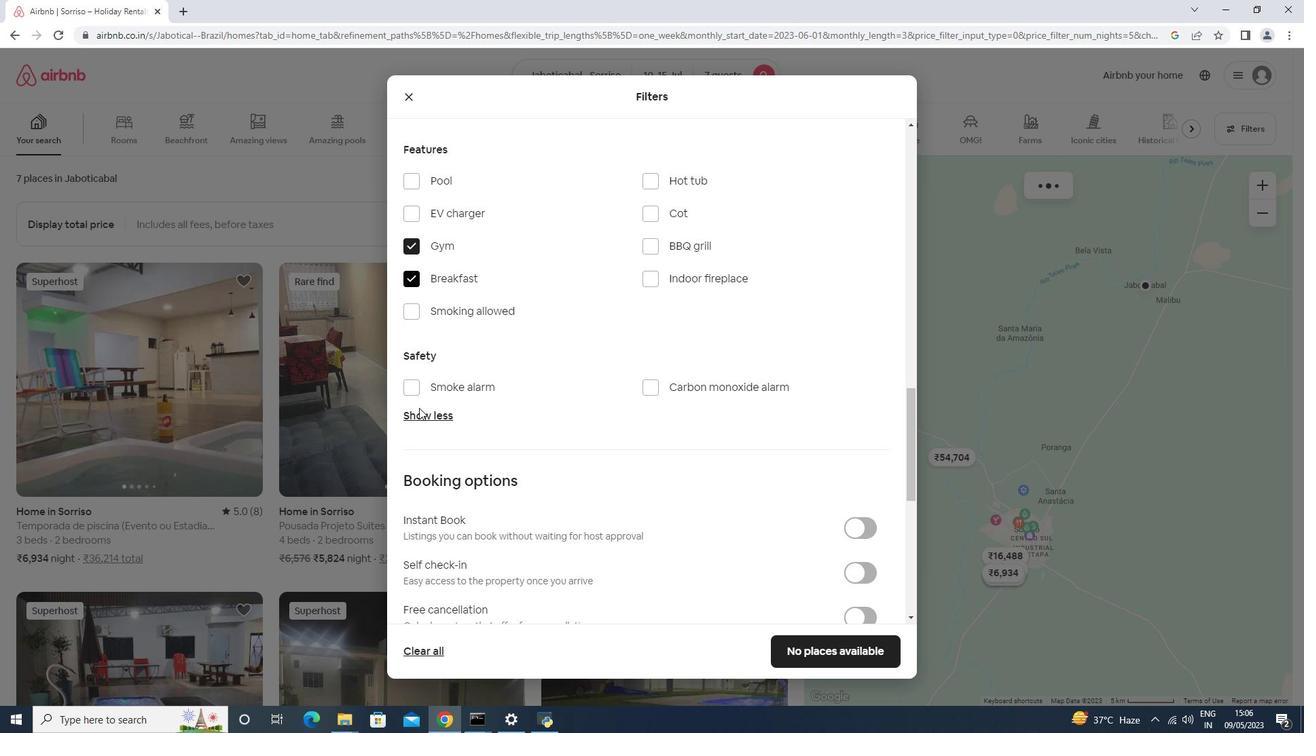 
Action: Mouse moved to (528, 446)
Screenshot: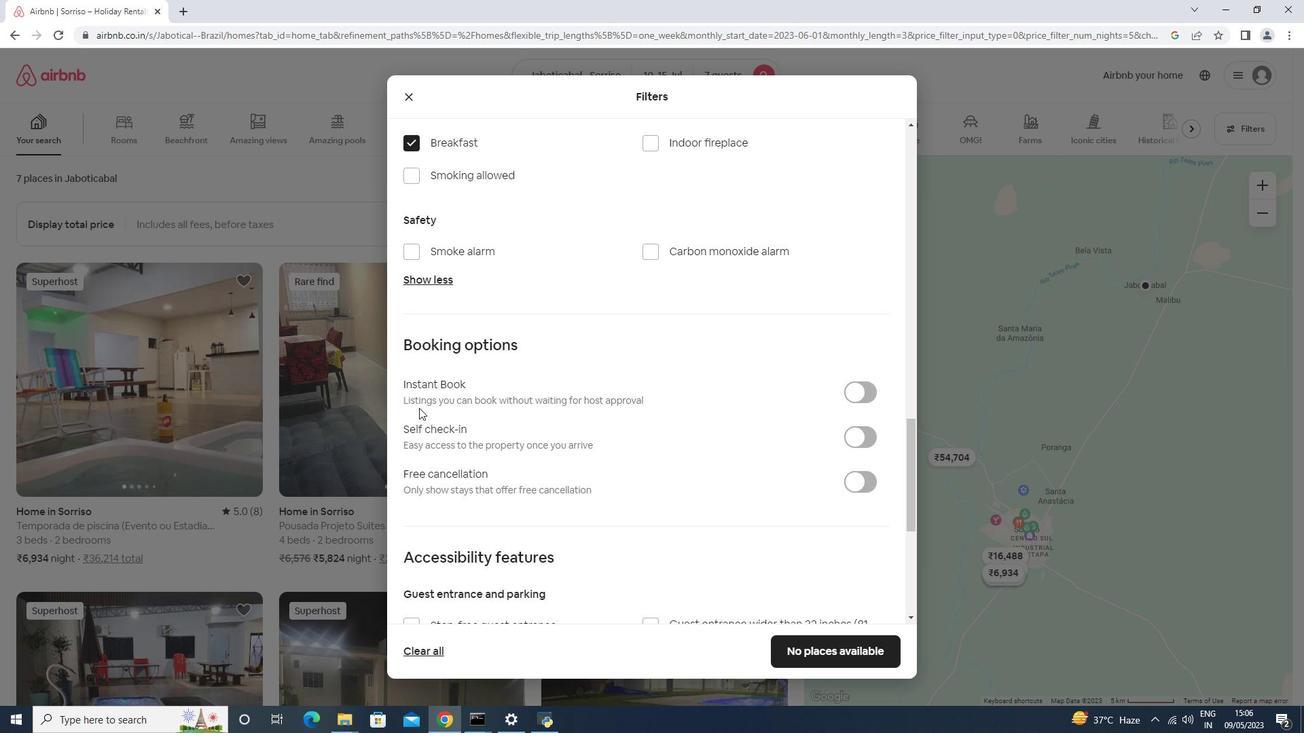 
Action: Mouse scrolled (419, 407) with delta (0, 0)
Screenshot: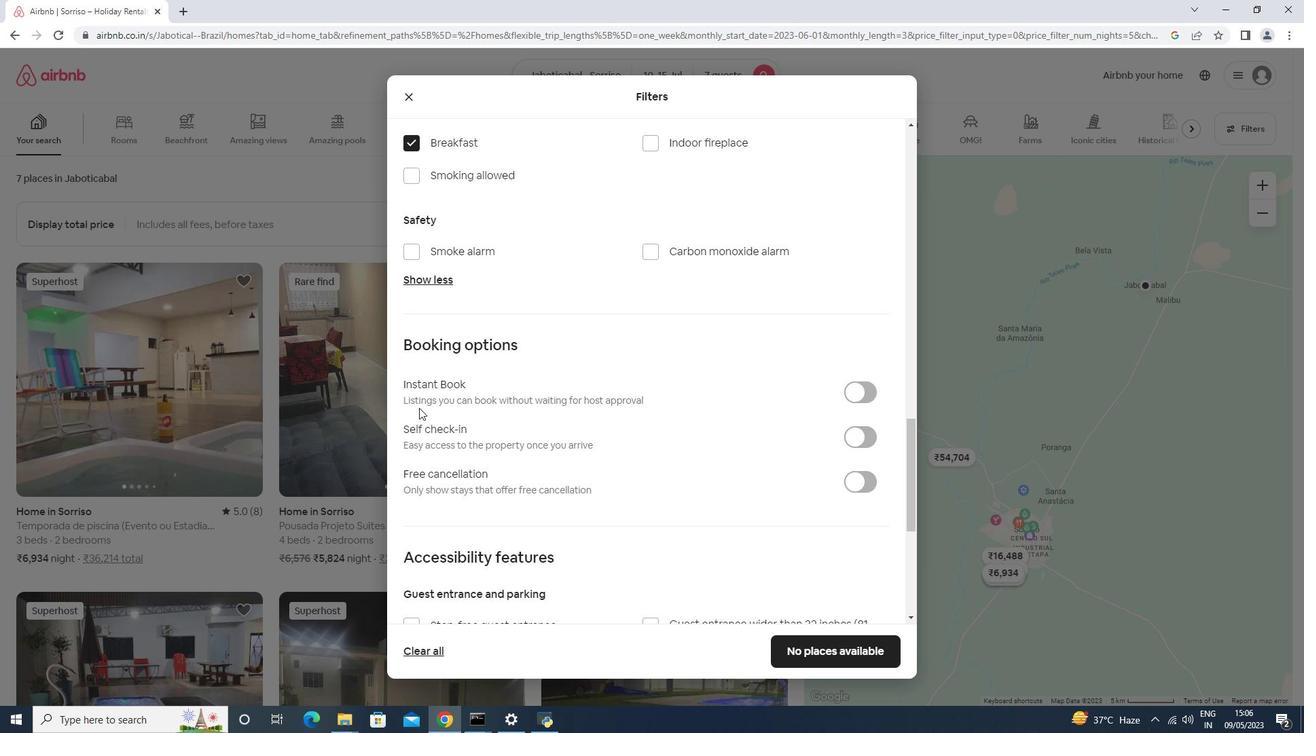 
Action: Mouse moved to (867, 294)
Screenshot: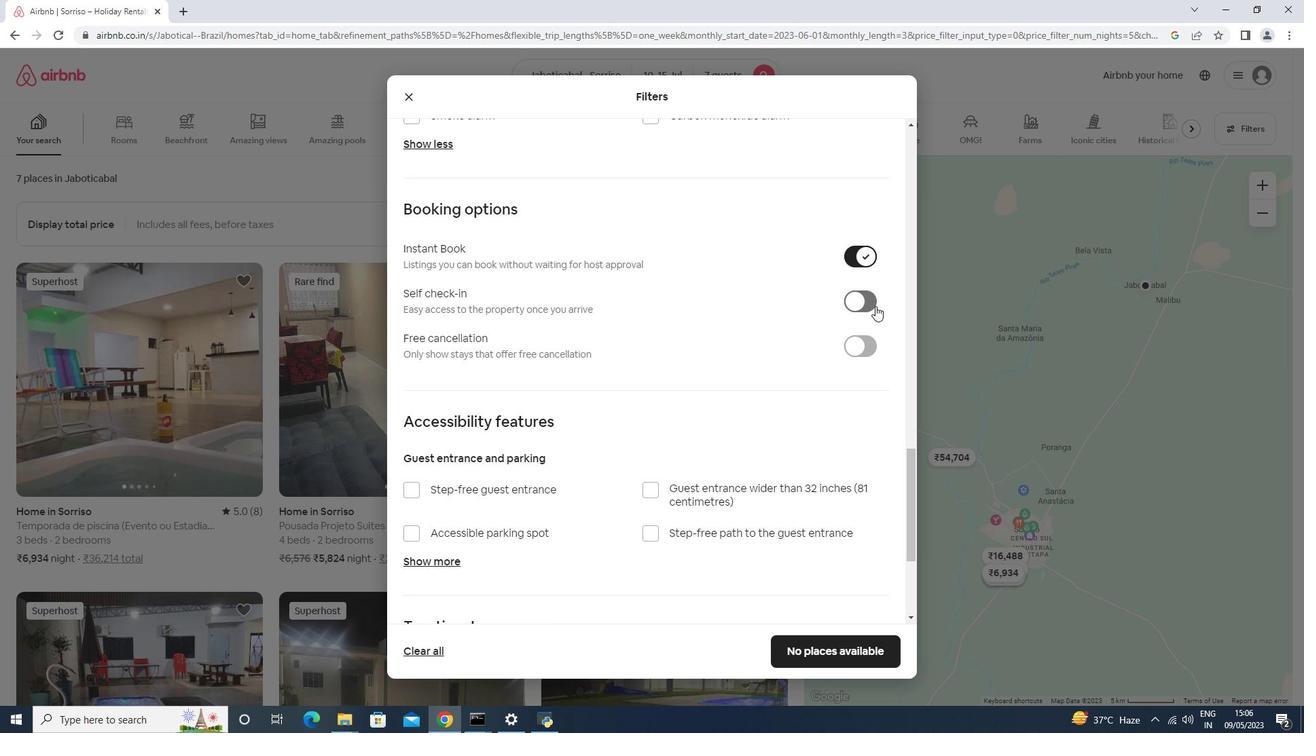 
Action: Mouse pressed left at (867, 294)
Screenshot: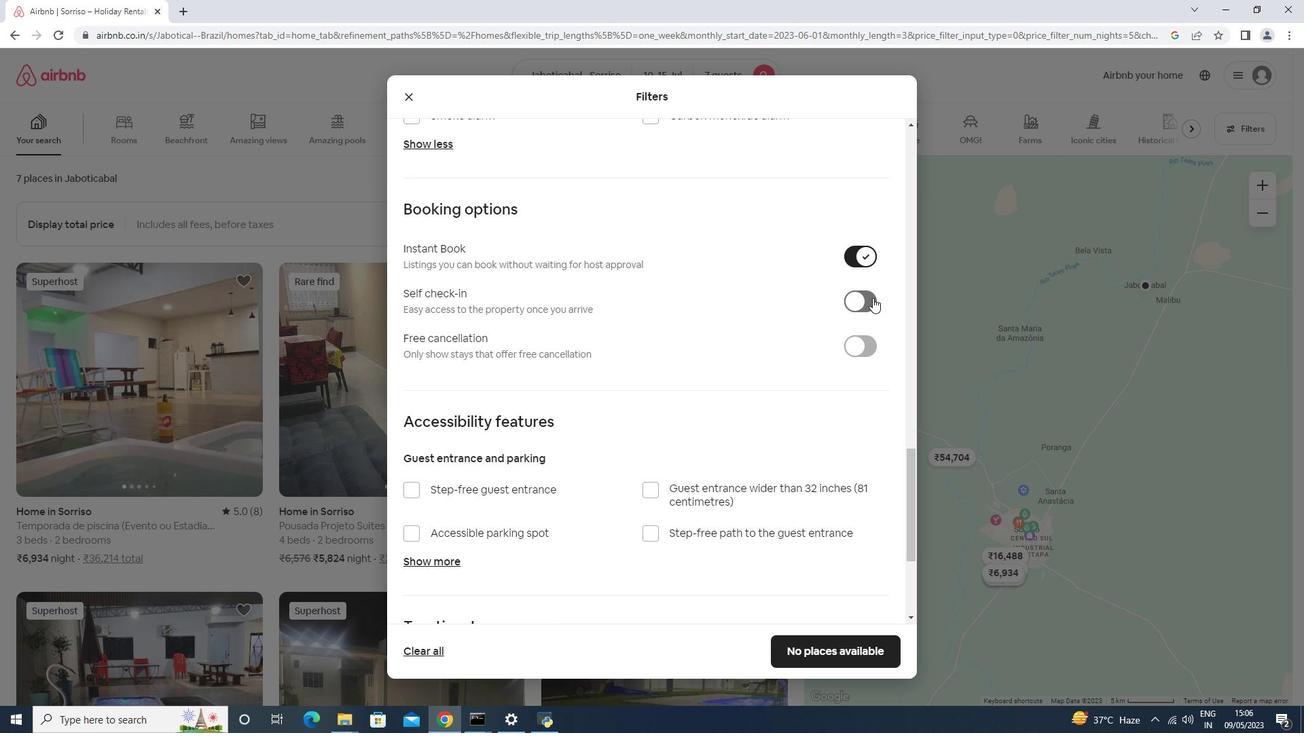 
Action: Mouse moved to (861, 624)
Screenshot: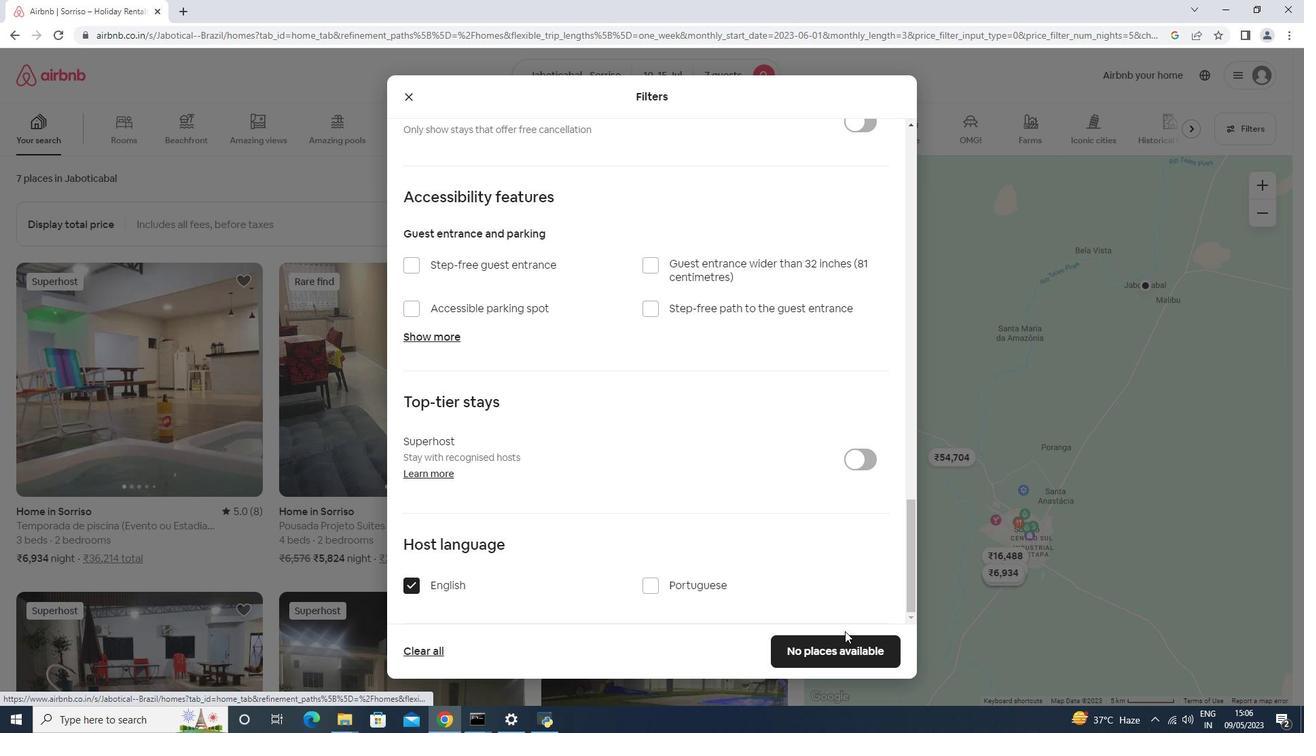 
Action: Mouse pressed left at (861, 624)
Screenshot: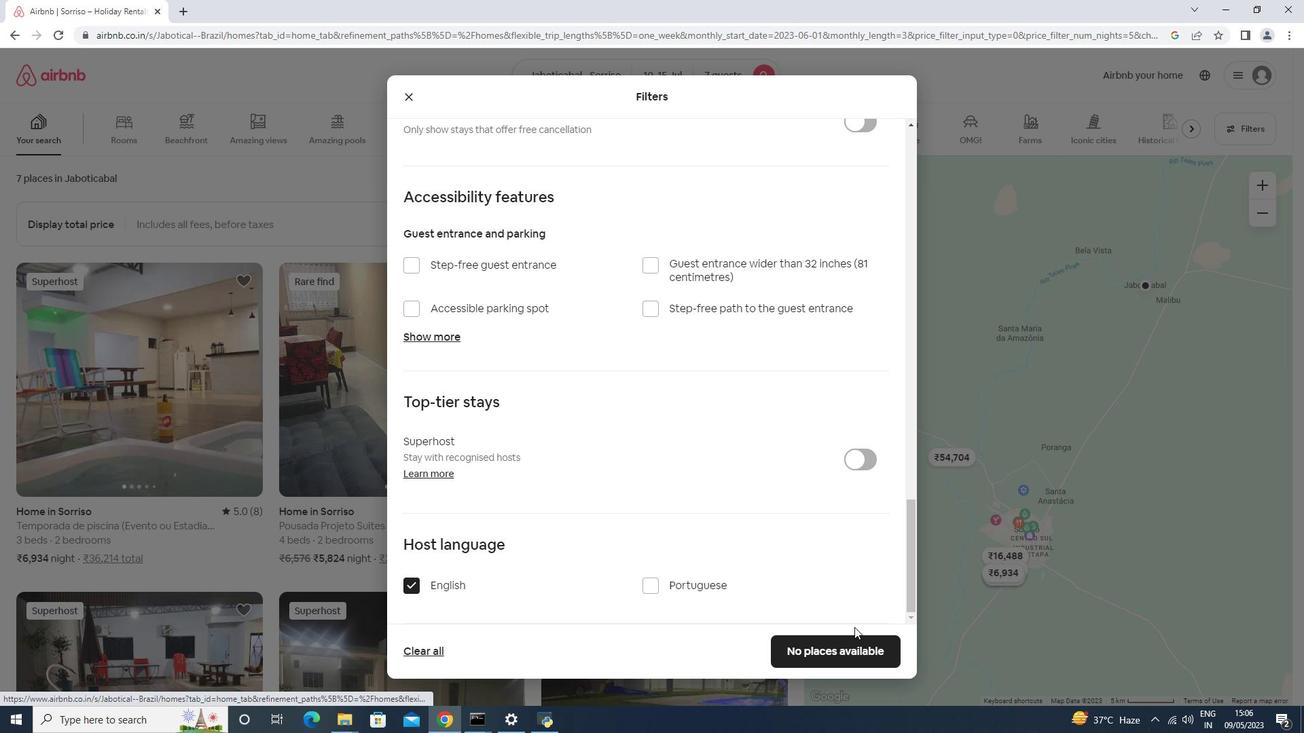 
Action: Mouse moved to (819, 661)
Screenshot: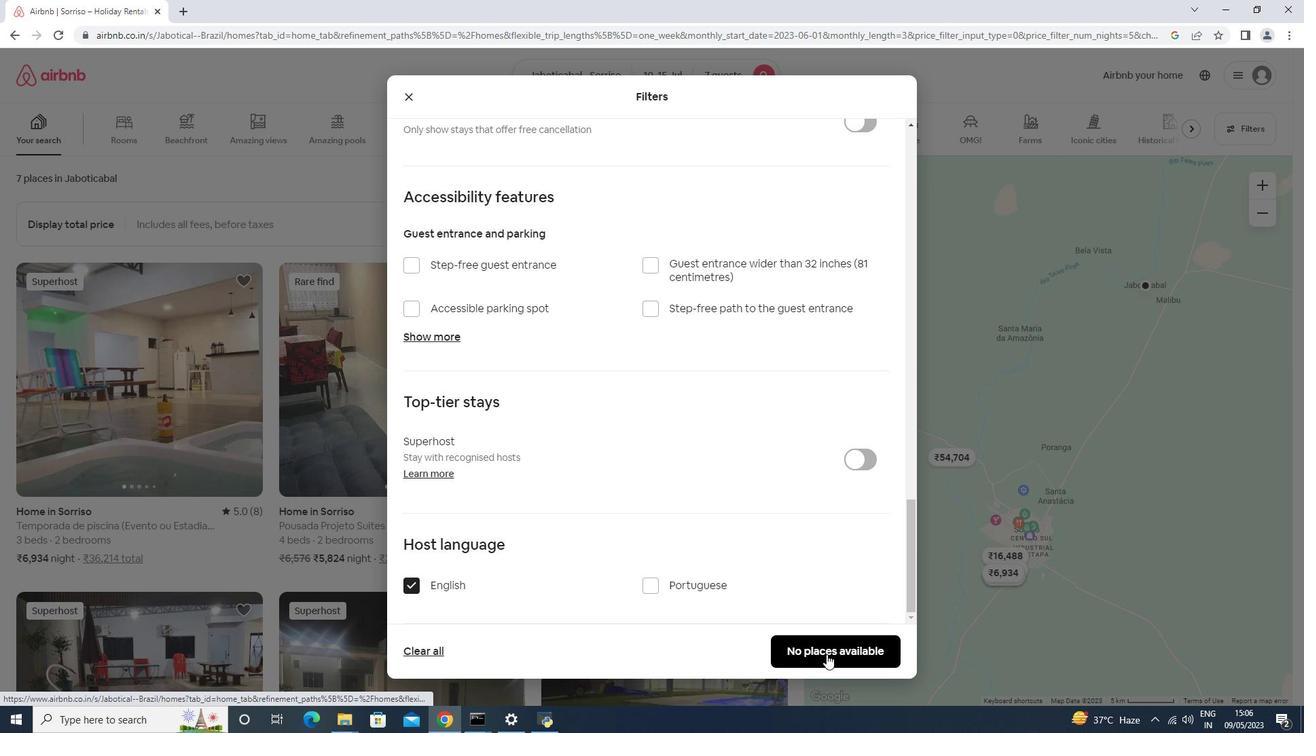 
Action: Mouse pressed left at (815, 664)
Screenshot: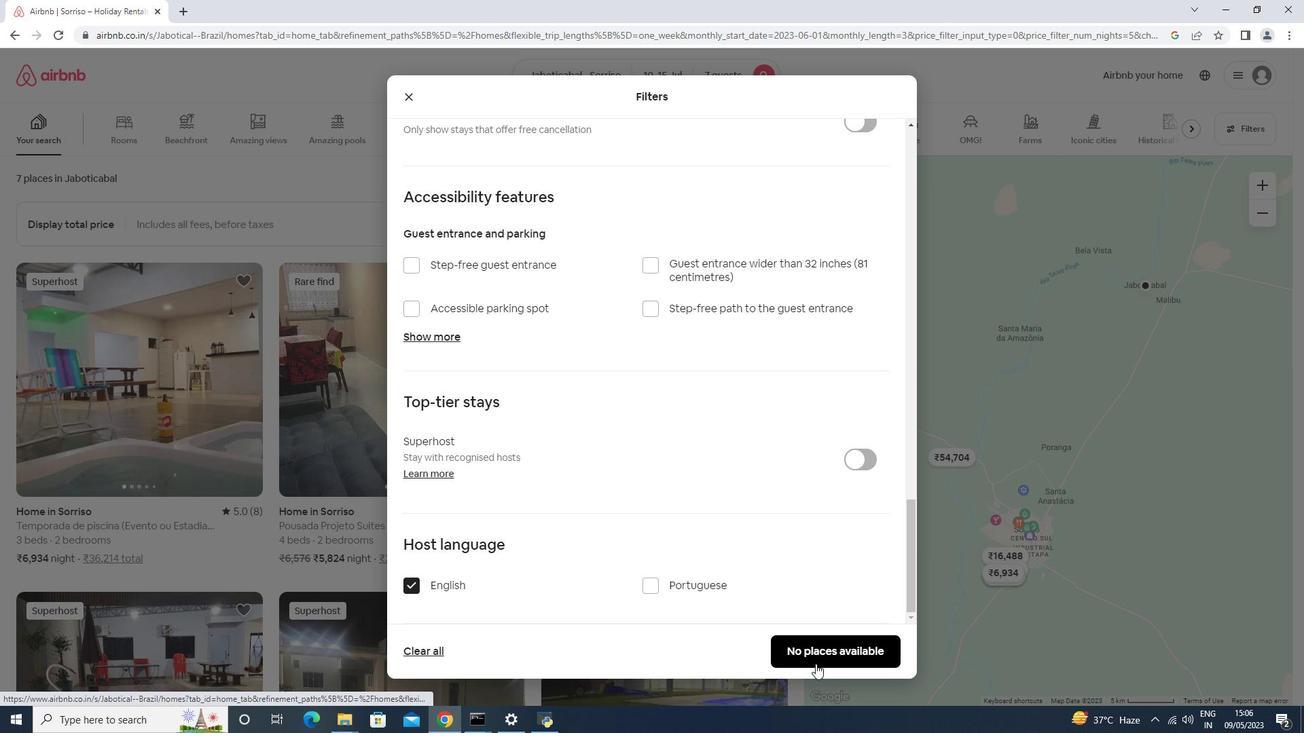 
Action: Mouse moved to (817, 664)
Screenshot: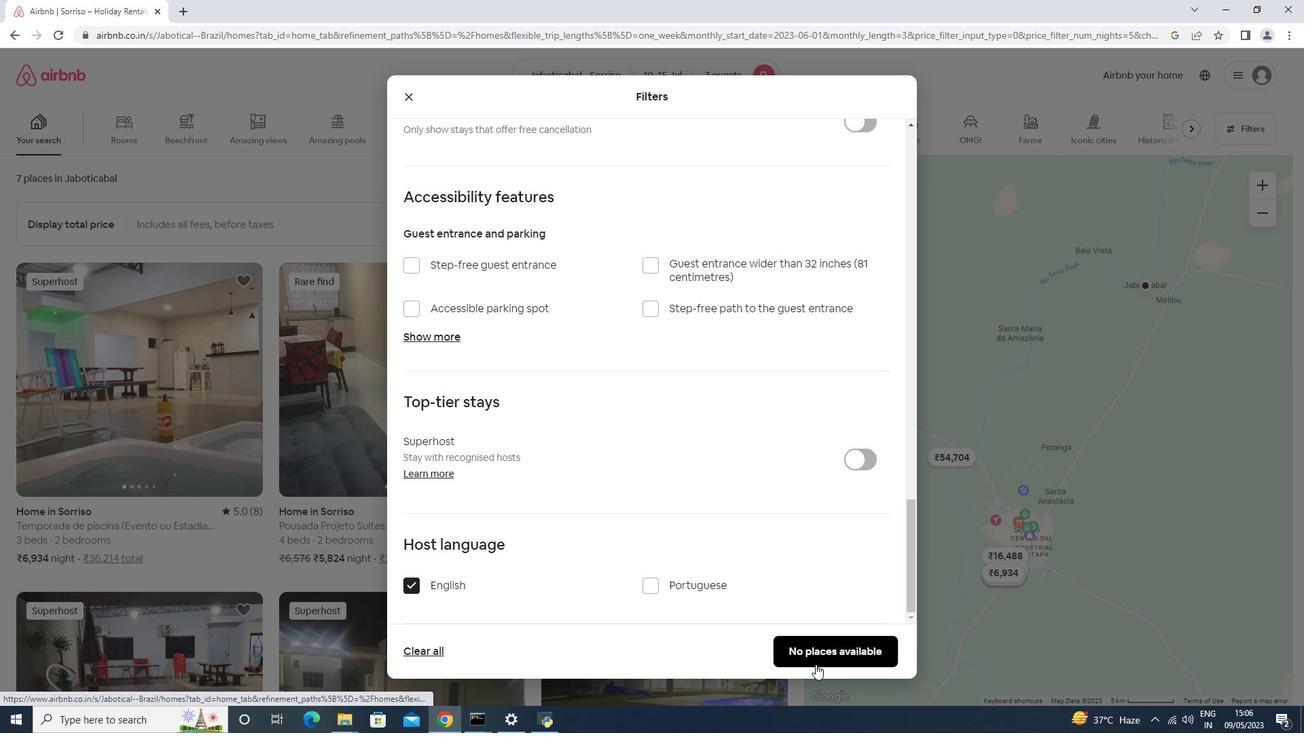 
